 Task: Find connections with filter location Daund with filter topic #retailwith filter profile language Potuguese with filter current company Nityo Infotech with filter school St Anns High School (SSC) with filter industry Strategic Management Services with filter service category Program Management with filter keywords title Financial Analyst
Action: Mouse moved to (615, 85)
Screenshot: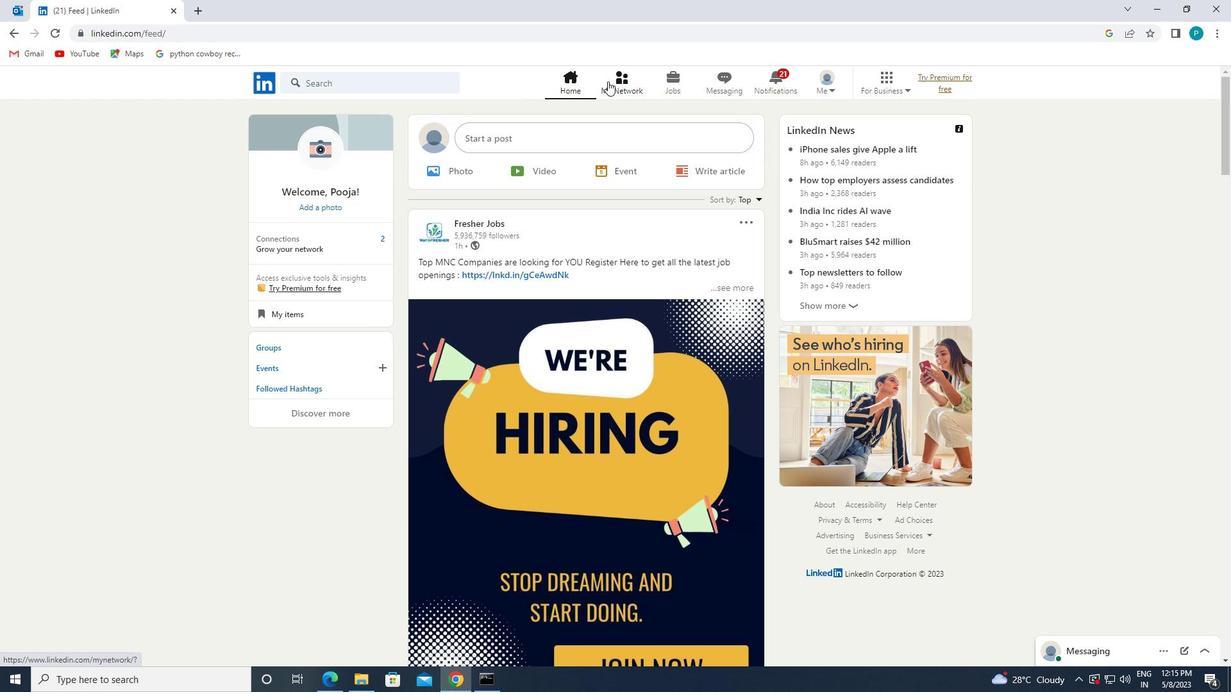 
Action: Mouse pressed left at (615, 85)
Screenshot: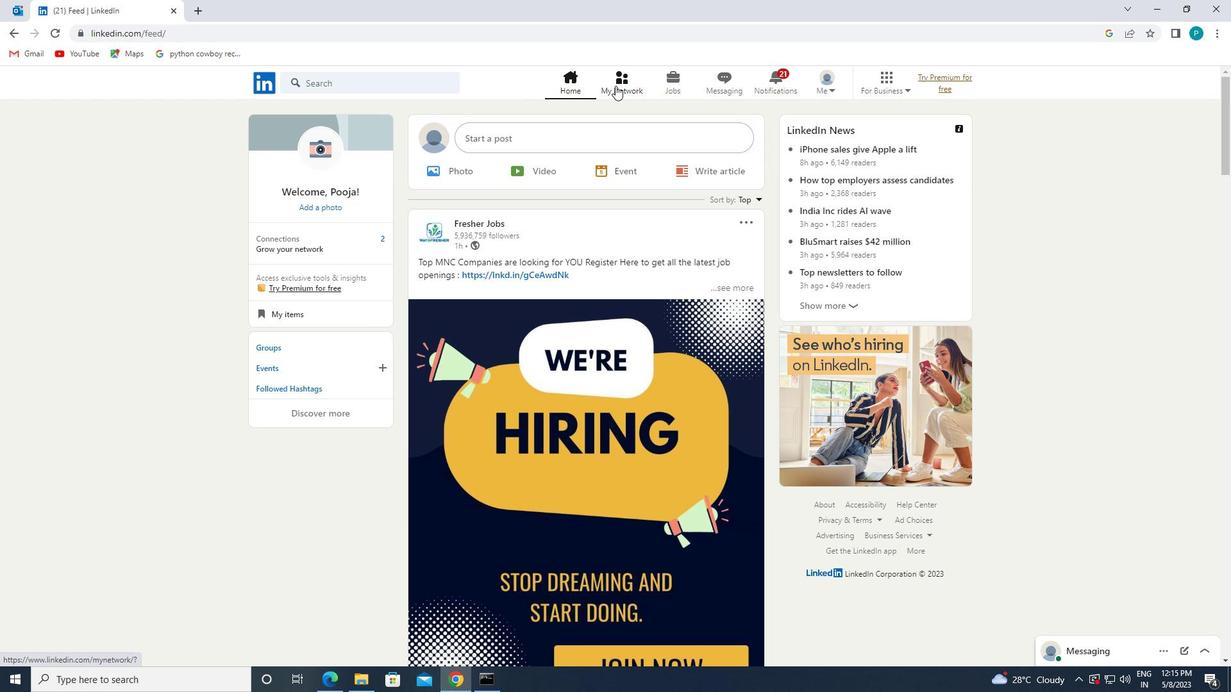 
Action: Mouse moved to (304, 150)
Screenshot: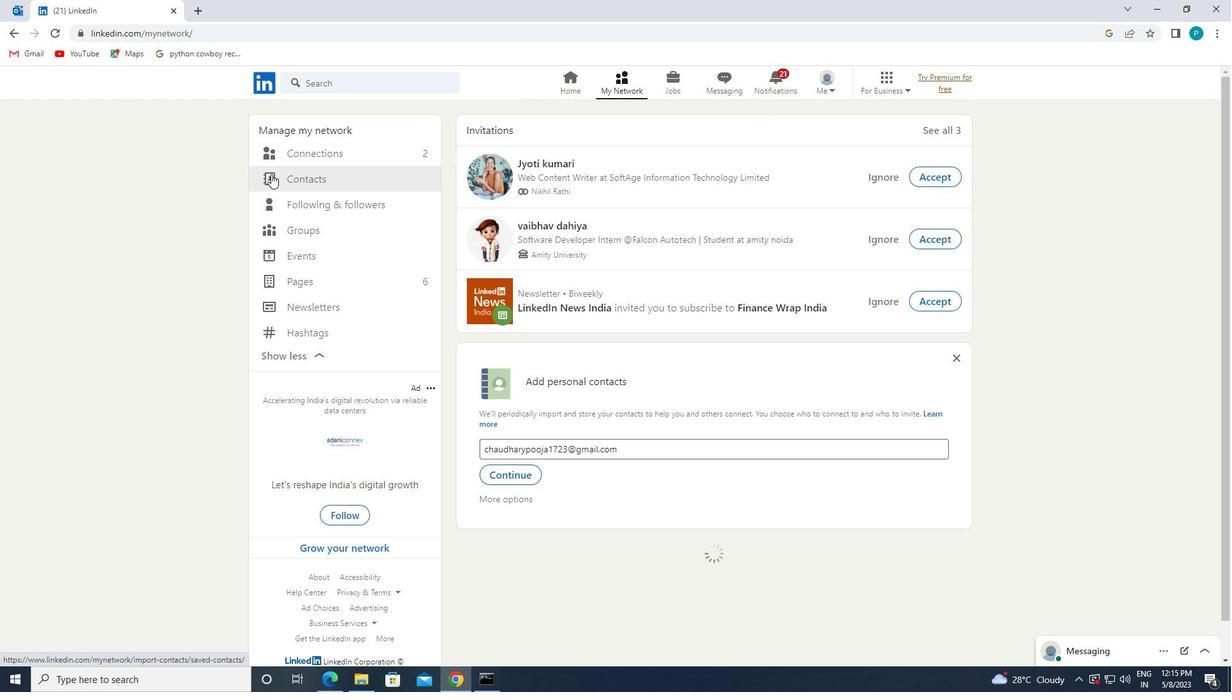 
Action: Mouse pressed left at (304, 150)
Screenshot: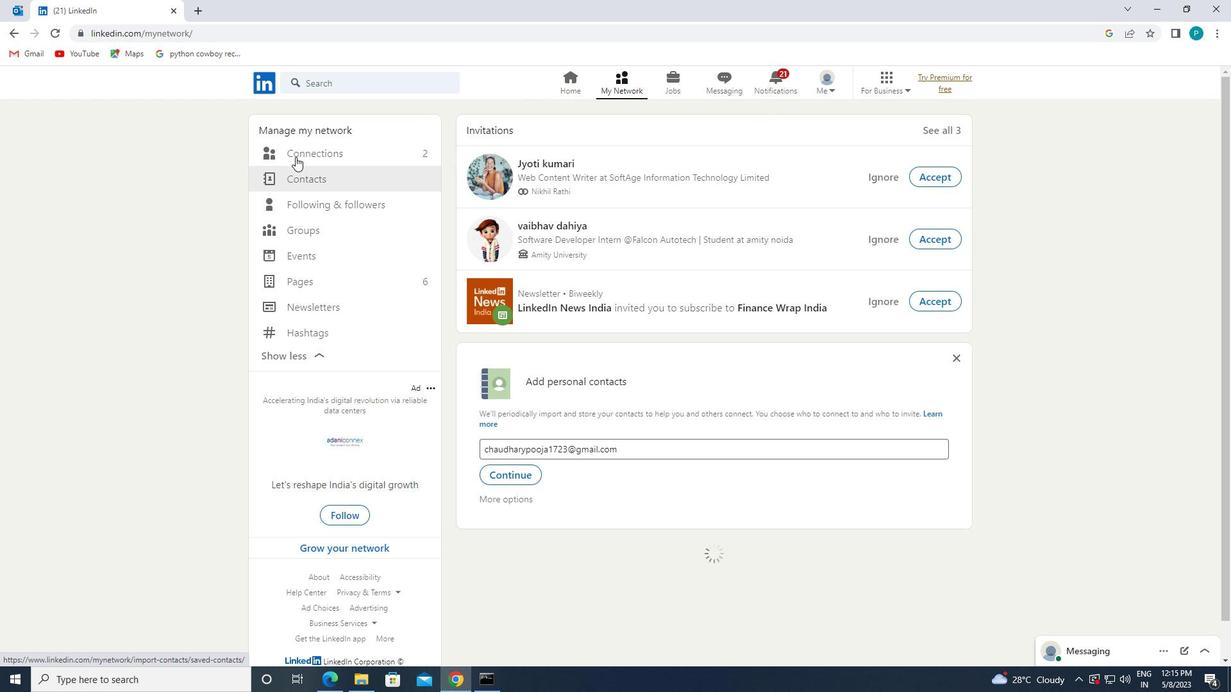 
Action: Mouse moved to (702, 158)
Screenshot: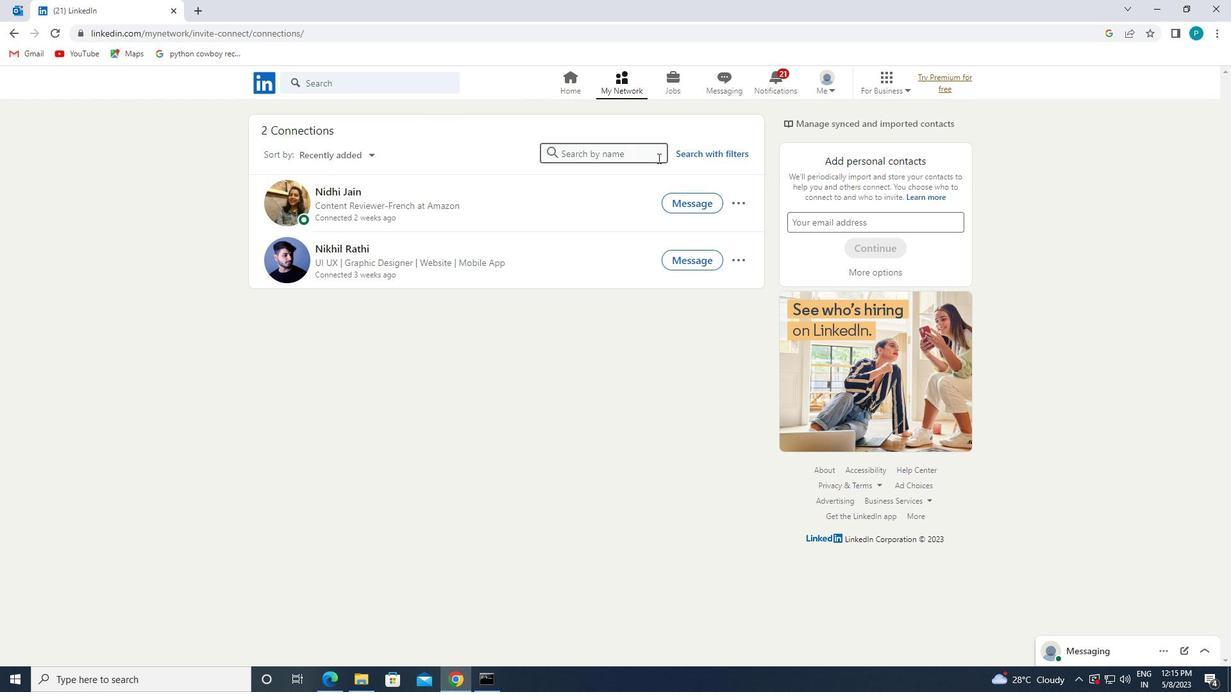 
Action: Mouse pressed left at (702, 158)
Screenshot: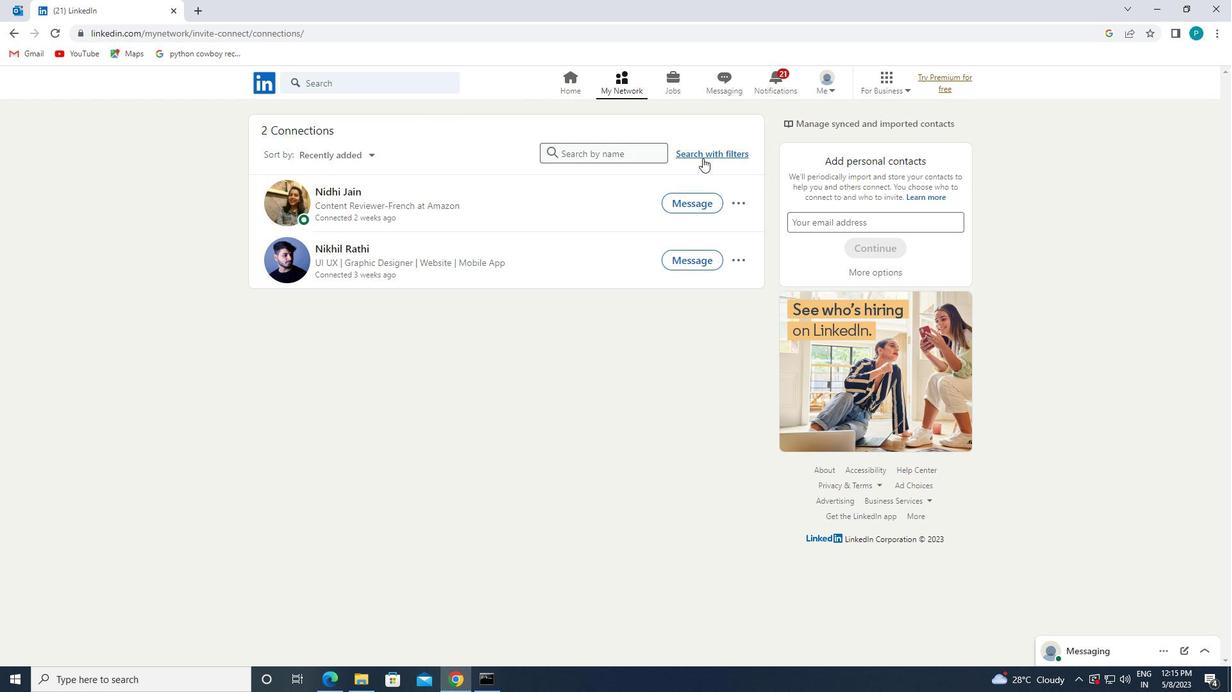 
Action: Mouse moved to (663, 114)
Screenshot: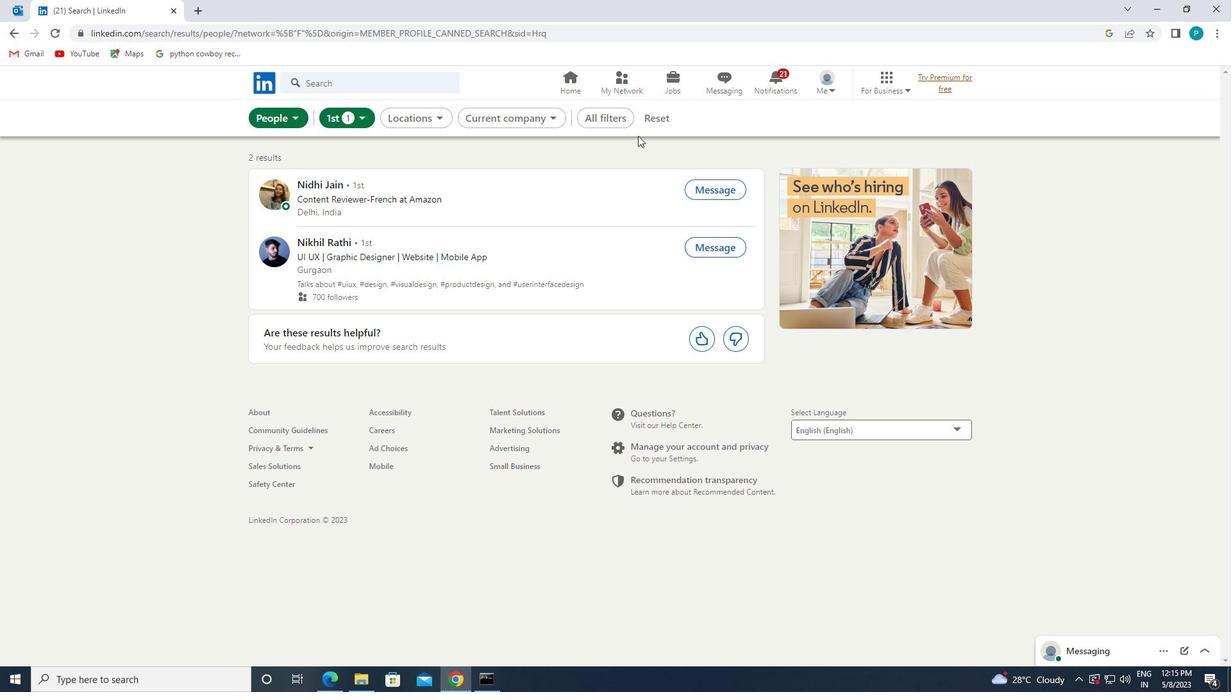 
Action: Mouse pressed left at (663, 114)
Screenshot: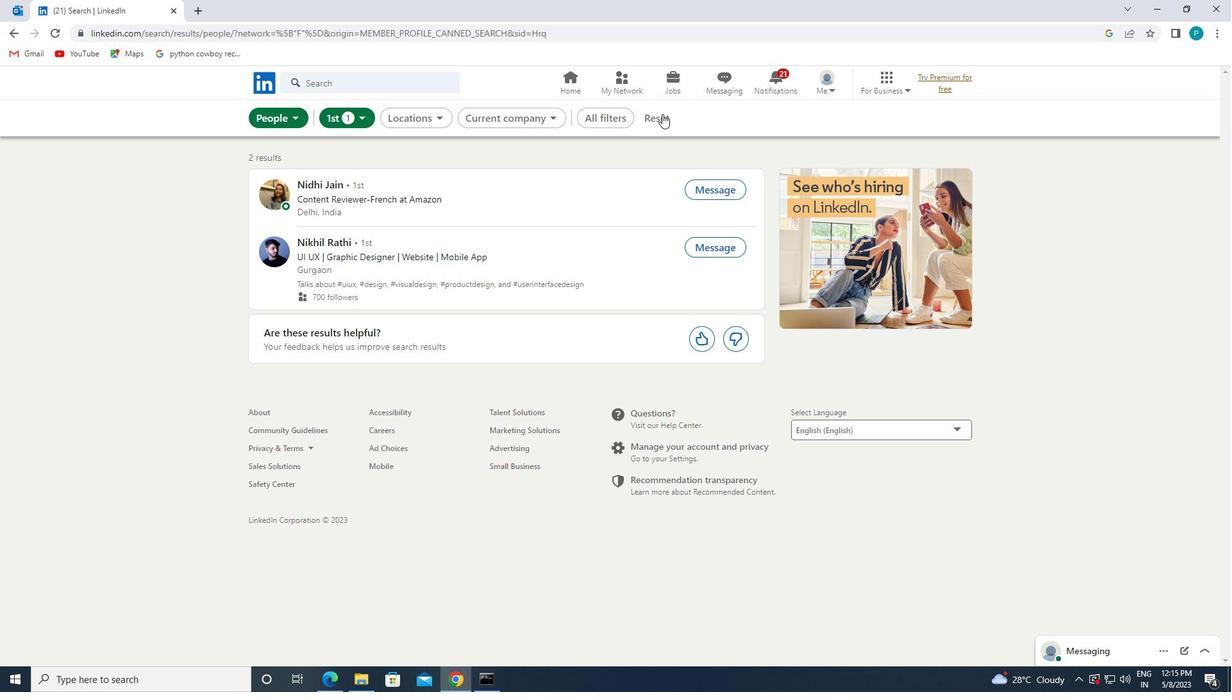 
Action: Mouse moved to (627, 115)
Screenshot: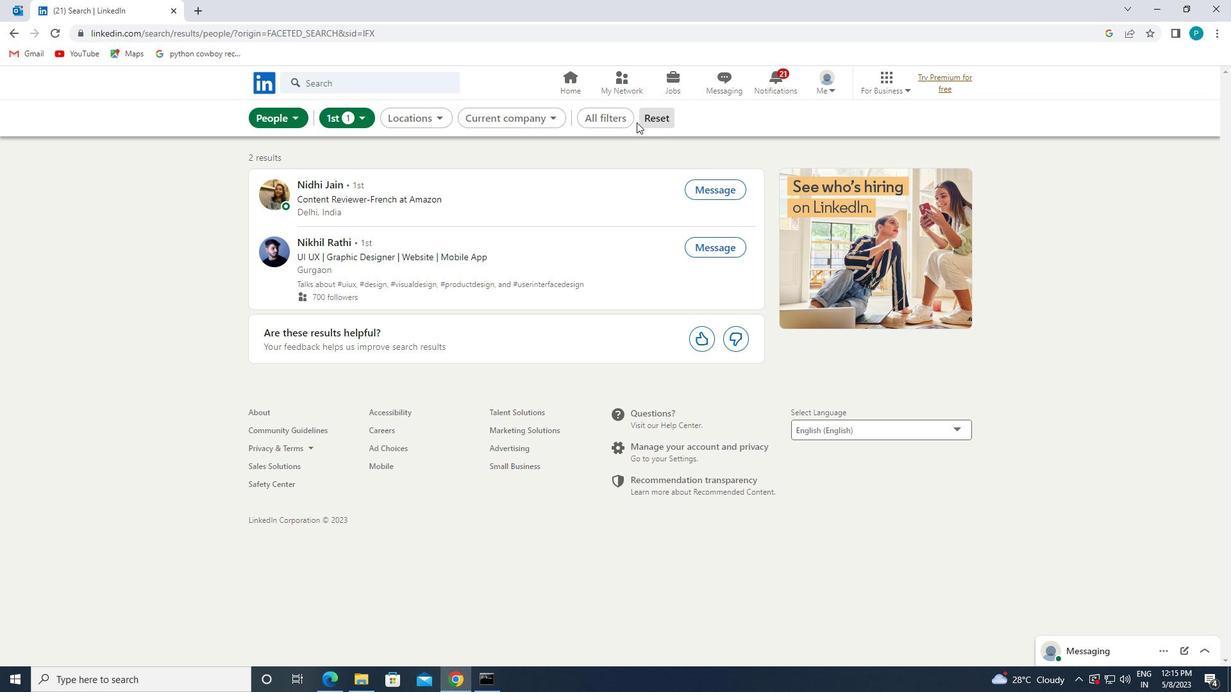 
Action: Mouse pressed left at (627, 115)
Screenshot: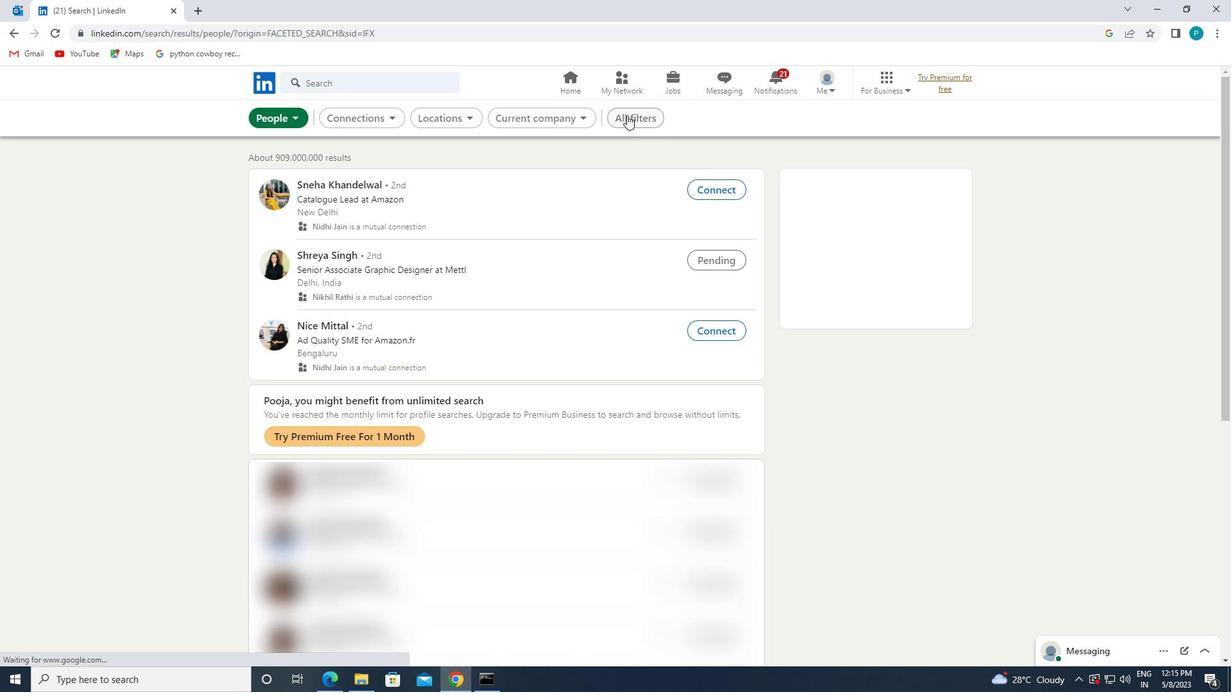 
Action: Mouse moved to (1092, 395)
Screenshot: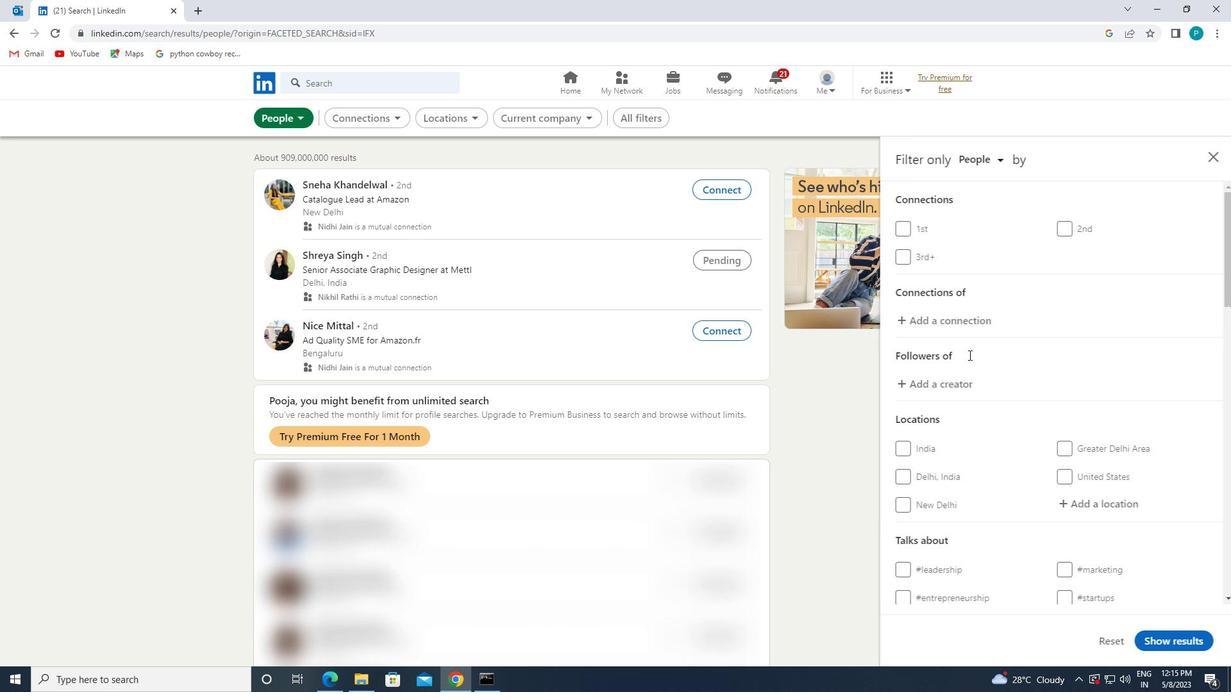 
Action: Mouse scrolled (1092, 394) with delta (0, 0)
Screenshot: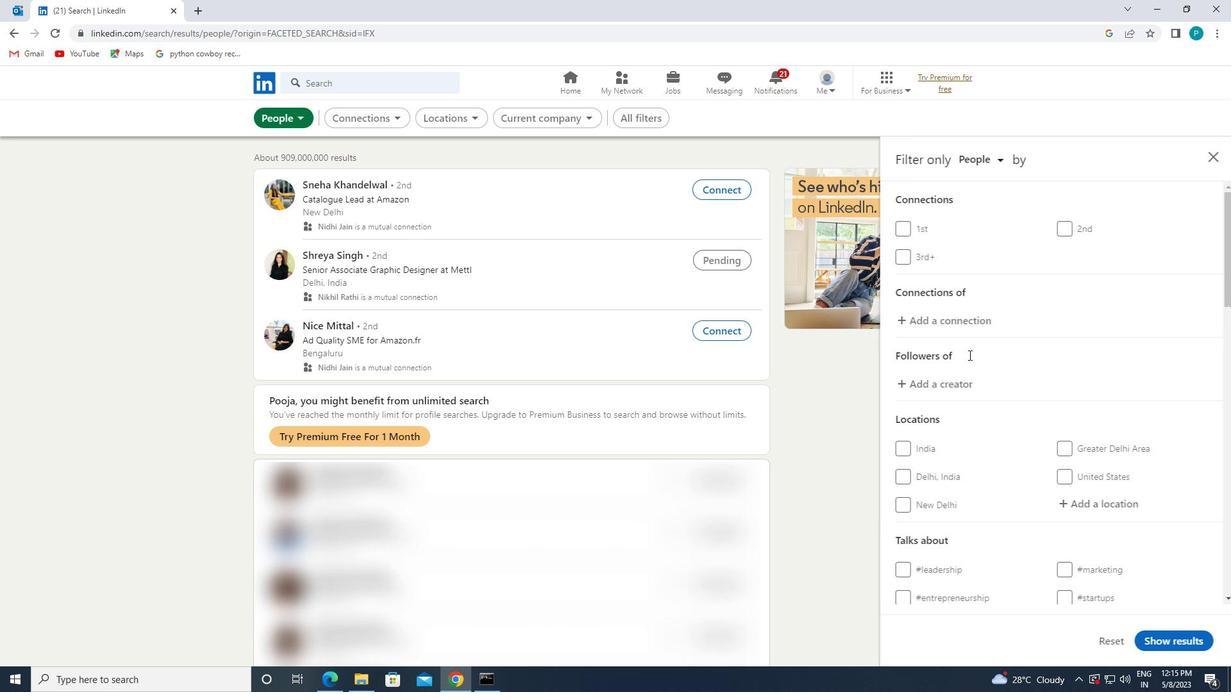 
Action: Mouse moved to (1105, 402)
Screenshot: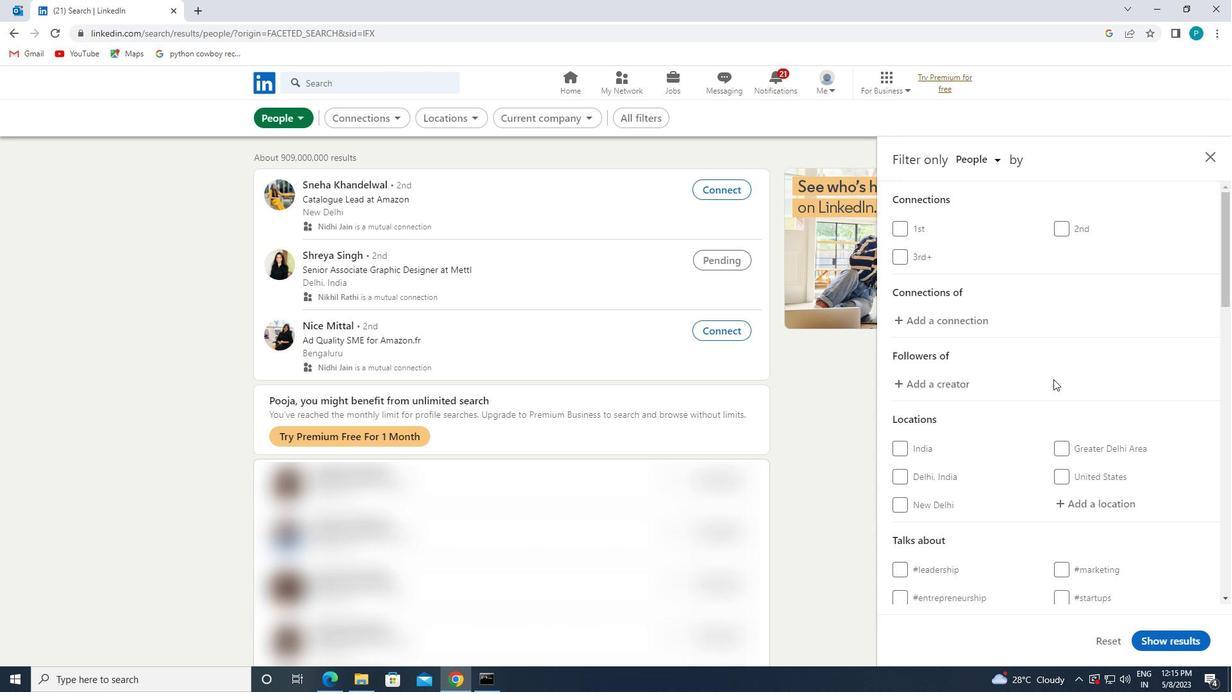 
Action: Mouse scrolled (1105, 402) with delta (0, 0)
Screenshot: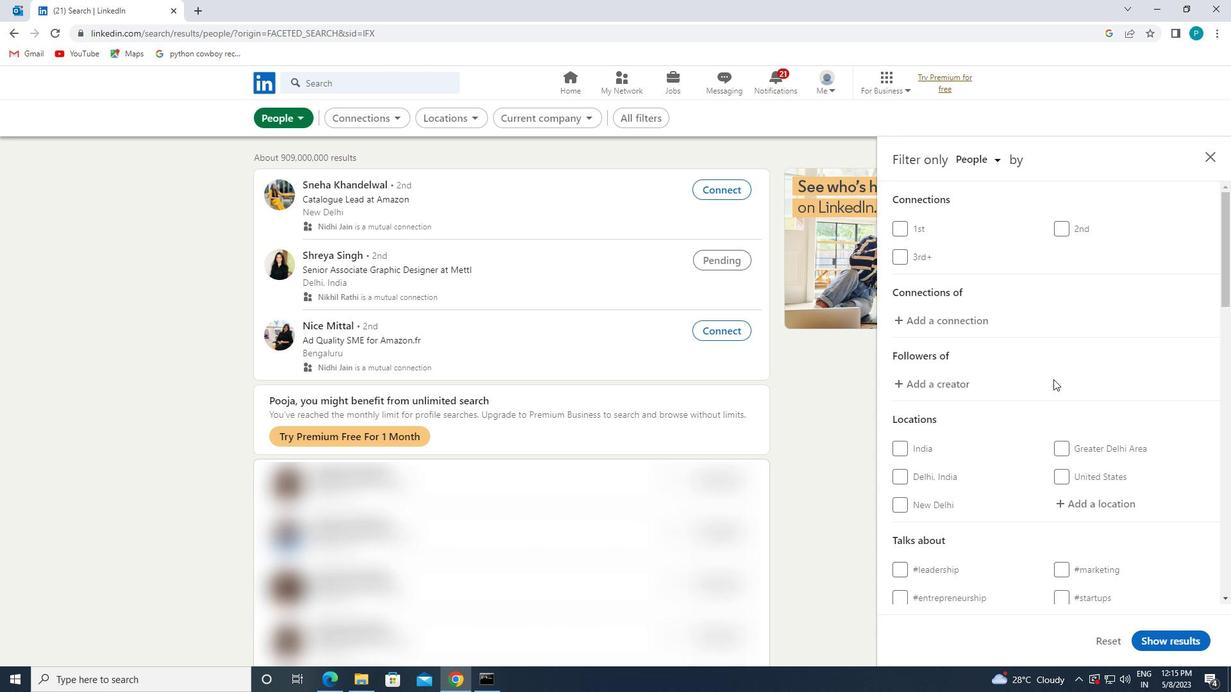 
Action: Mouse moved to (1089, 377)
Screenshot: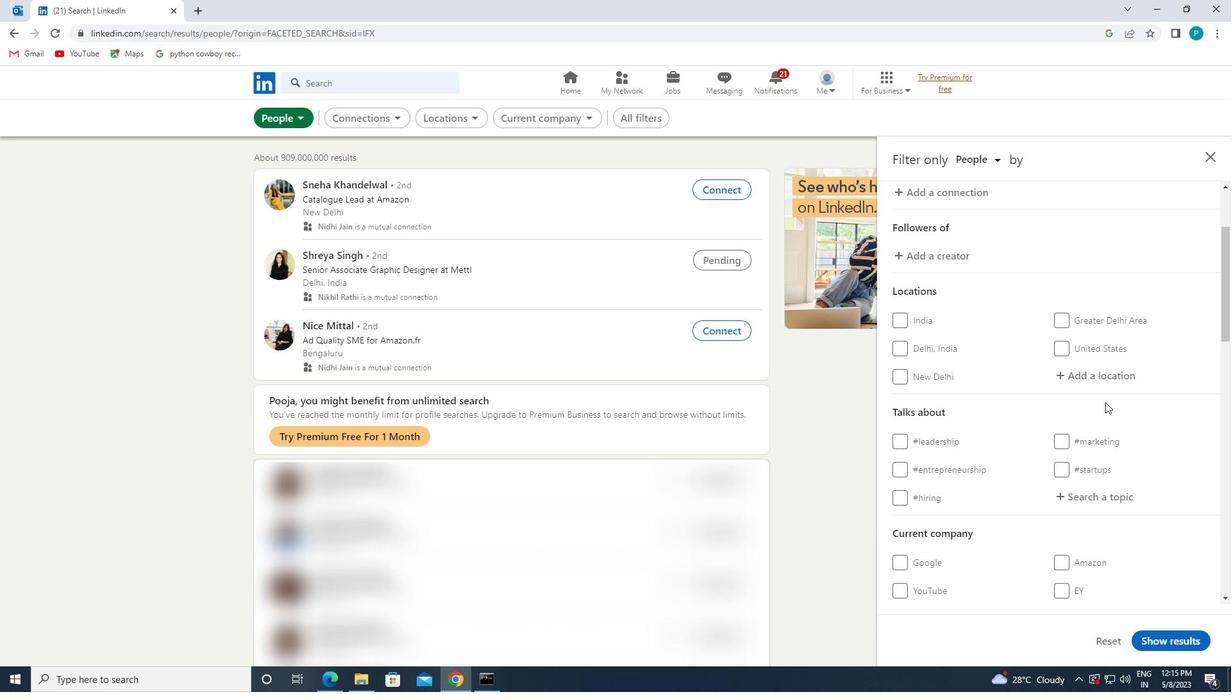 
Action: Mouse pressed left at (1089, 377)
Screenshot: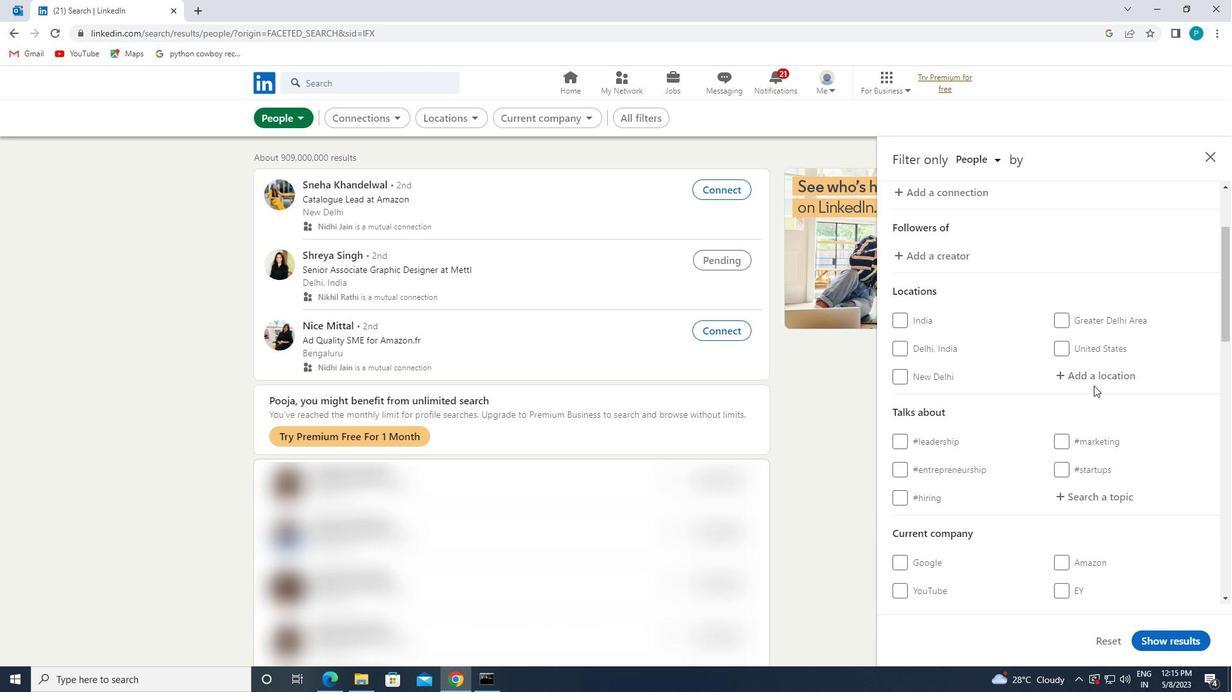 
Action: Key pressed <Key.caps_lock>d<Key.caps_lock>aund
Screenshot: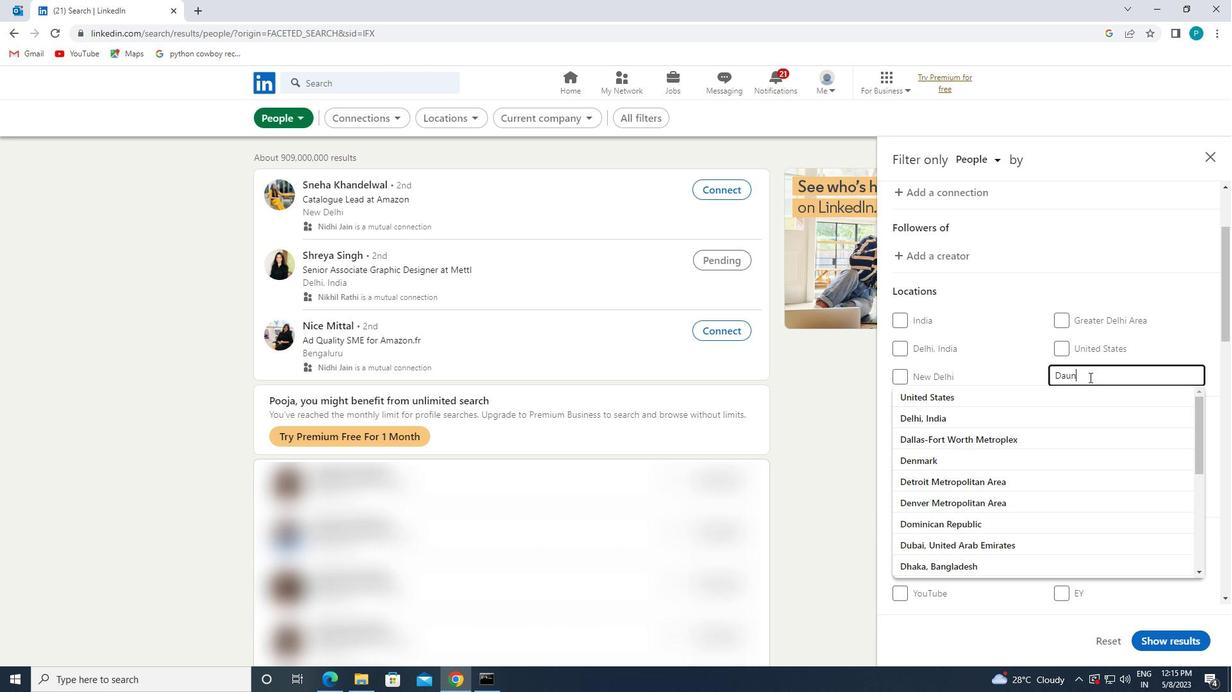 
Action: Mouse moved to (1087, 404)
Screenshot: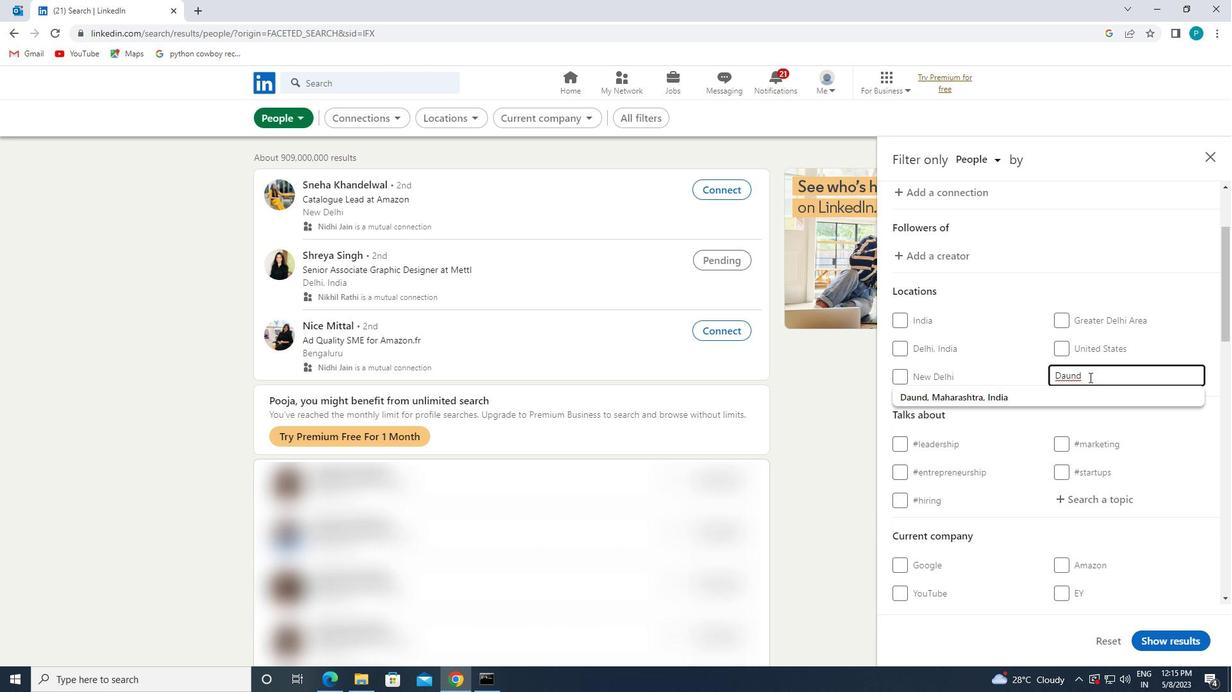 
Action: Mouse pressed left at (1087, 404)
Screenshot: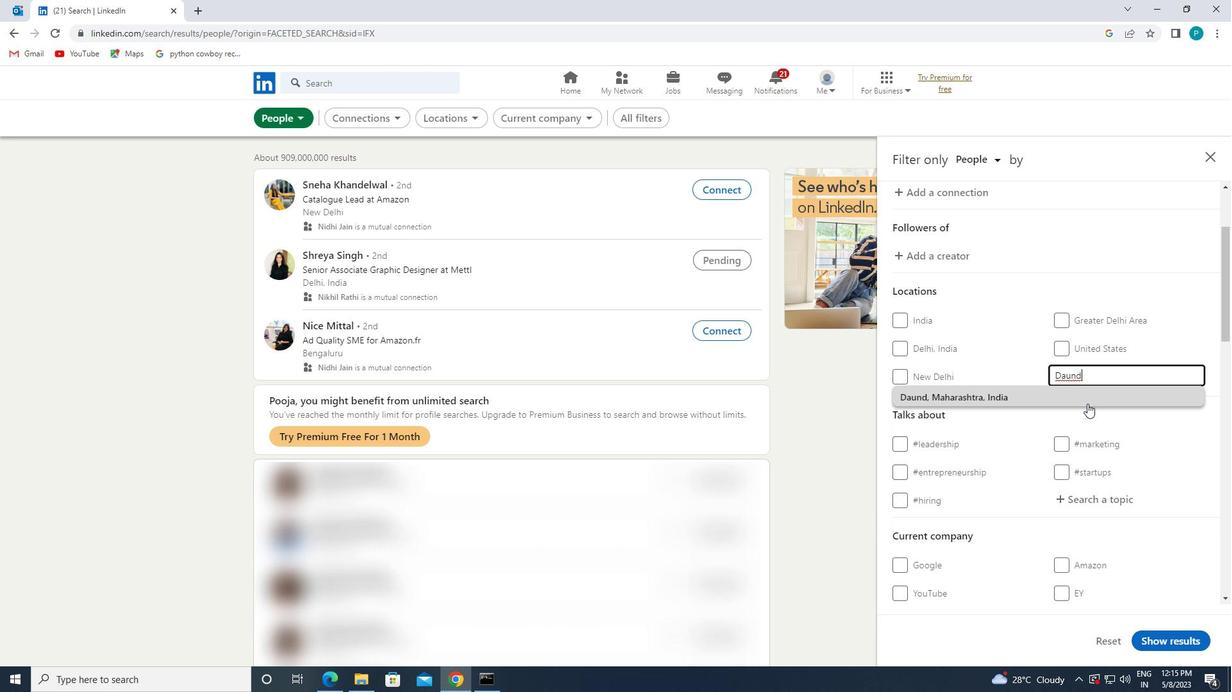 
Action: Mouse moved to (1116, 524)
Screenshot: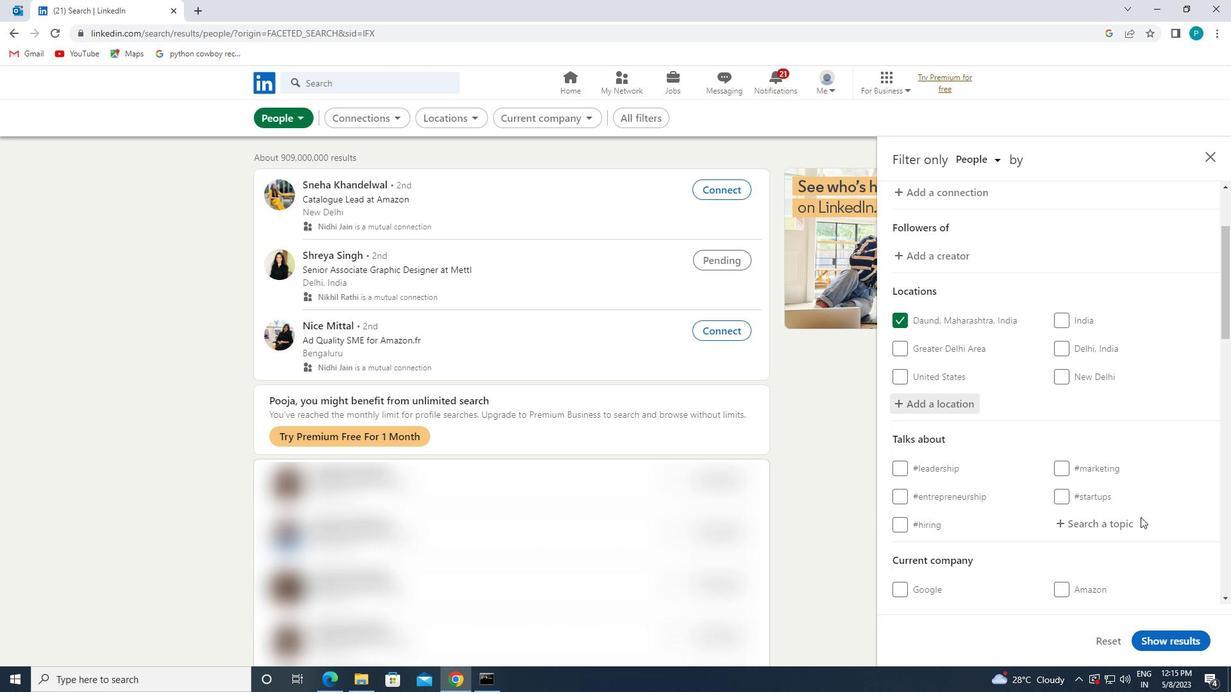
Action: Mouse pressed left at (1116, 524)
Screenshot: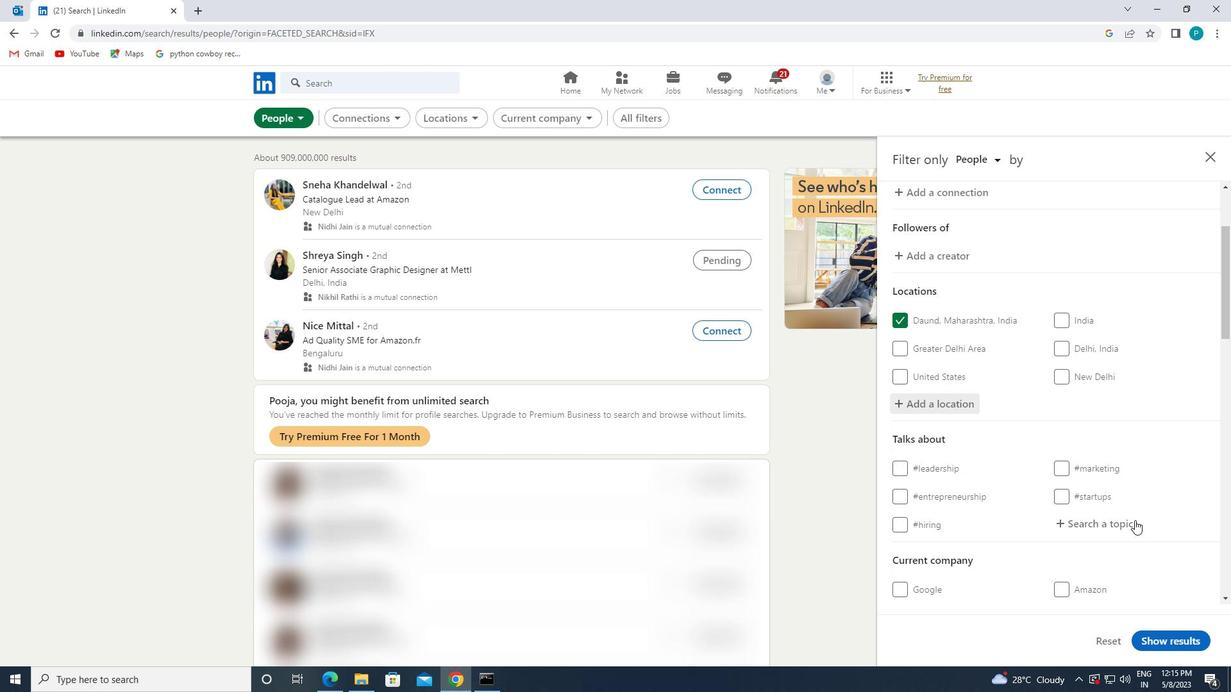 
Action: Key pressed <Key.shift>#RETAU<Key.backspace>IL
Screenshot: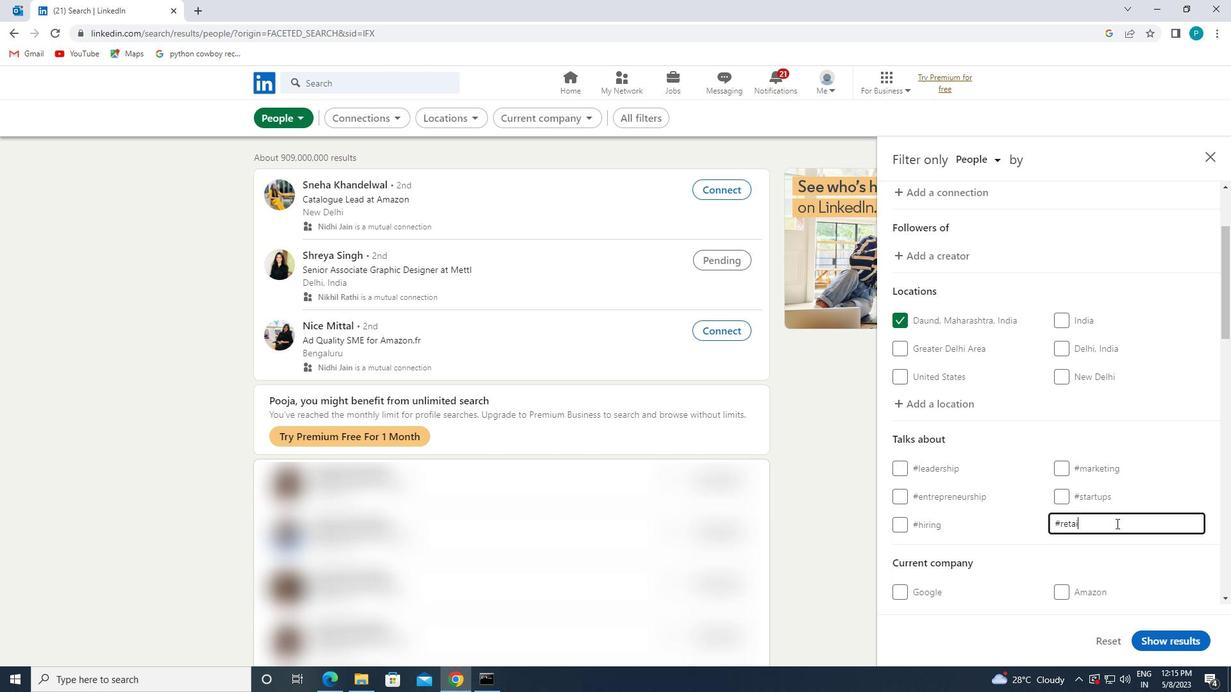 
Action: Mouse moved to (1070, 420)
Screenshot: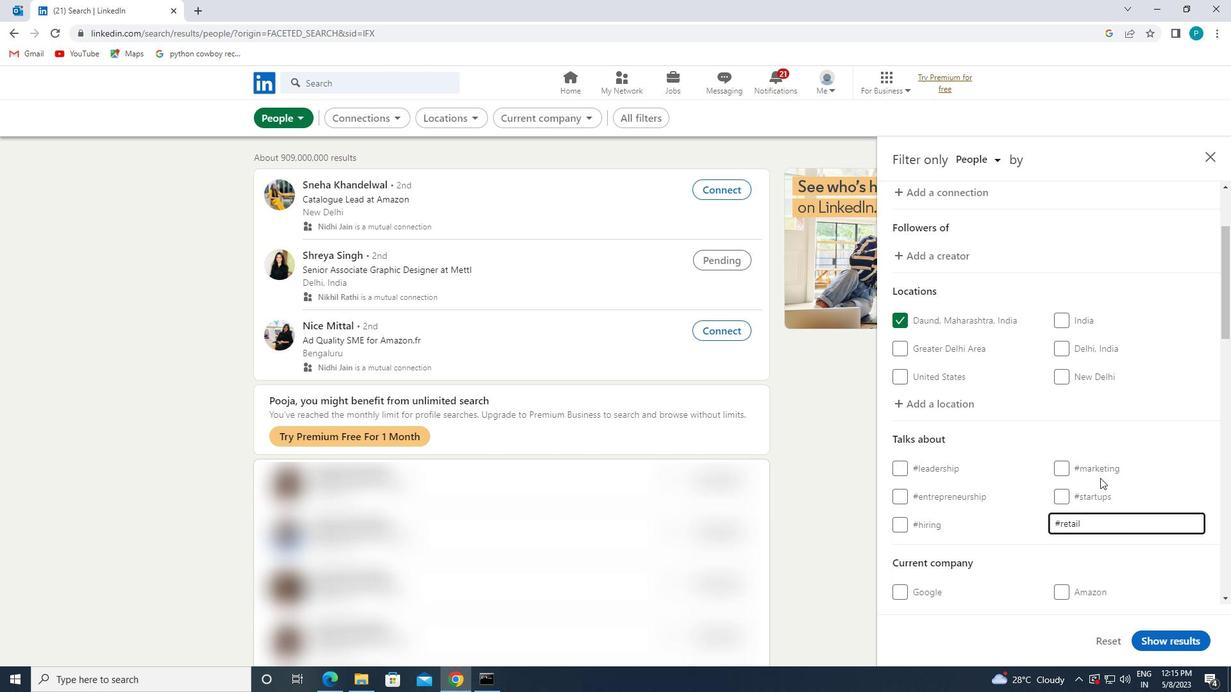 
Action: Mouse scrolled (1070, 419) with delta (0, 0)
Screenshot: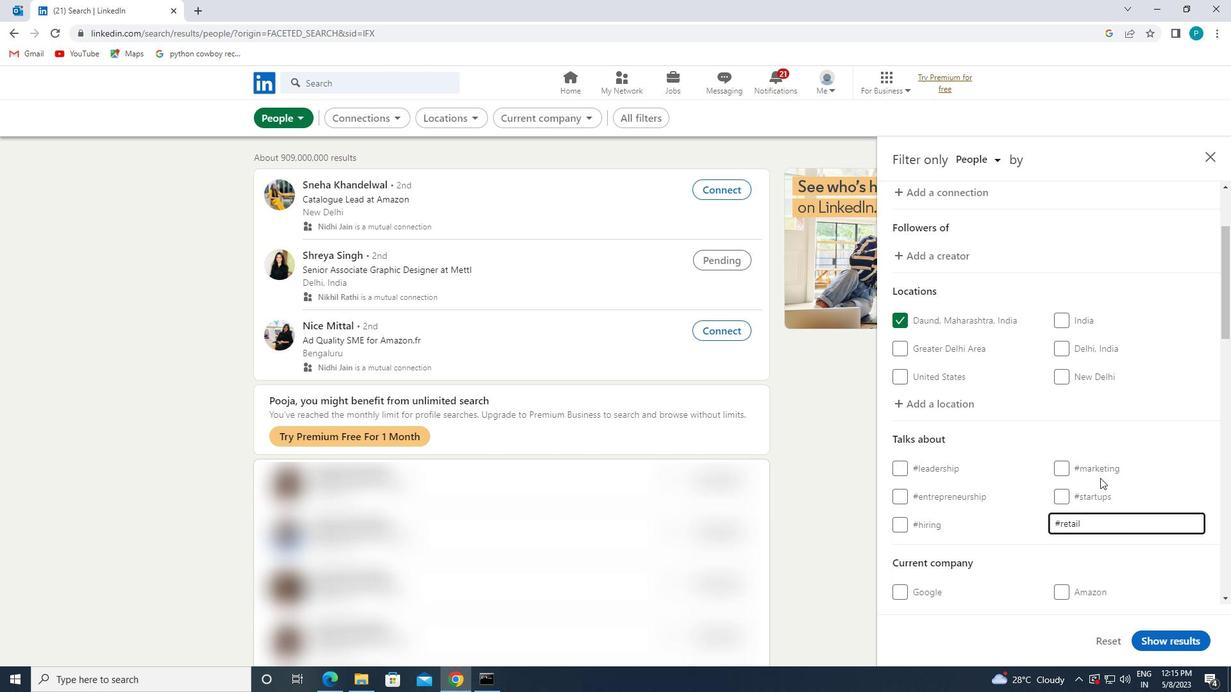 
Action: Mouse scrolled (1070, 419) with delta (0, 0)
Screenshot: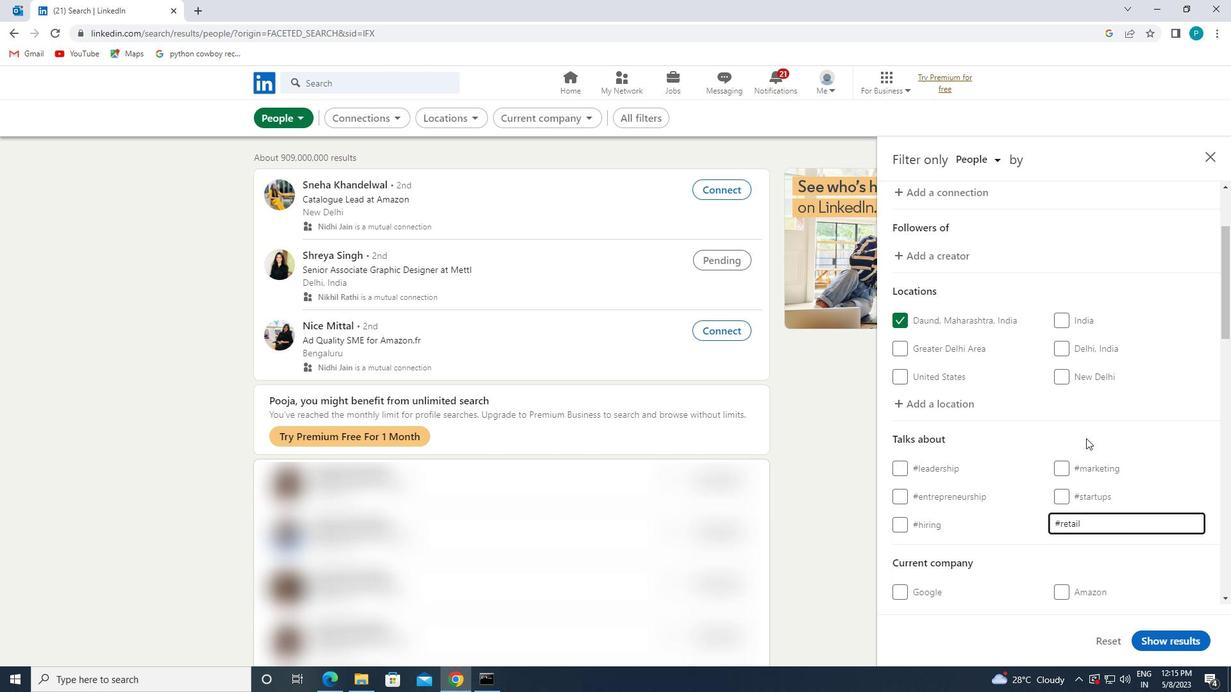 
Action: Mouse scrolled (1070, 419) with delta (0, 0)
Screenshot: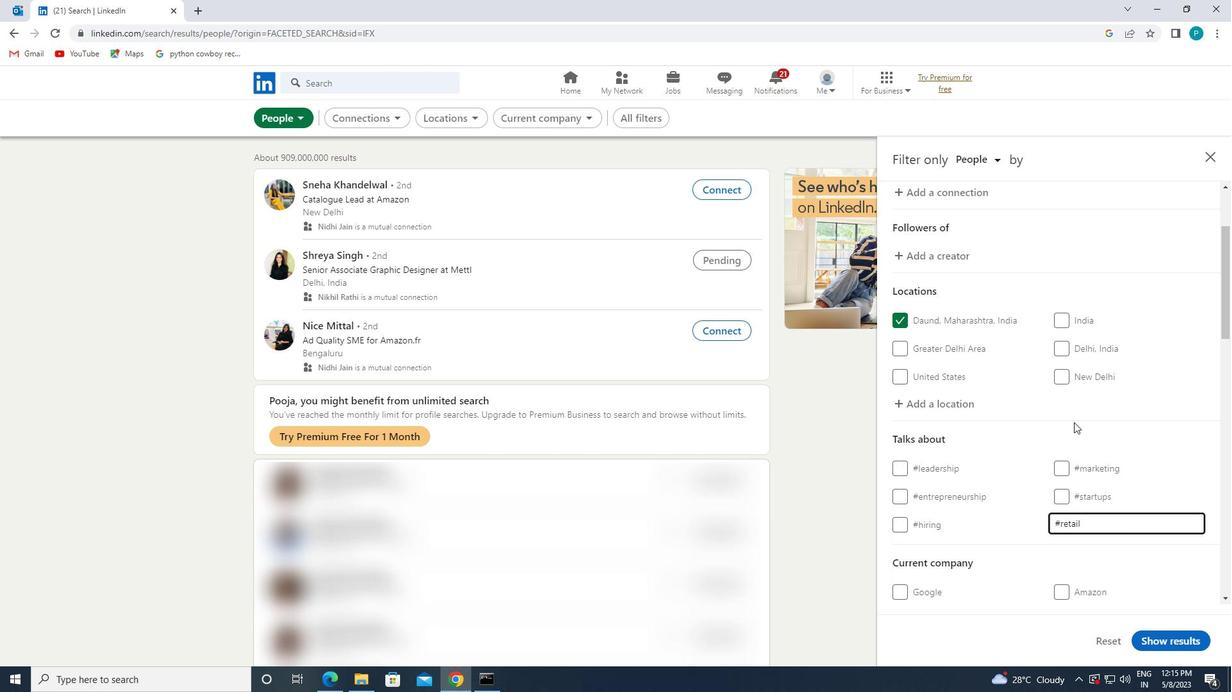
Action: Mouse moved to (1038, 475)
Screenshot: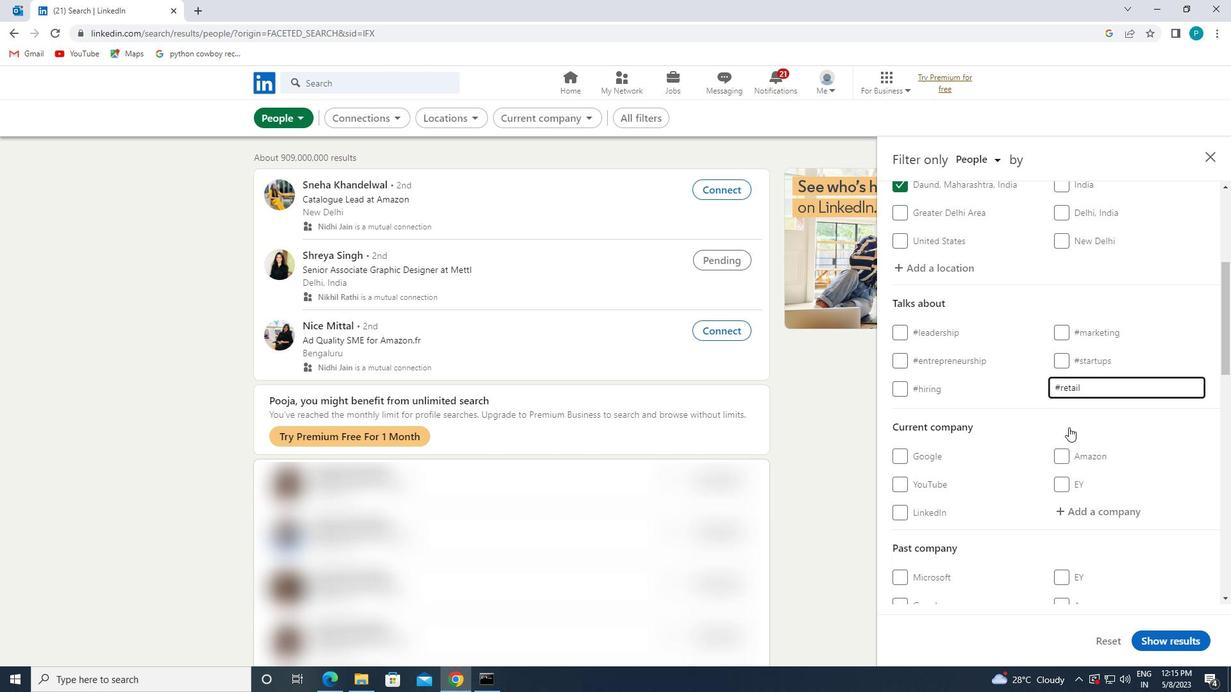 
Action: Mouse scrolled (1038, 475) with delta (0, 0)
Screenshot: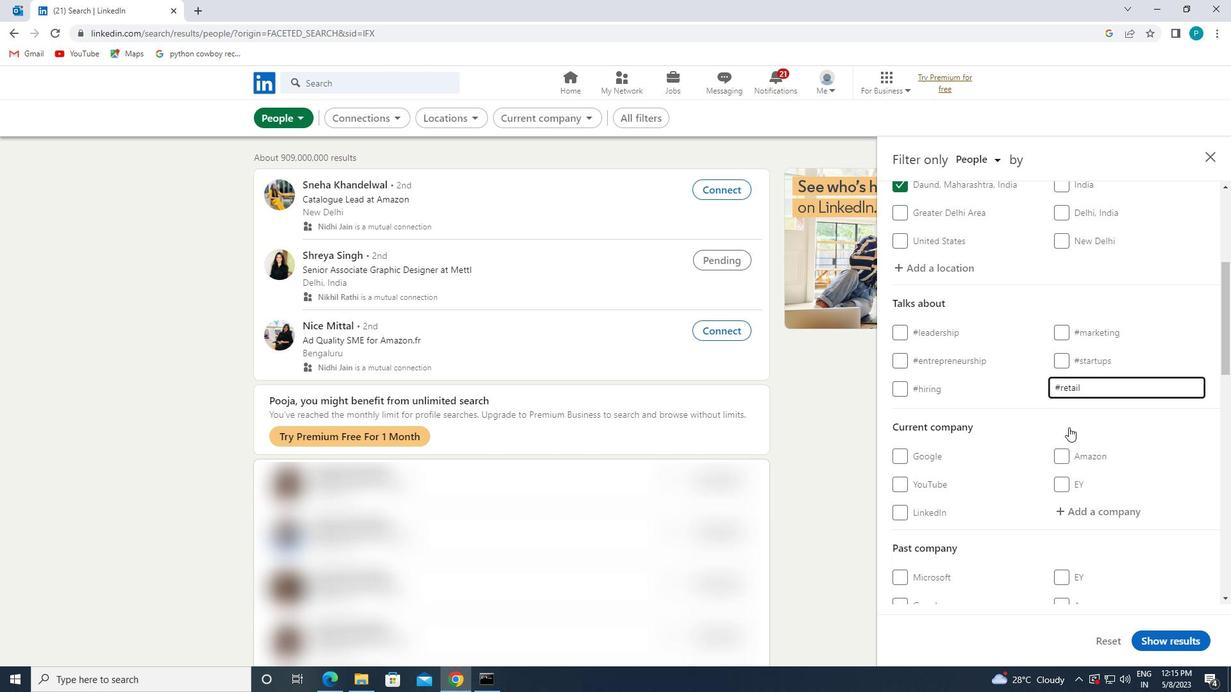 
Action: Mouse scrolled (1038, 475) with delta (0, 0)
Screenshot: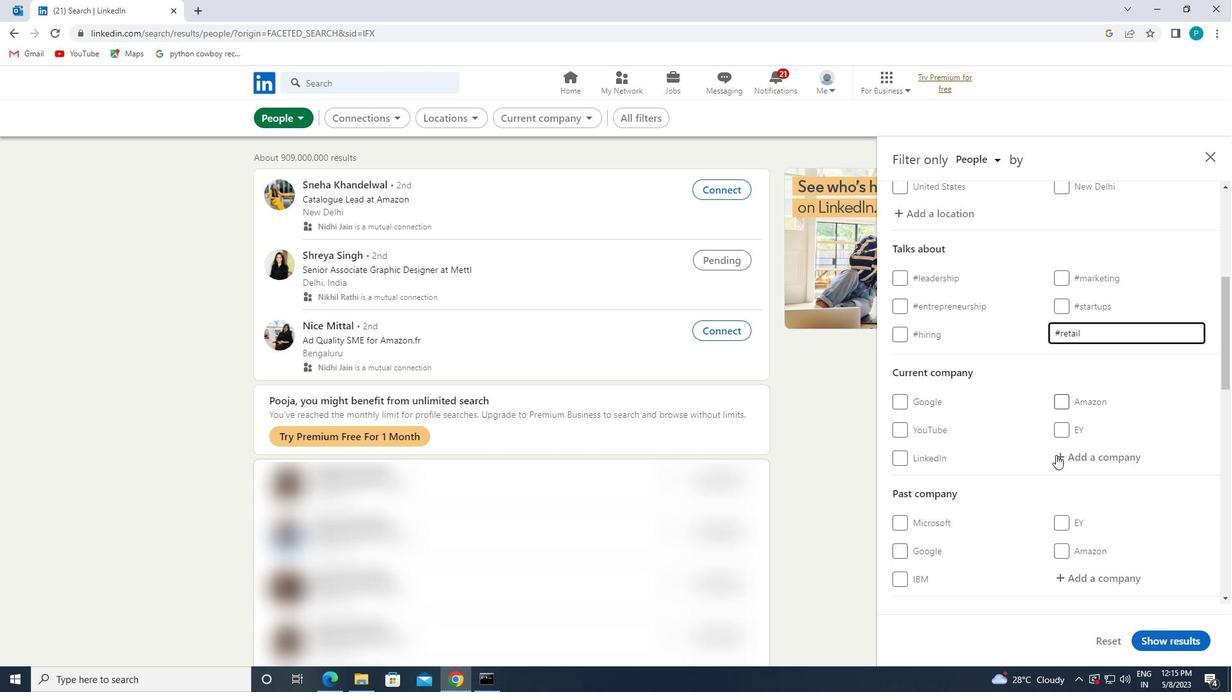 
Action: Mouse scrolled (1038, 475) with delta (0, 0)
Screenshot: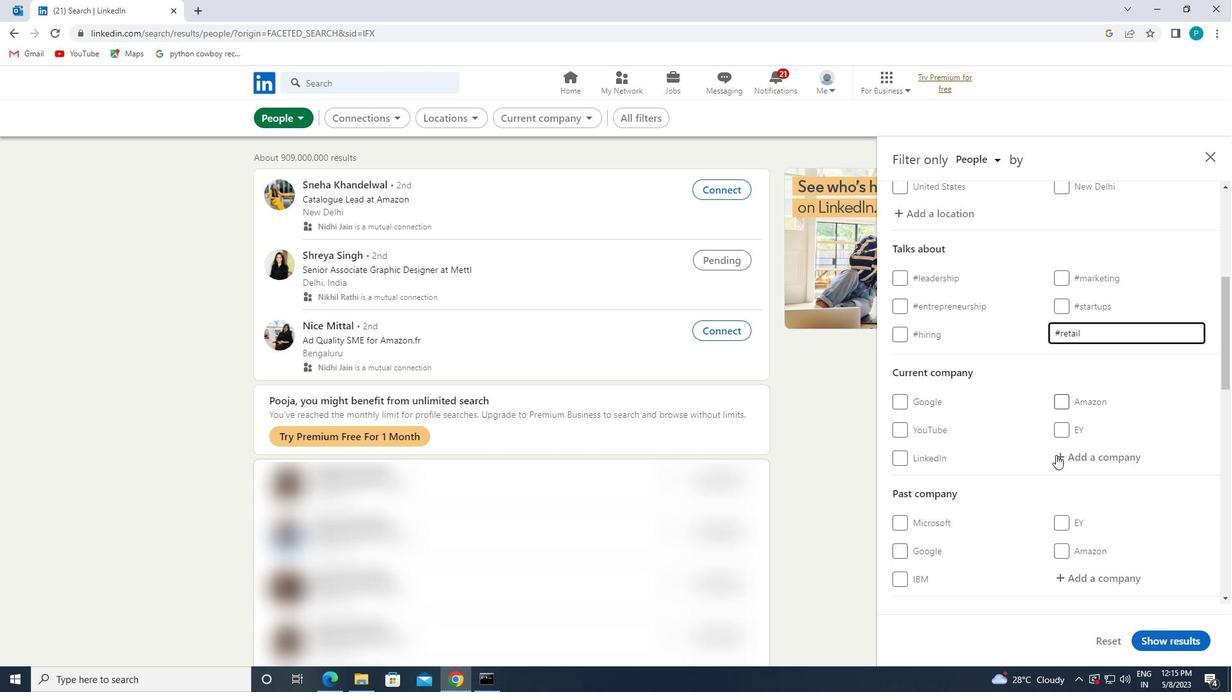 
Action: Mouse scrolled (1038, 475) with delta (0, 0)
Screenshot: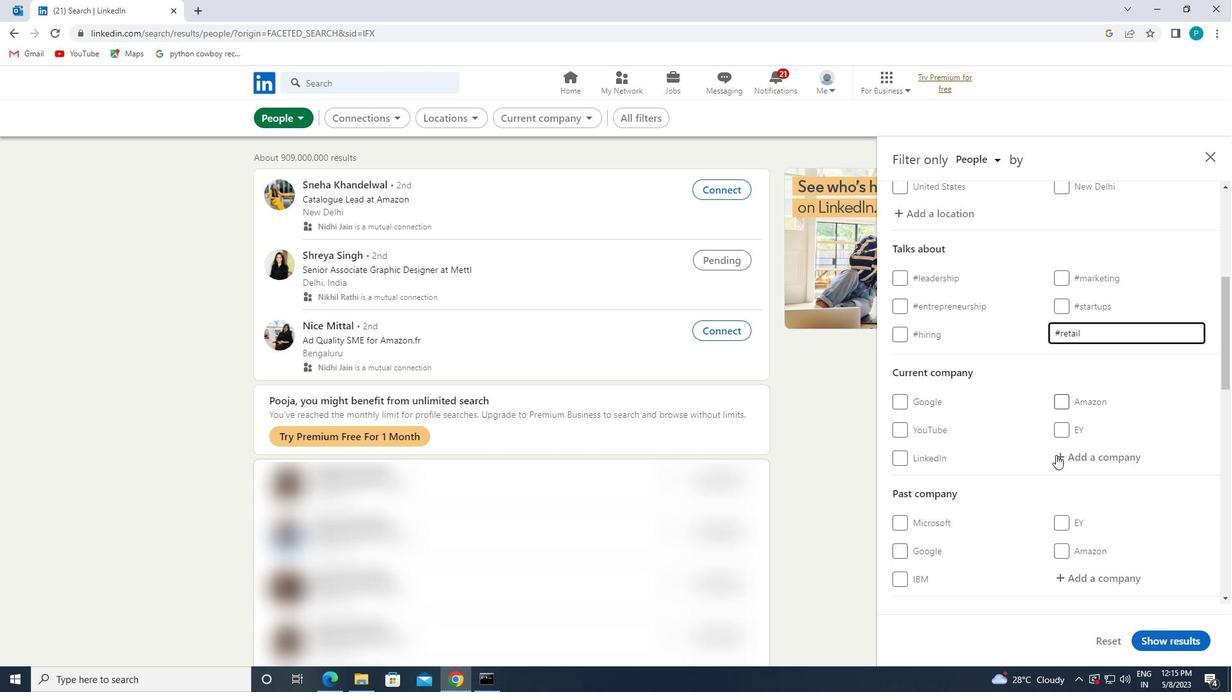 
Action: Mouse scrolled (1038, 475) with delta (0, 0)
Screenshot: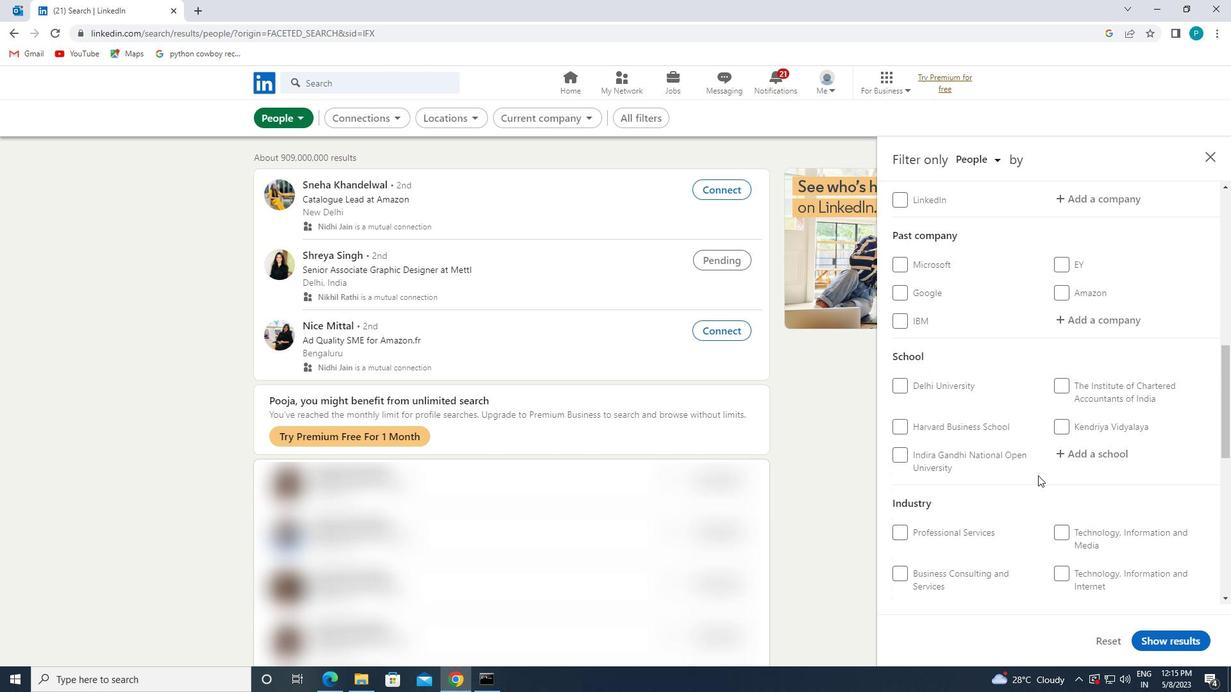 
Action: Mouse moved to (1038, 475)
Screenshot: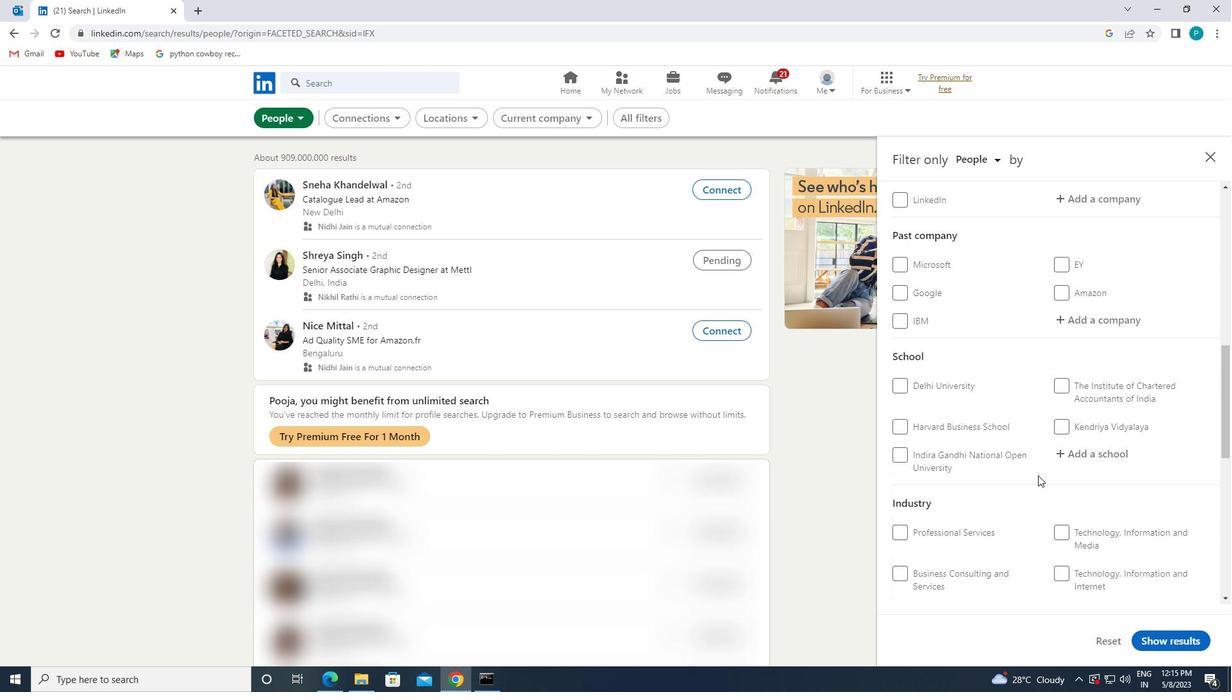 
Action: Mouse scrolled (1038, 475) with delta (0, 0)
Screenshot: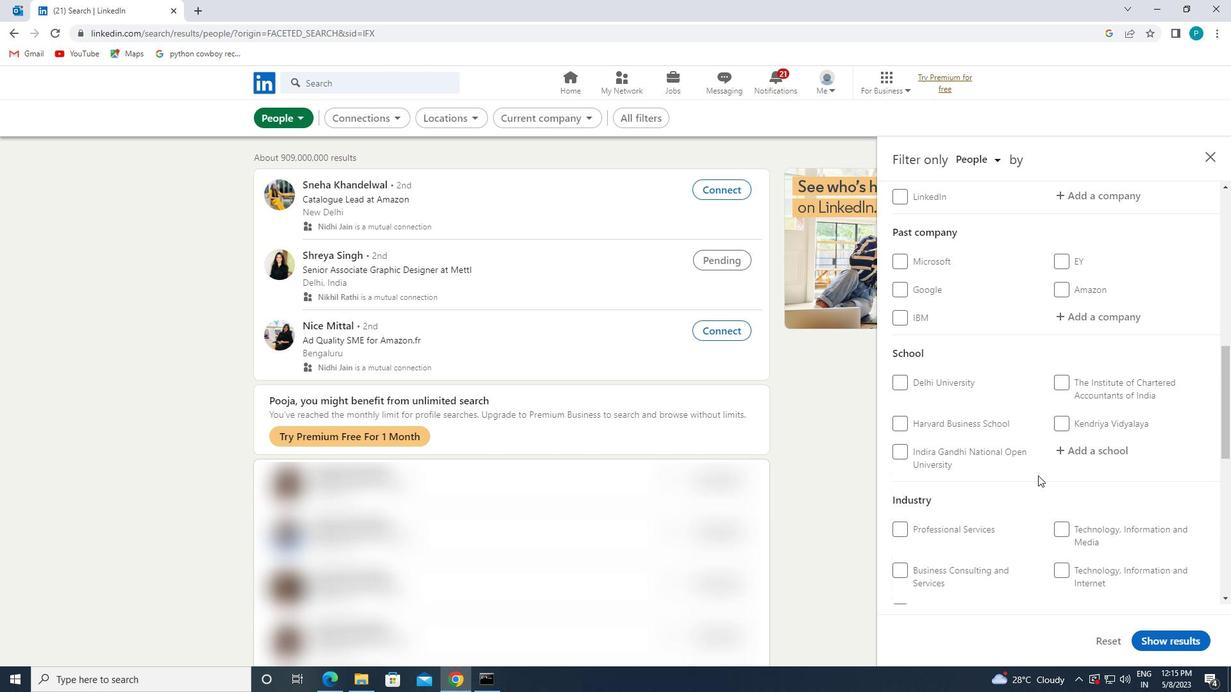 
Action: Mouse moved to (1055, 493)
Screenshot: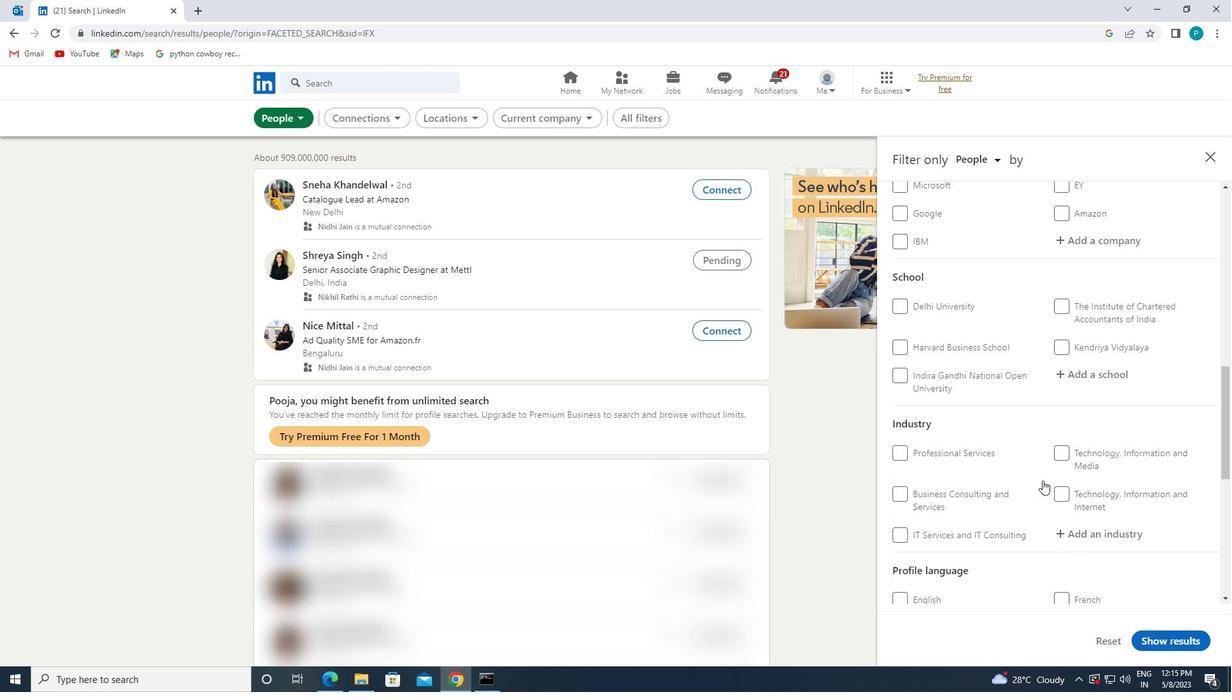 
Action: Mouse scrolled (1055, 492) with delta (0, 0)
Screenshot: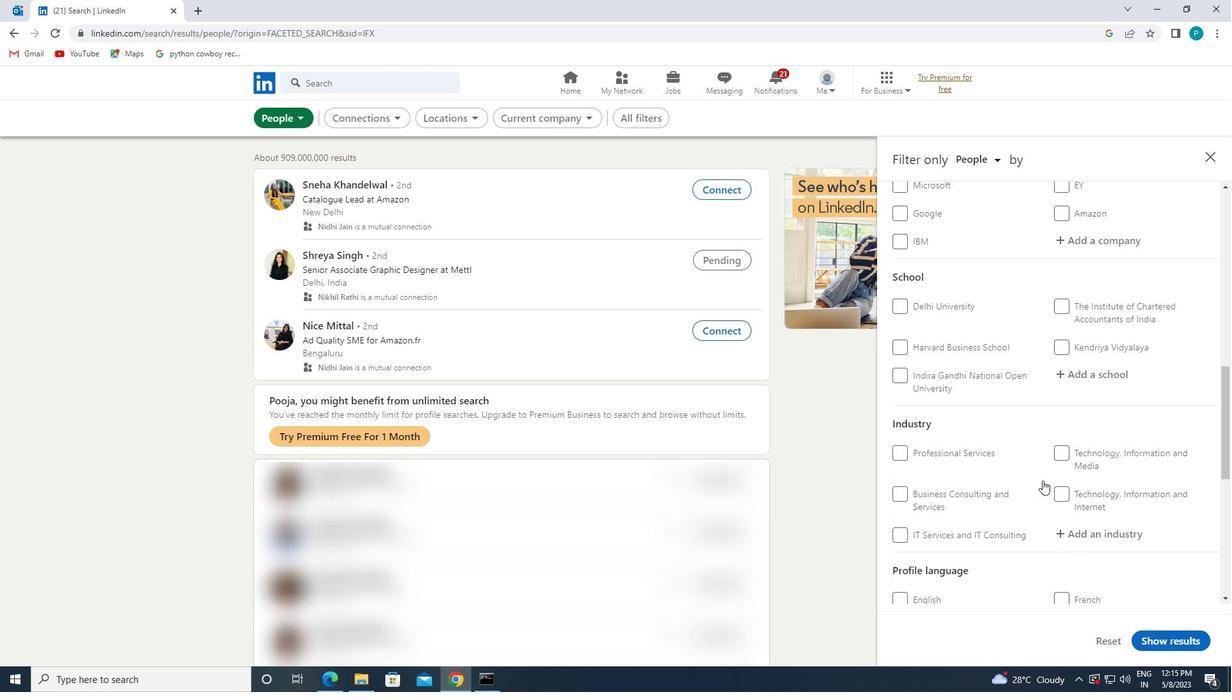 
Action: Mouse moved to (1074, 514)
Screenshot: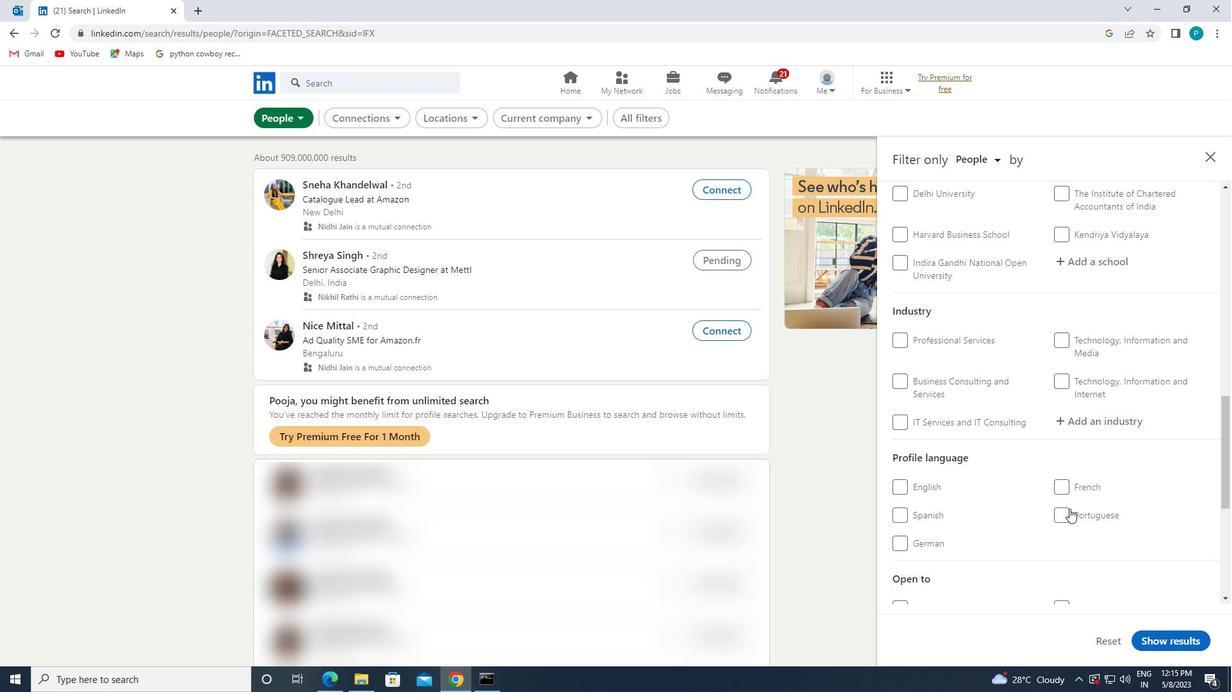 
Action: Mouse pressed left at (1074, 514)
Screenshot: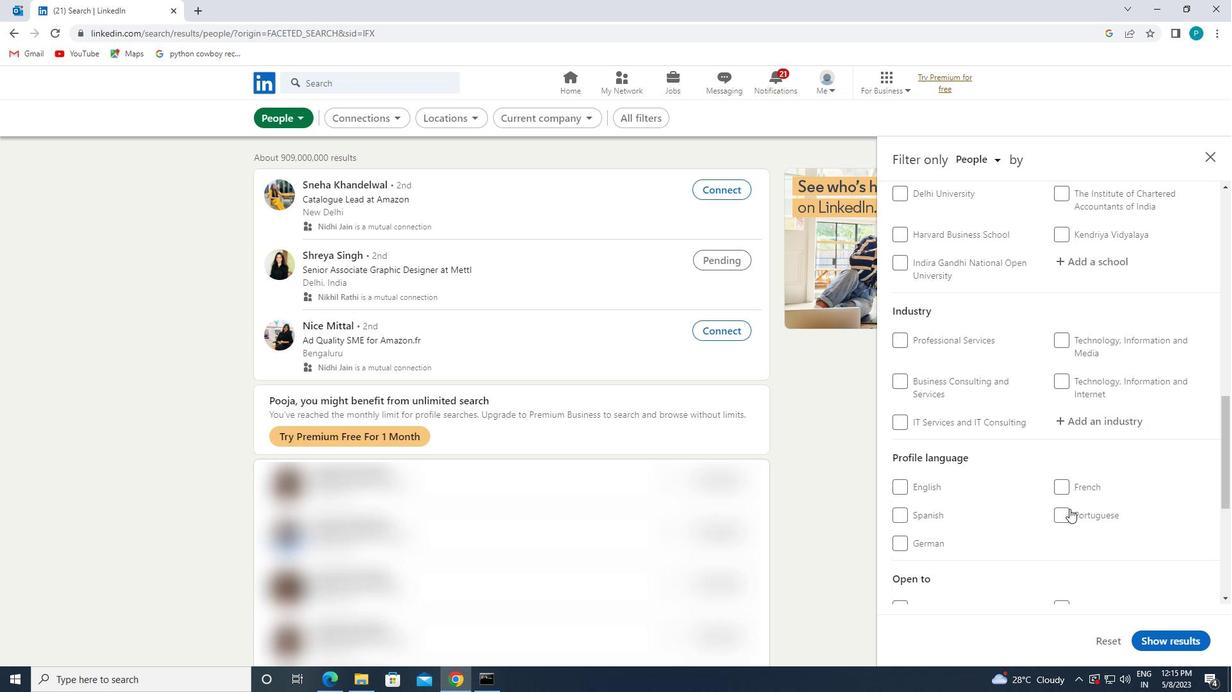 
Action: Mouse moved to (1114, 463)
Screenshot: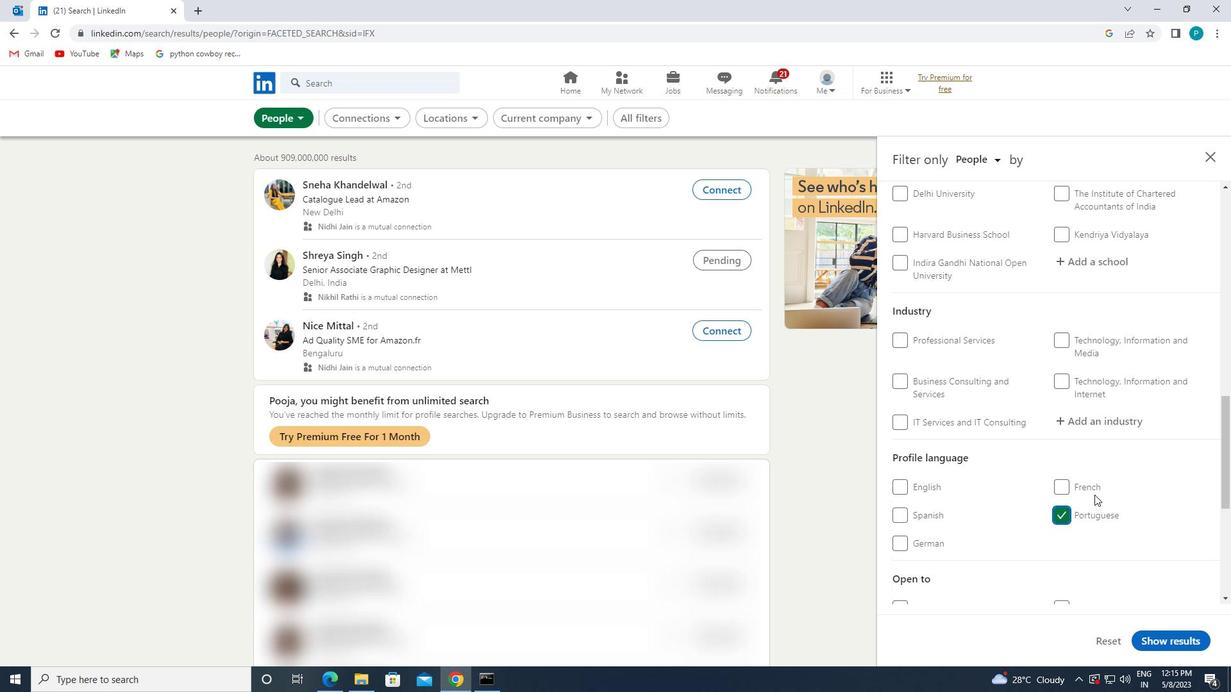 
Action: Mouse scrolled (1114, 463) with delta (0, 0)
Screenshot: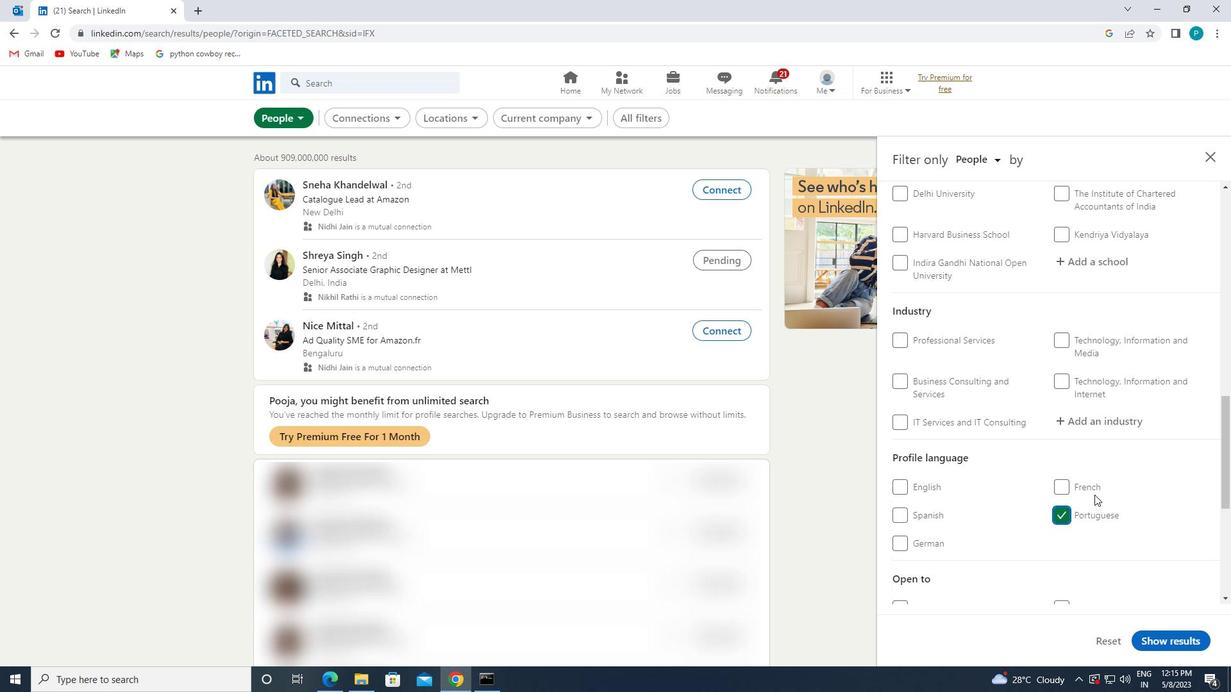 
Action: Mouse moved to (1114, 461)
Screenshot: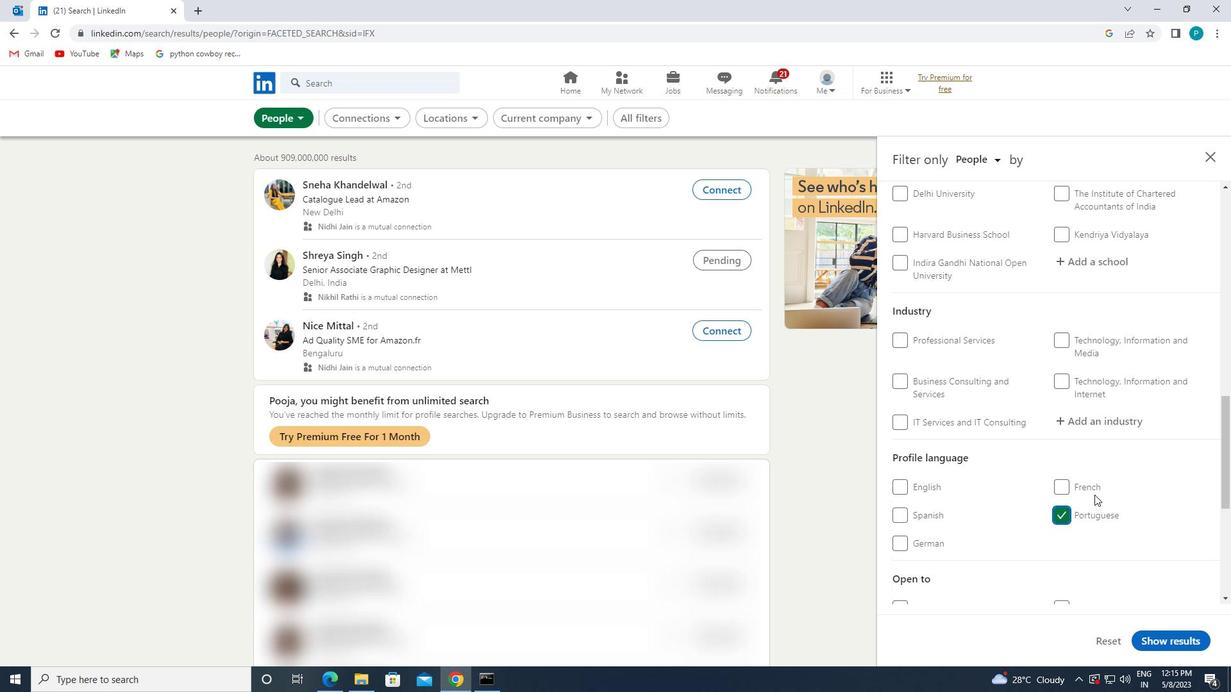 
Action: Mouse scrolled (1114, 461) with delta (0, 0)
Screenshot: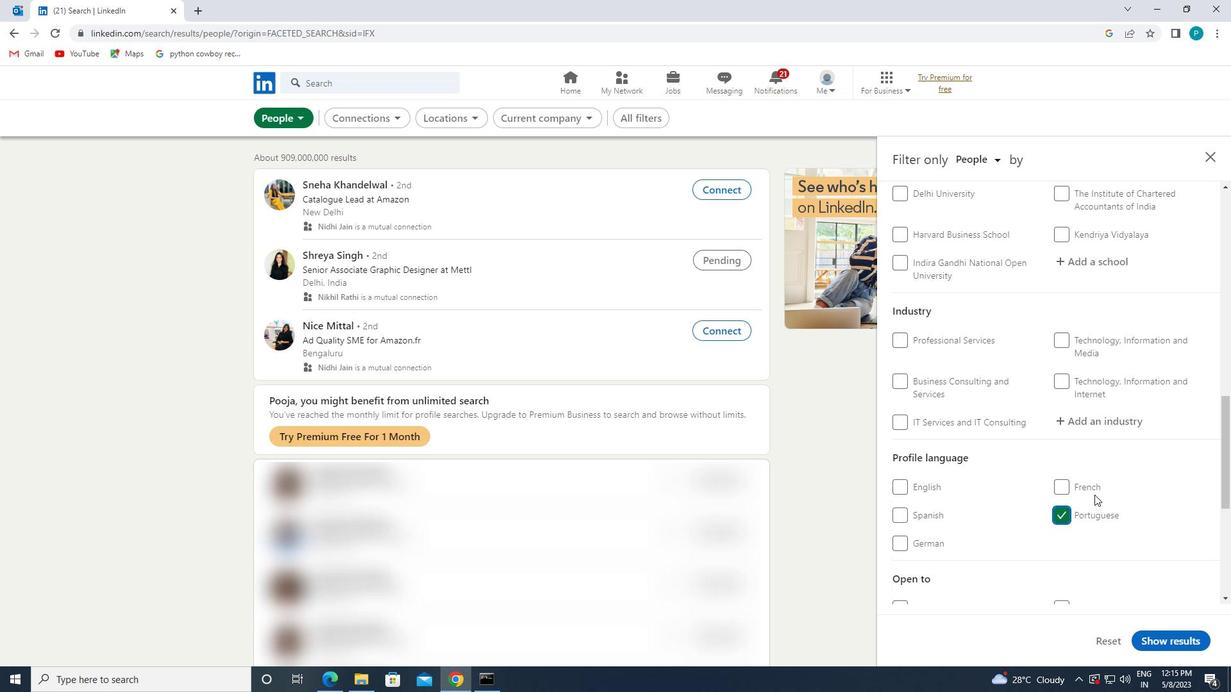 
Action: Mouse moved to (1114, 460)
Screenshot: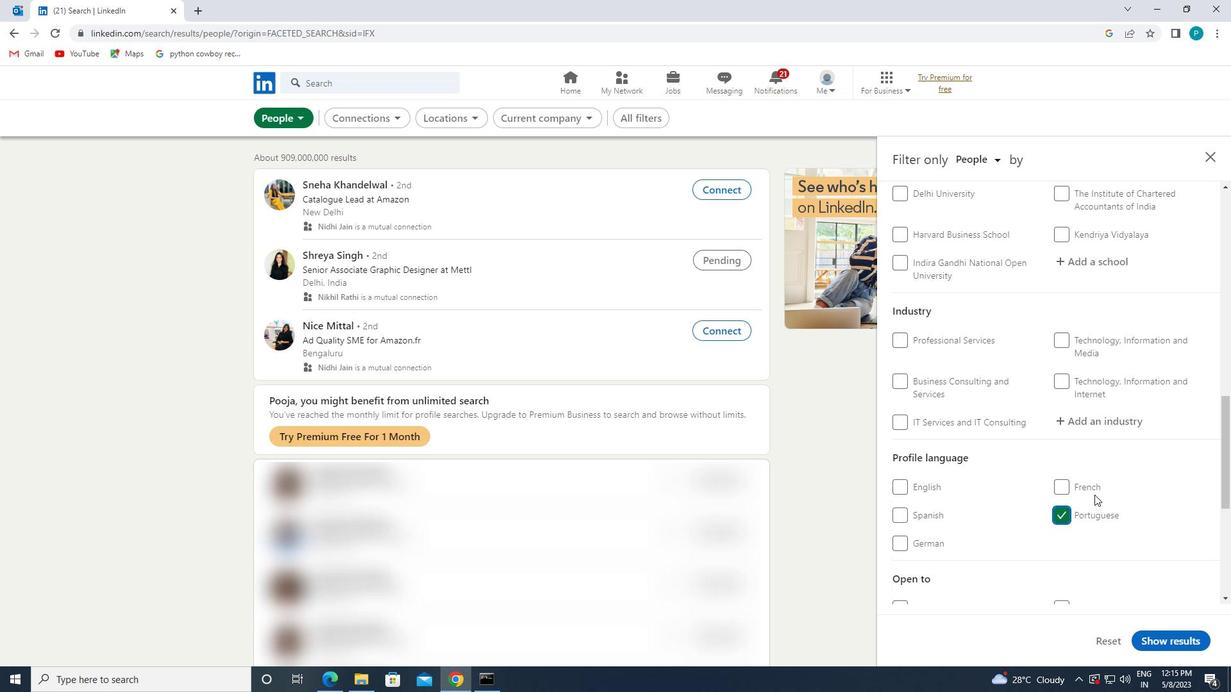 
Action: Mouse scrolled (1114, 461) with delta (0, 0)
Screenshot: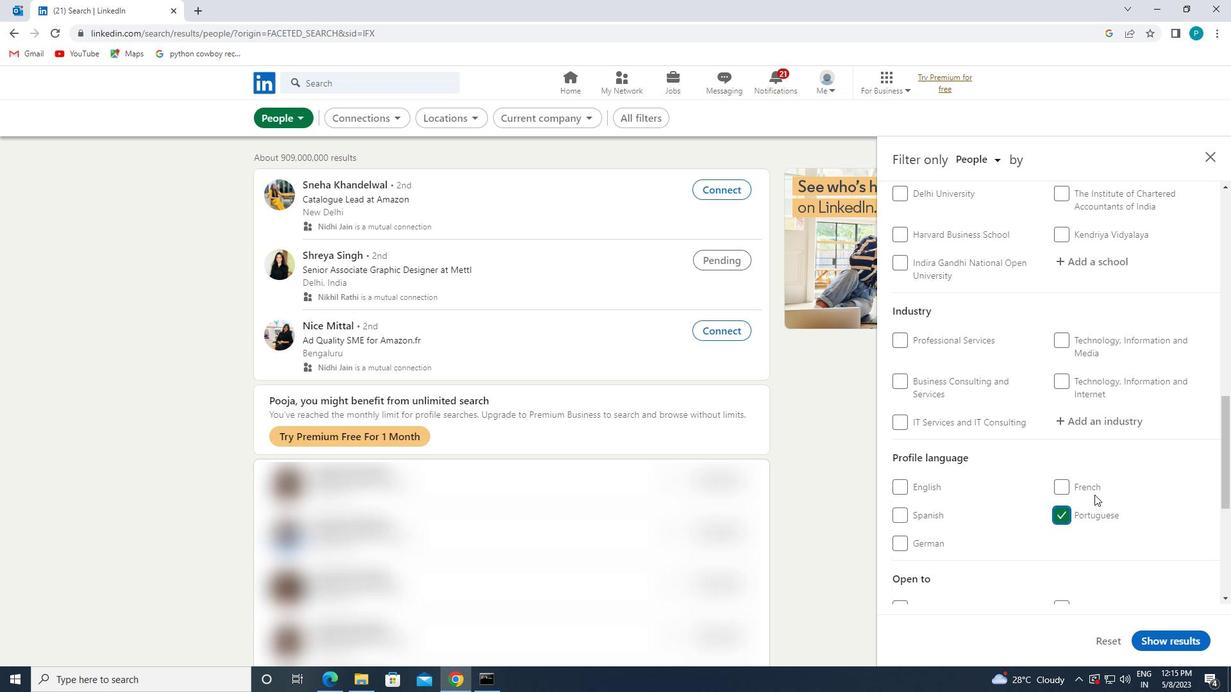 
Action: Mouse moved to (1114, 459)
Screenshot: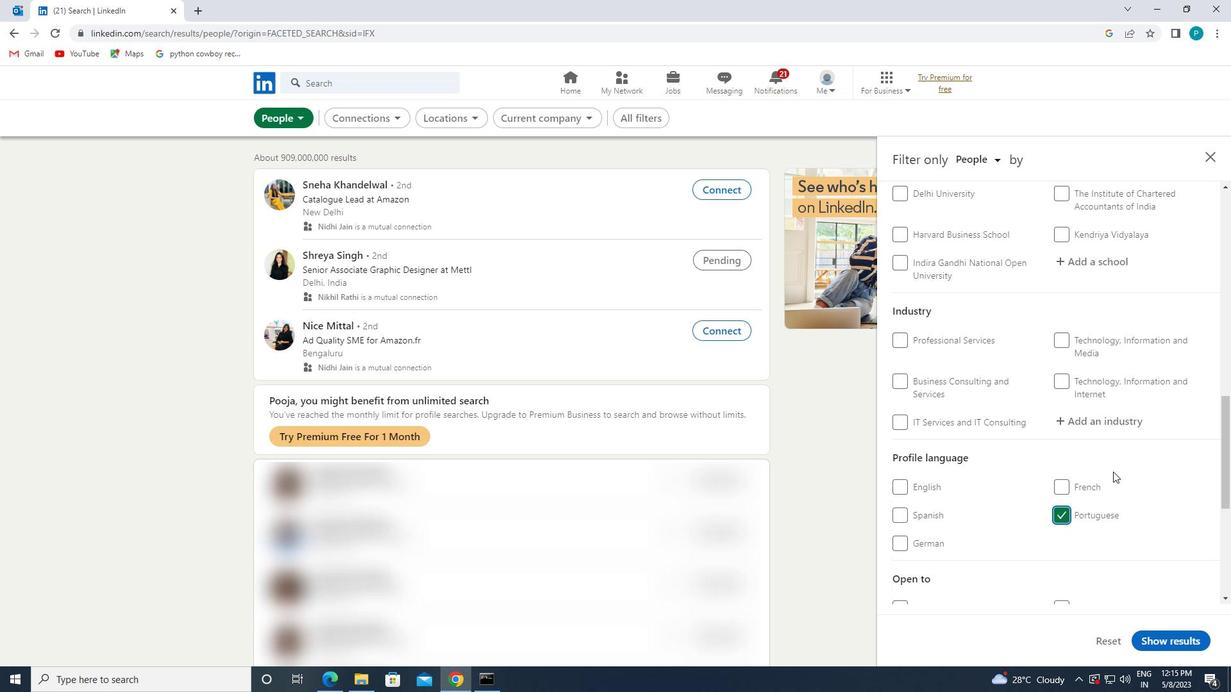 
Action: Mouse scrolled (1114, 460) with delta (0, 0)
Screenshot: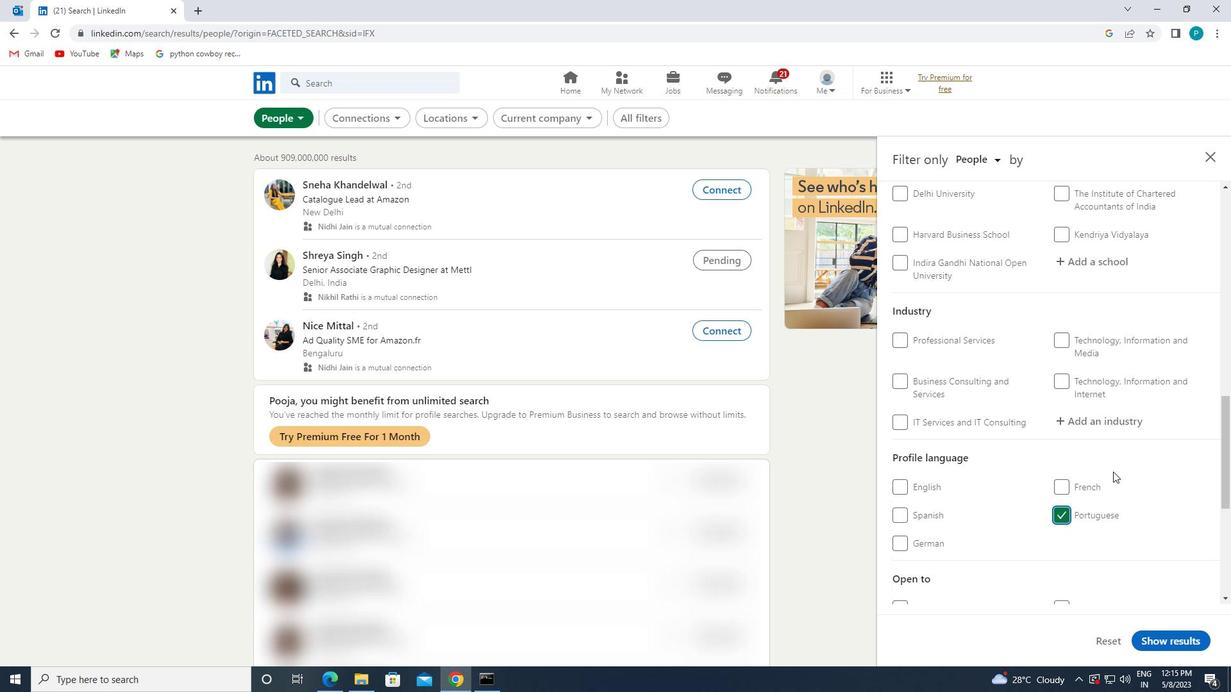 
Action: Mouse moved to (1116, 454)
Screenshot: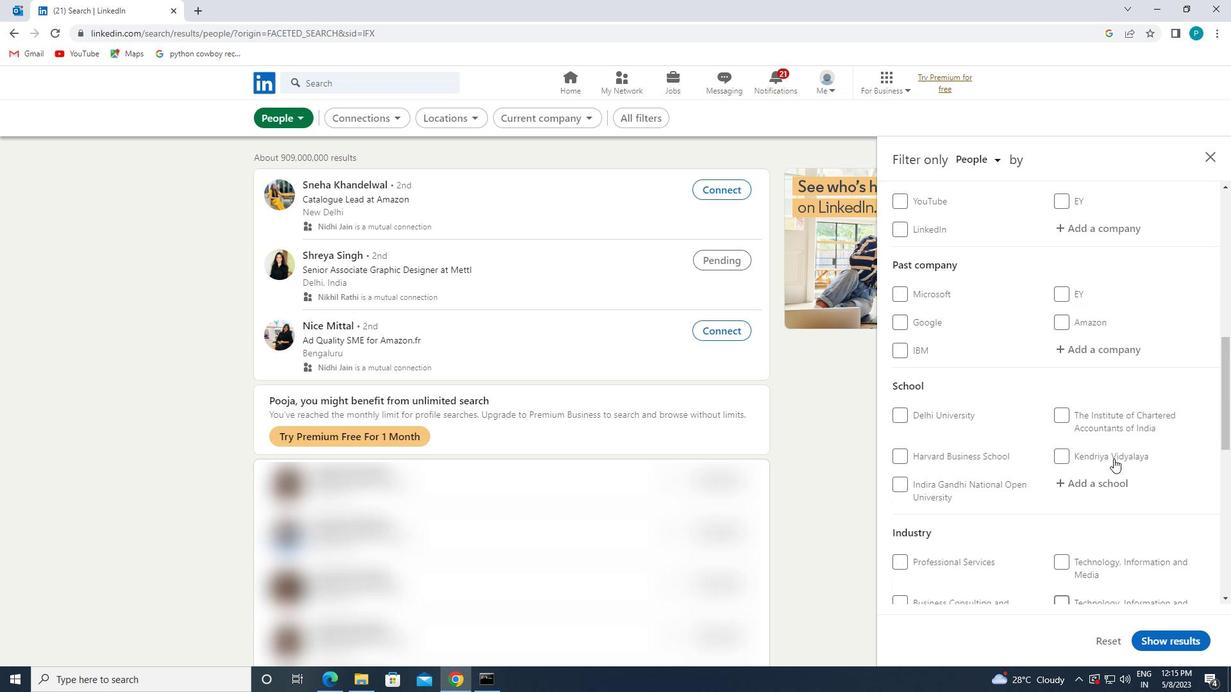 
Action: Mouse scrolled (1116, 454) with delta (0, 0)
Screenshot: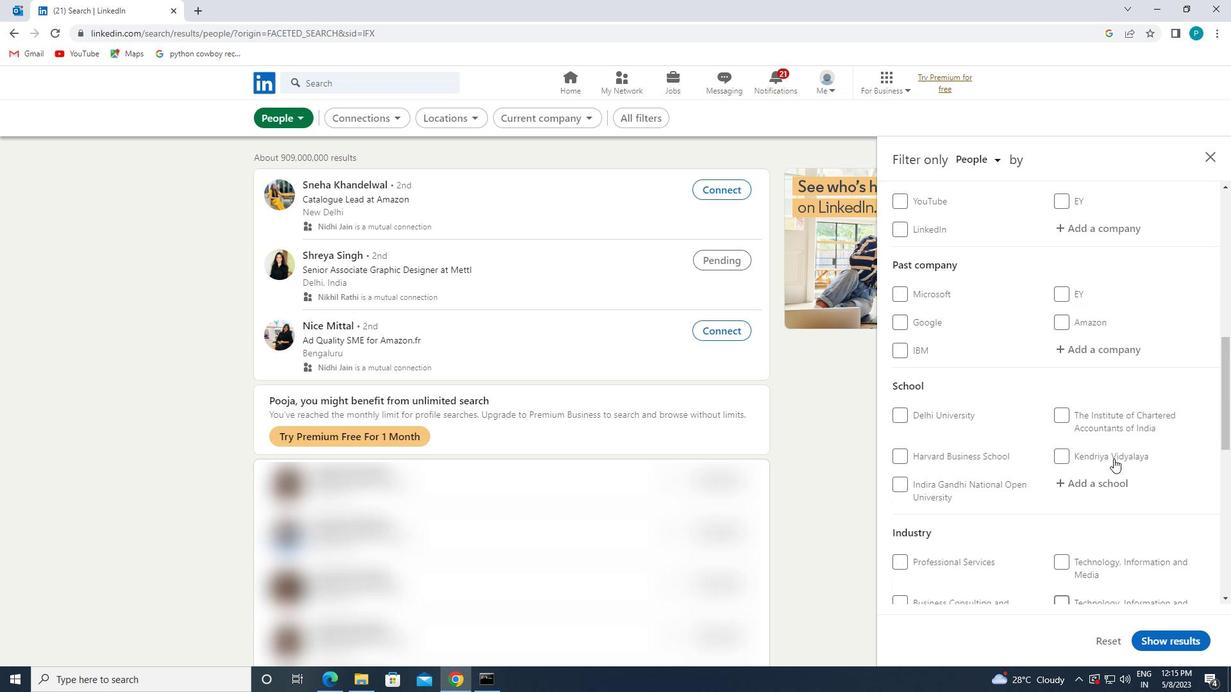 
Action: Mouse scrolled (1116, 454) with delta (0, 0)
Screenshot: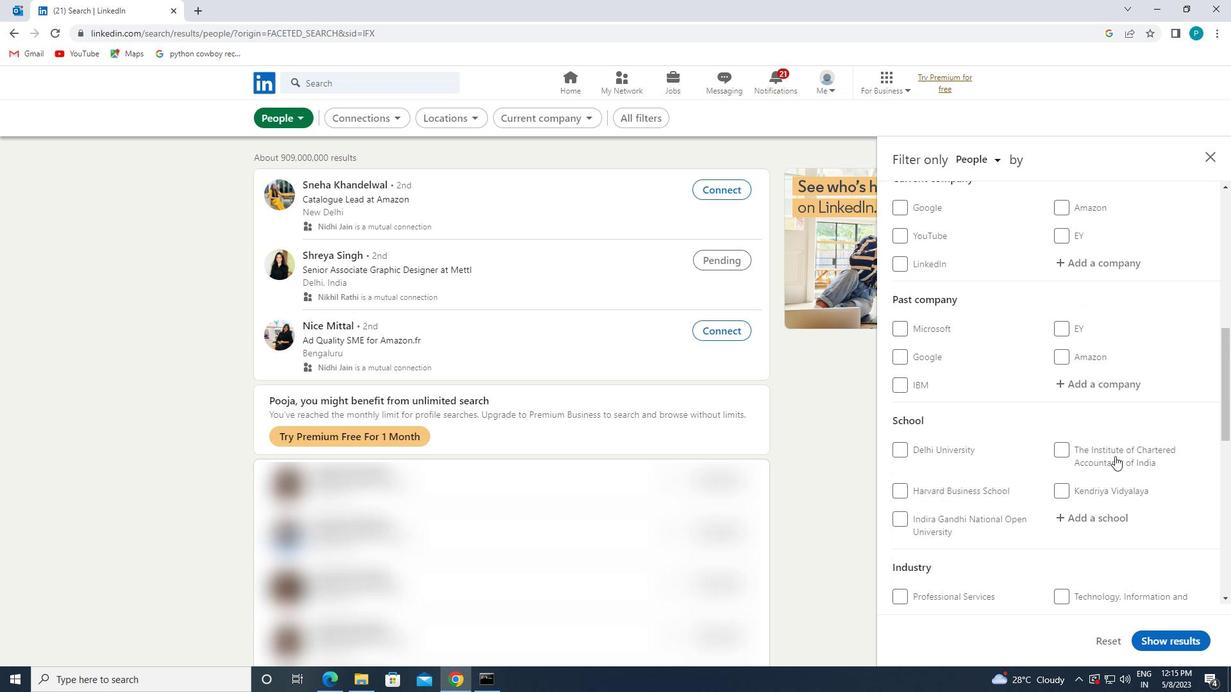 
Action: Mouse scrolled (1116, 454) with delta (0, 0)
Screenshot: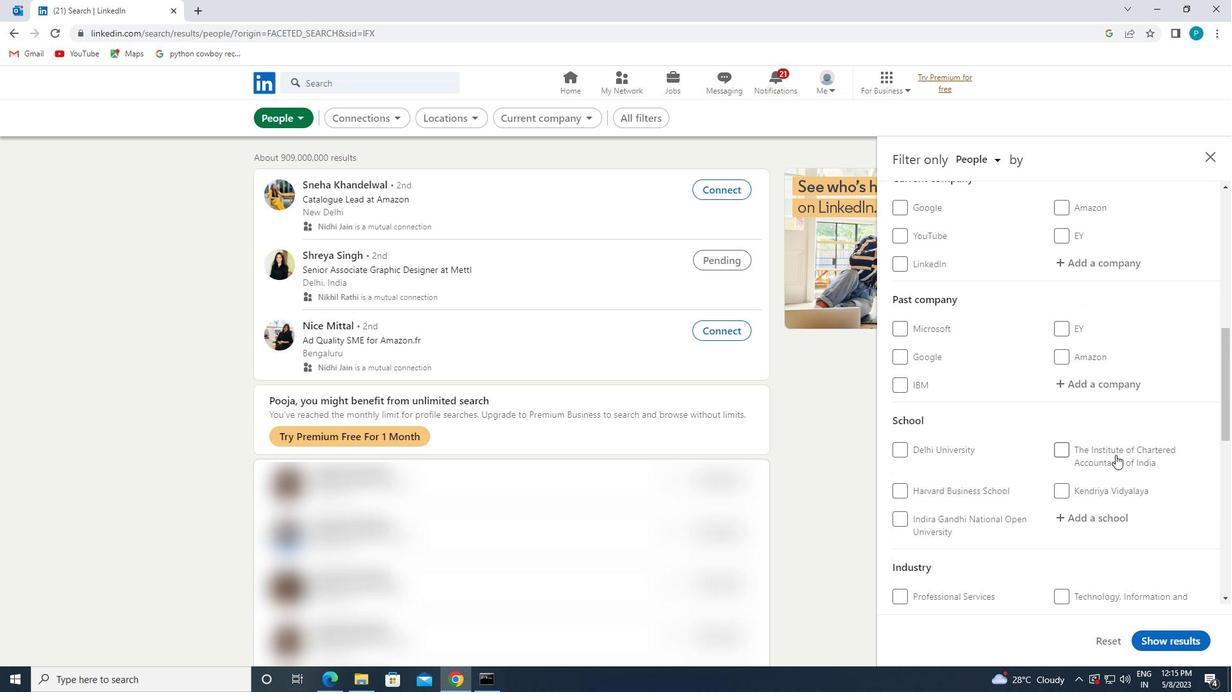 
Action: Mouse scrolled (1116, 454) with delta (0, 0)
Screenshot: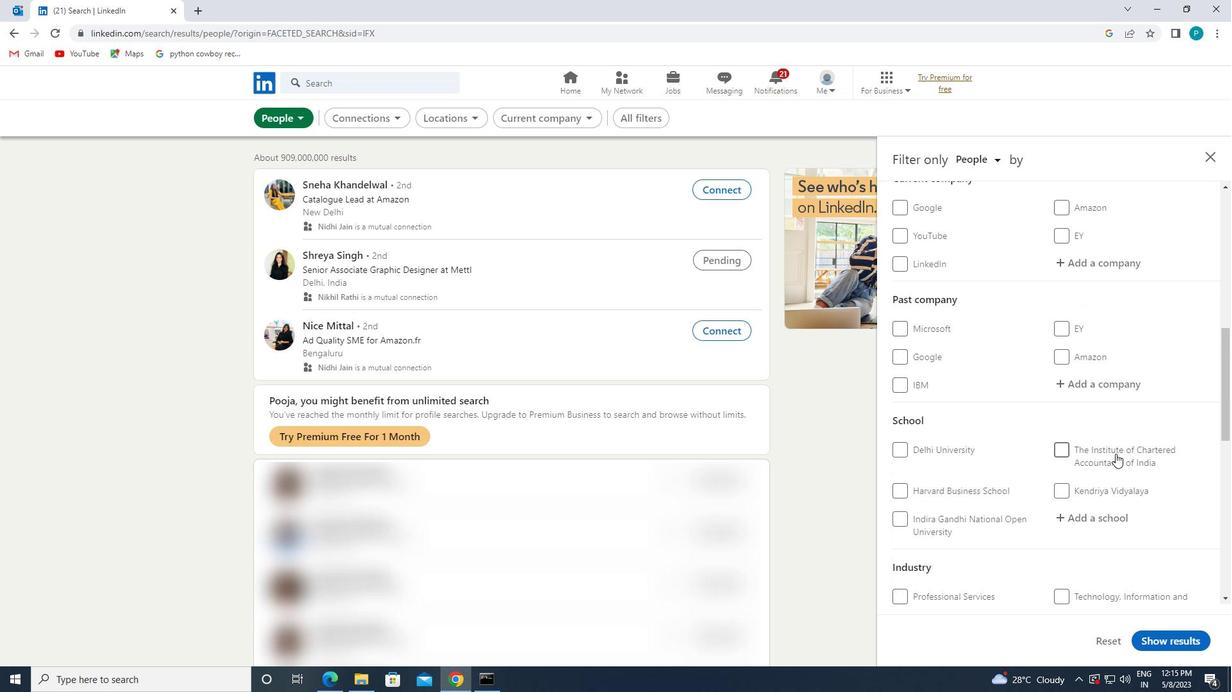 
Action: Mouse moved to (1131, 522)
Screenshot: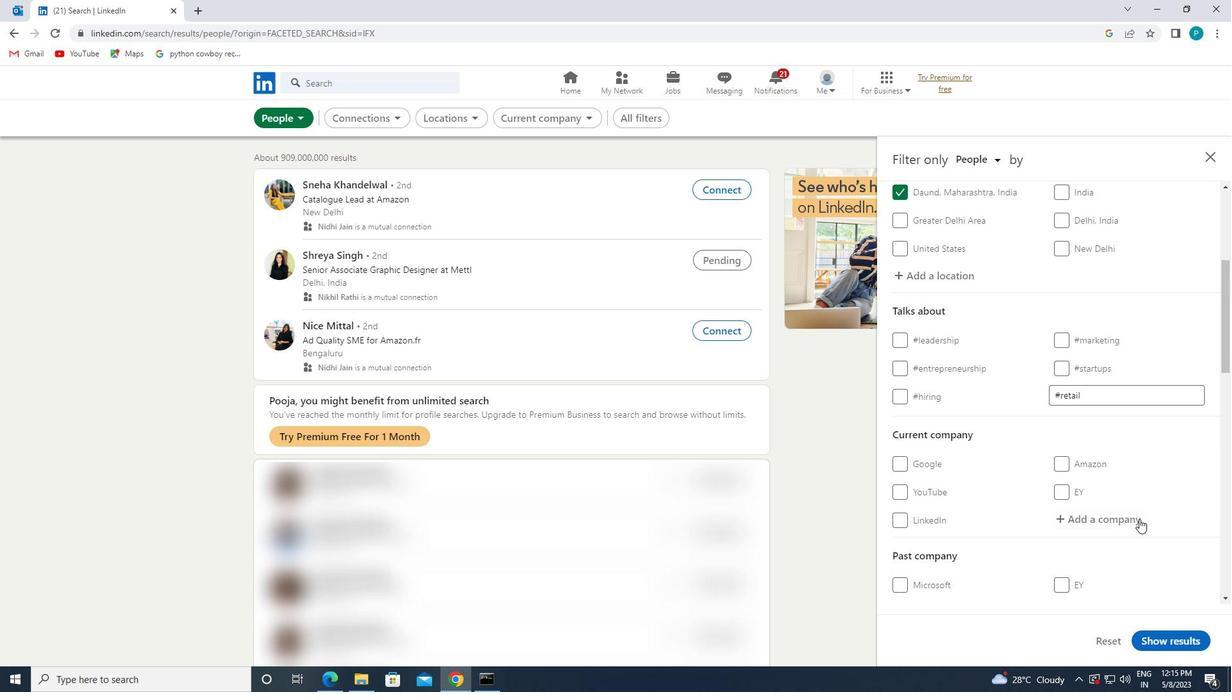 
Action: Mouse pressed left at (1131, 522)
Screenshot: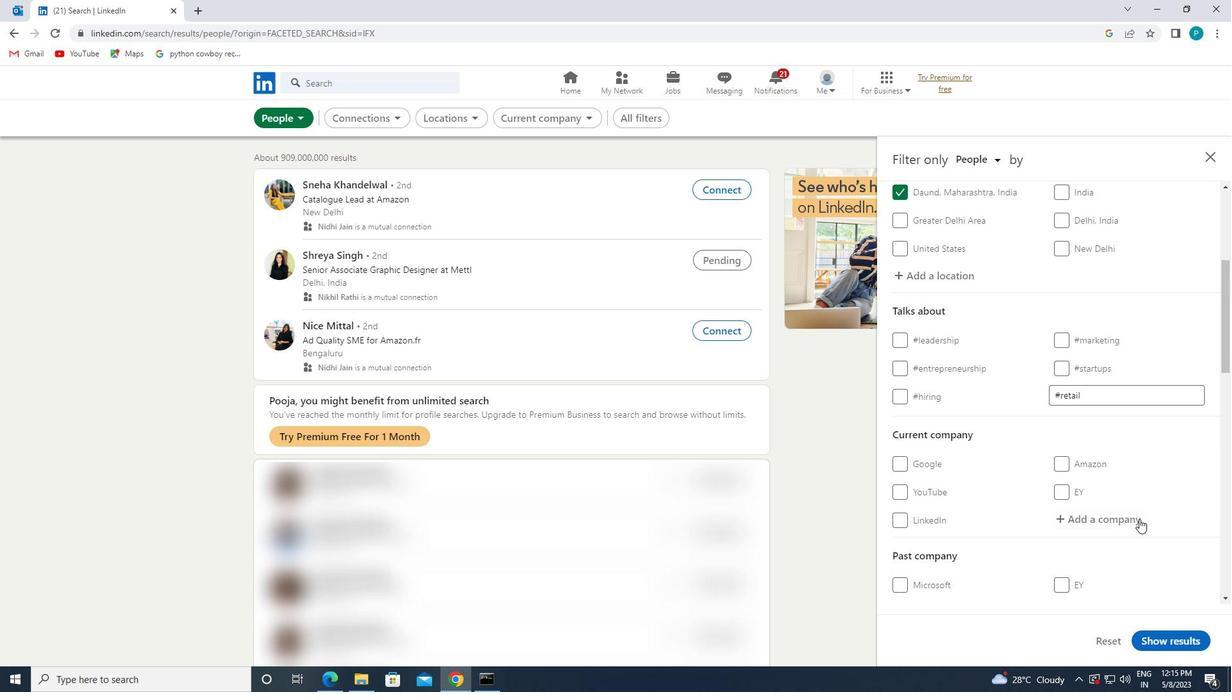 
Action: Mouse moved to (1130, 522)
Screenshot: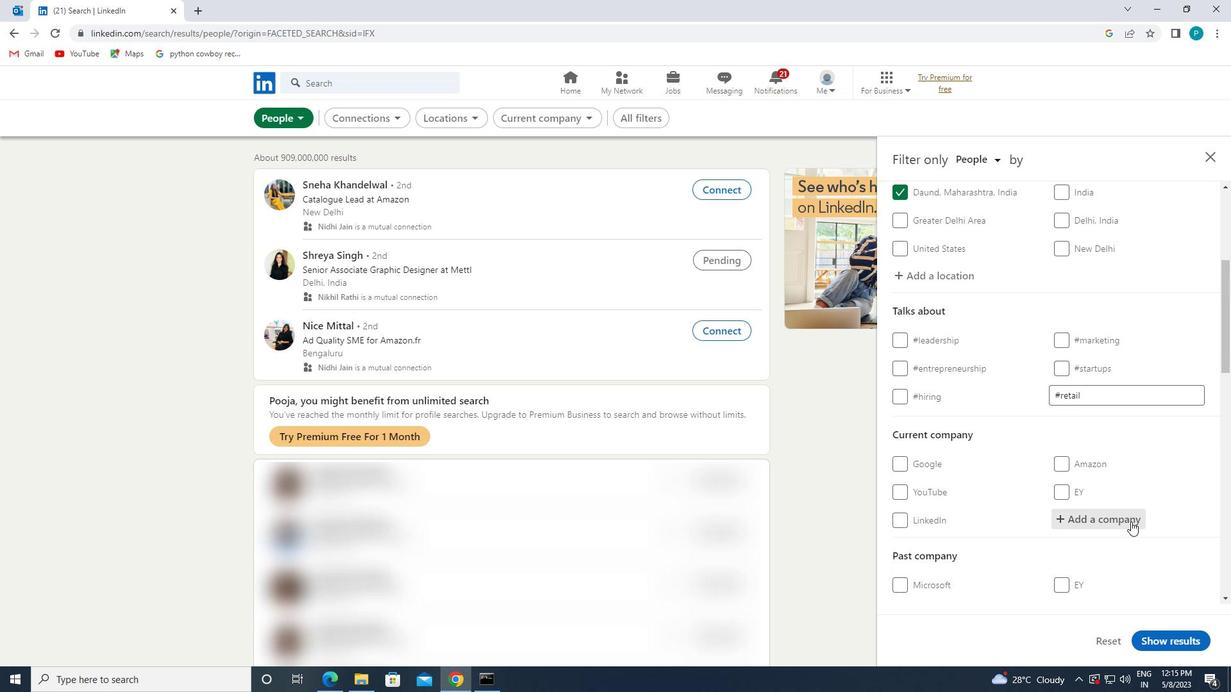 
Action: Key pressed <Key.caps_lock>N<Key.caps_lock>ITYO
Screenshot: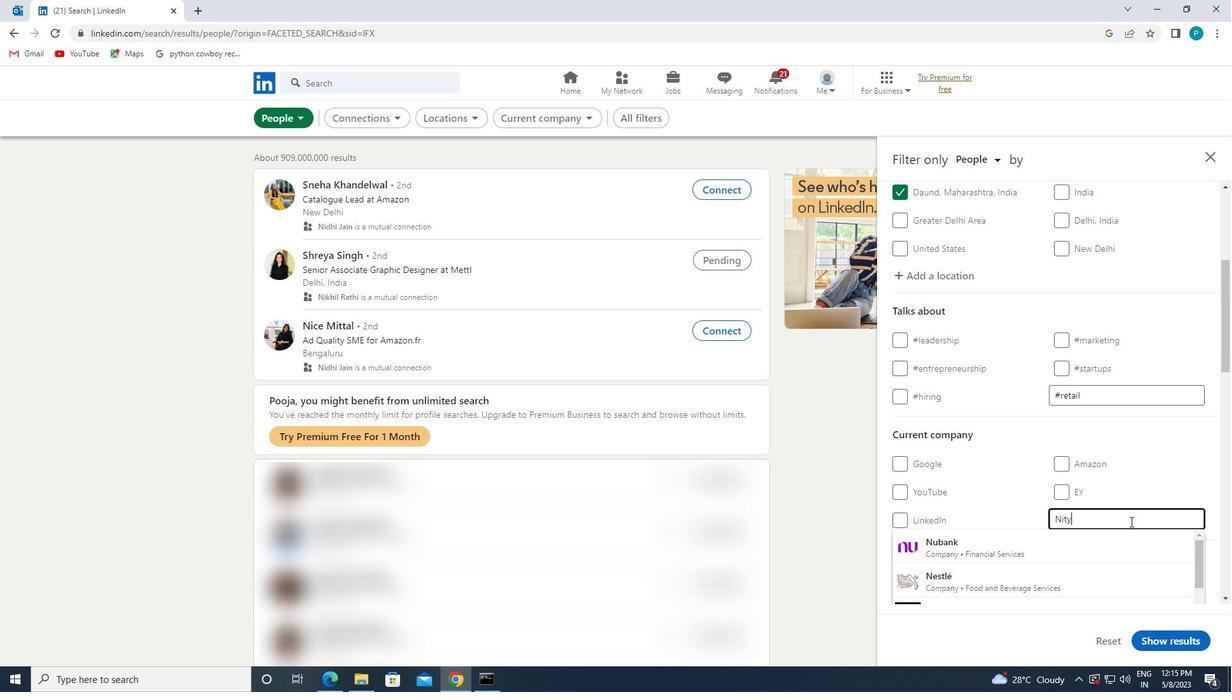 
Action: Mouse moved to (1127, 516)
Screenshot: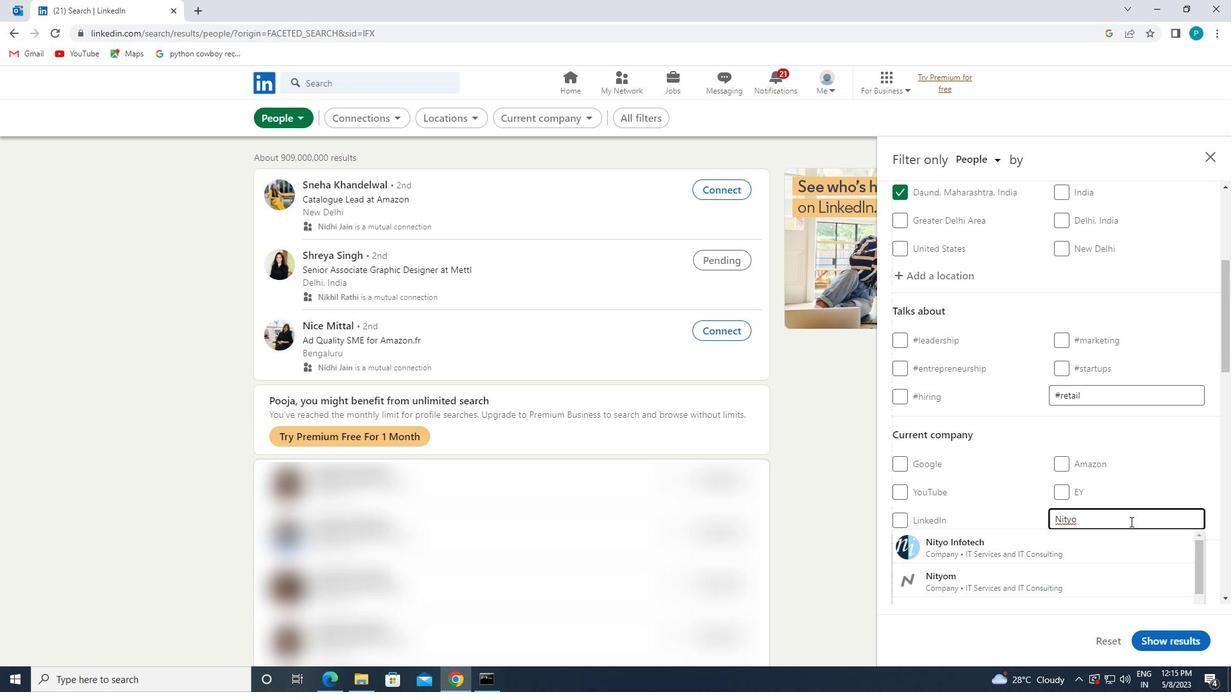 
Action: Mouse scrolled (1127, 516) with delta (0, 0)
Screenshot: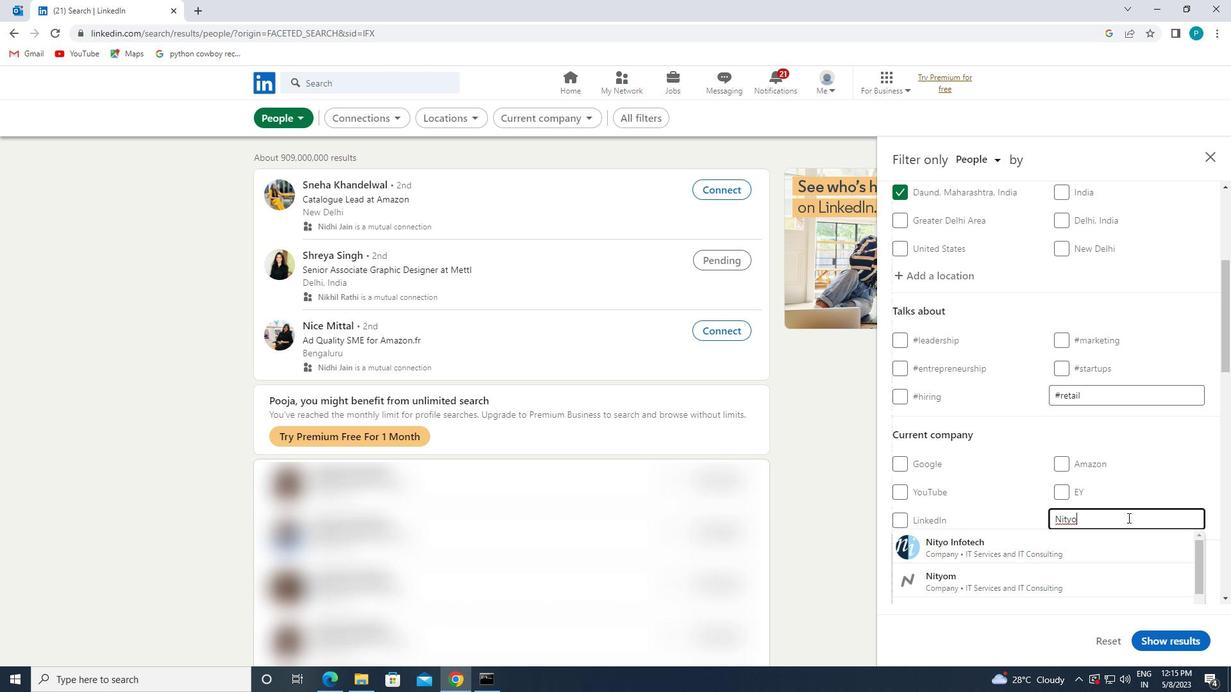 
Action: Mouse moved to (1075, 487)
Screenshot: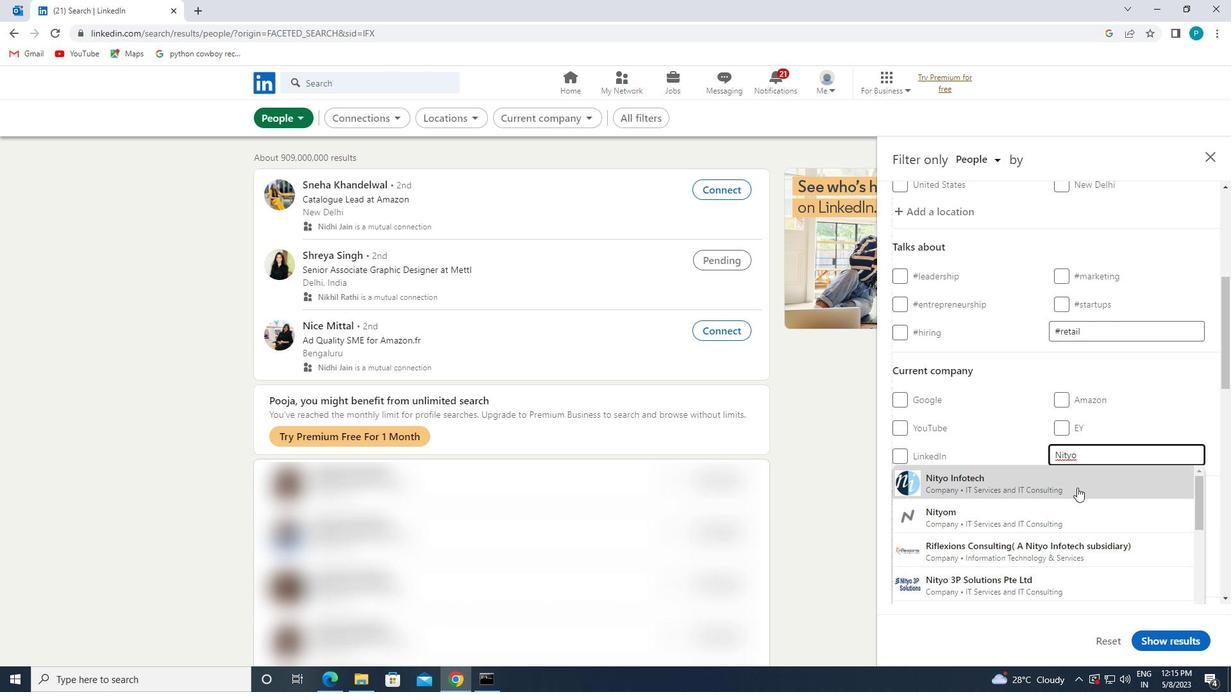 
Action: Mouse pressed left at (1075, 487)
Screenshot: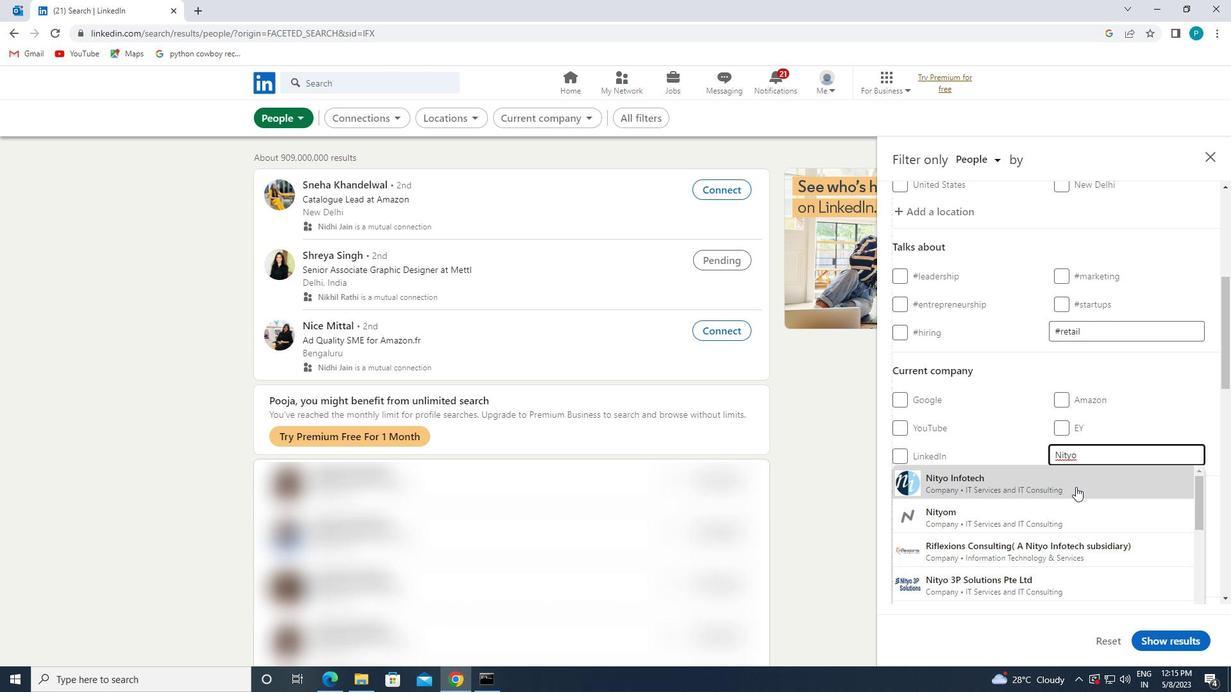 
Action: Mouse scrolled (1075, 486) with delta (0, 0)
Screenshot: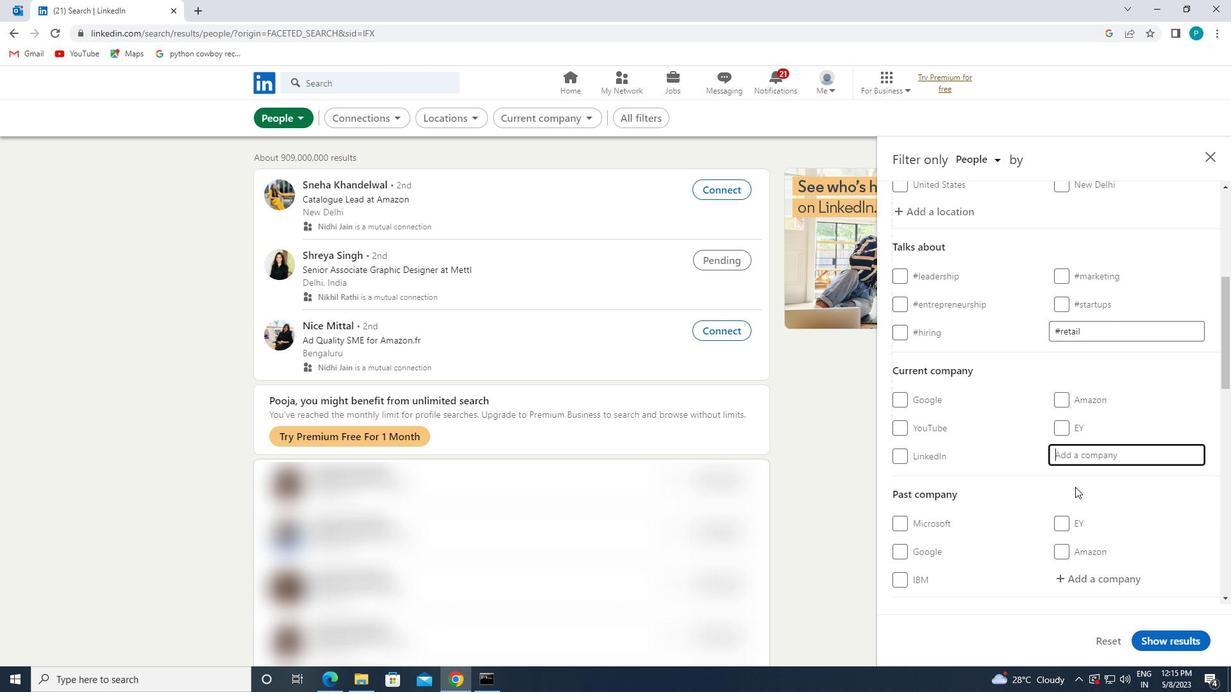 
Action: Mouse scrolled (1075, 486) with delta (0, 0)
Screenshot: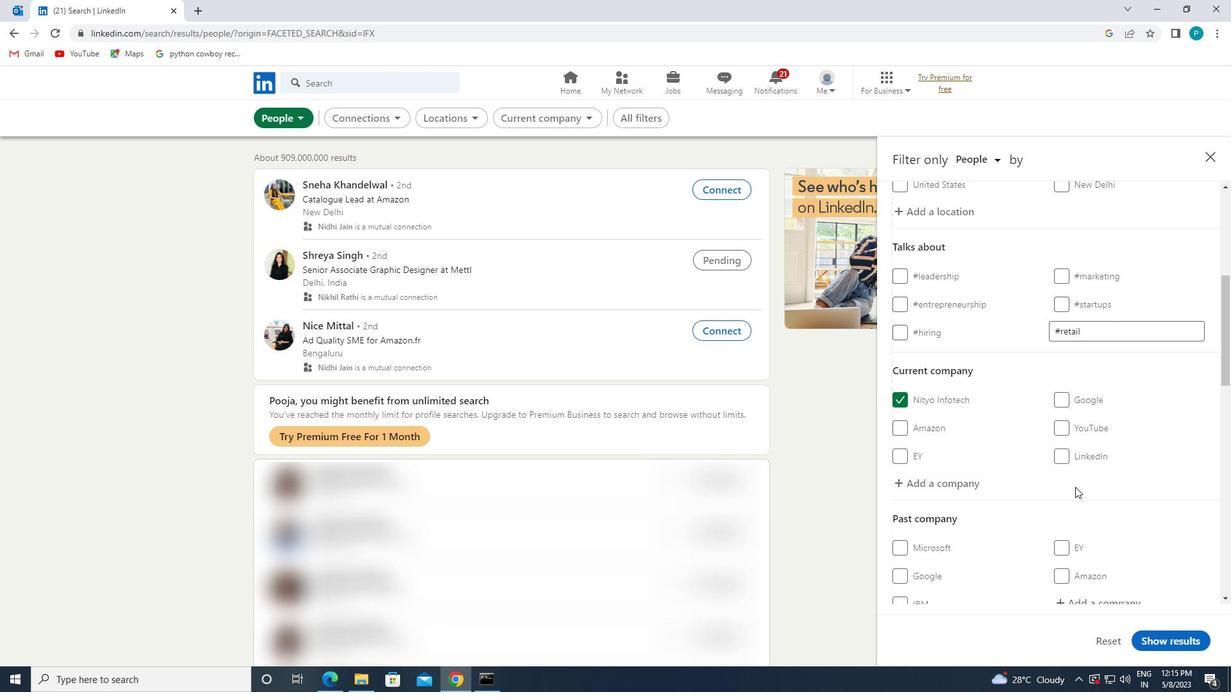 
Action: Mouse scrolled (1075, 486) with delta (0, 0)
Screenshot: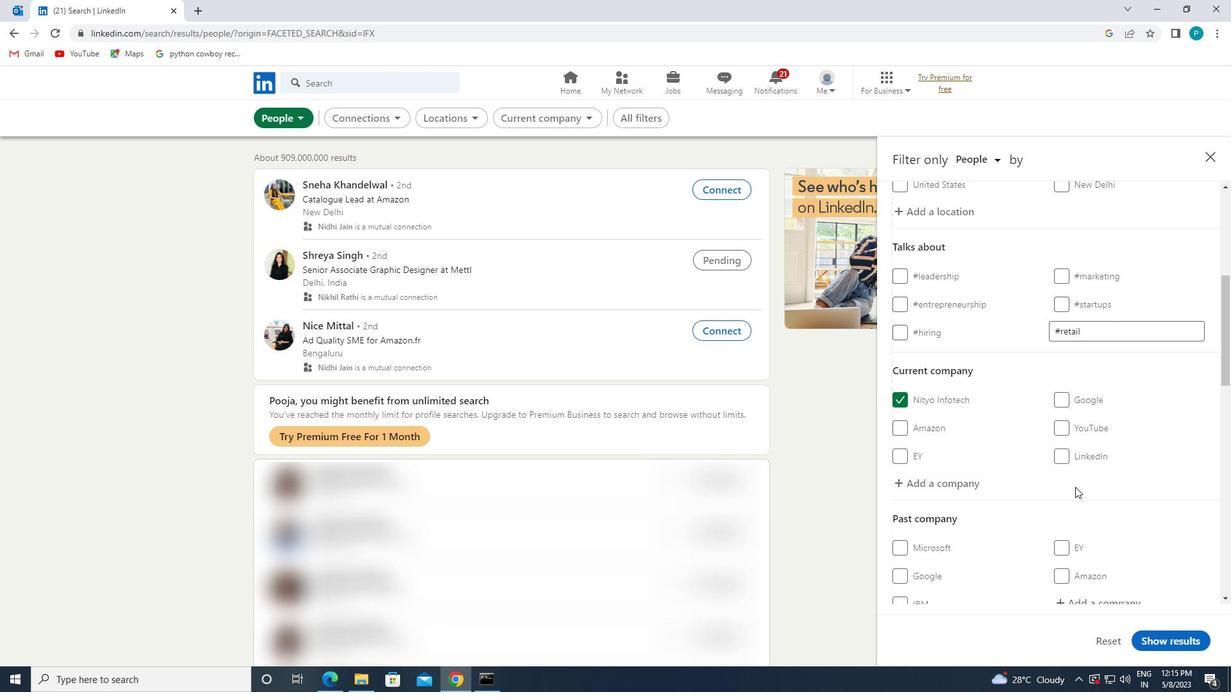
Action: Mouse moved to (1137, 543)
Screenshot: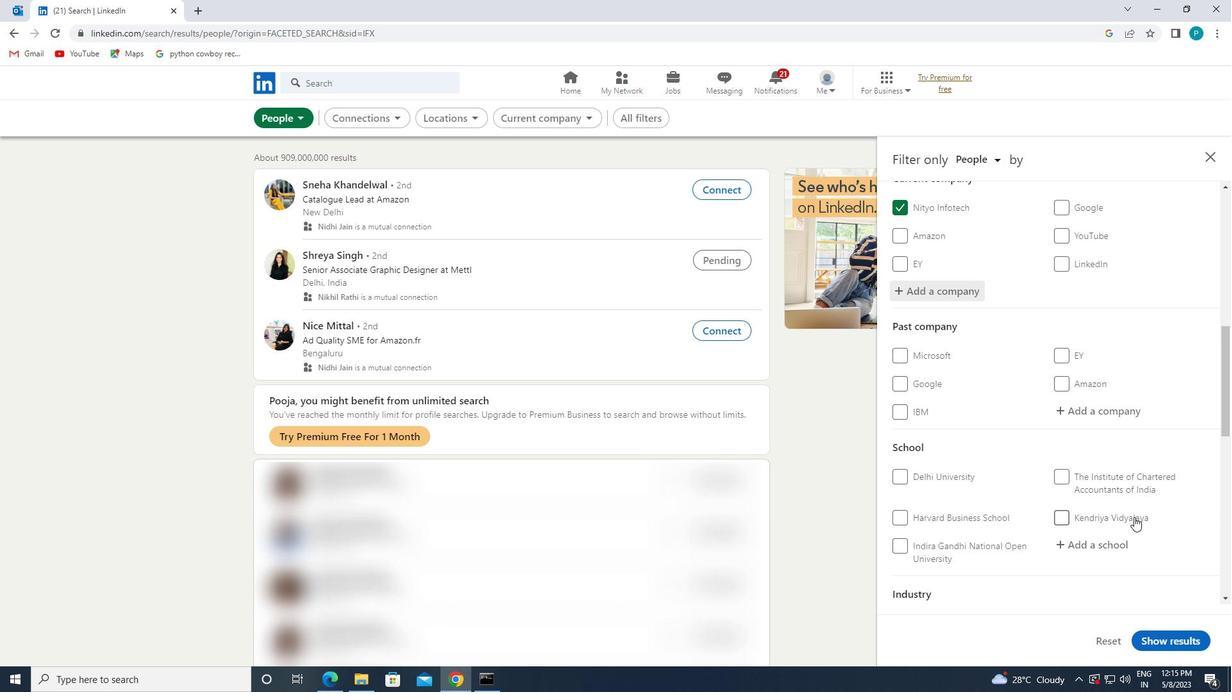 
Action: Mouse pressed left at (1137, 543)
Screenshot: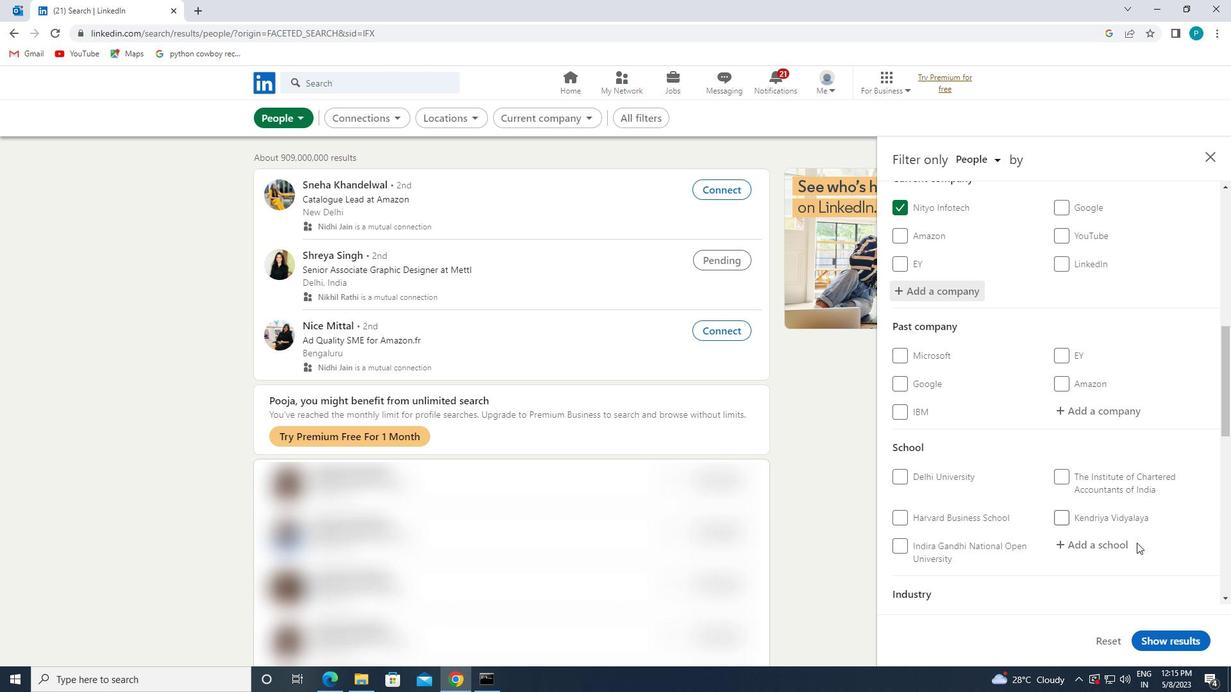 
Action: Mouse moved to (1132, 541)
Screenshot: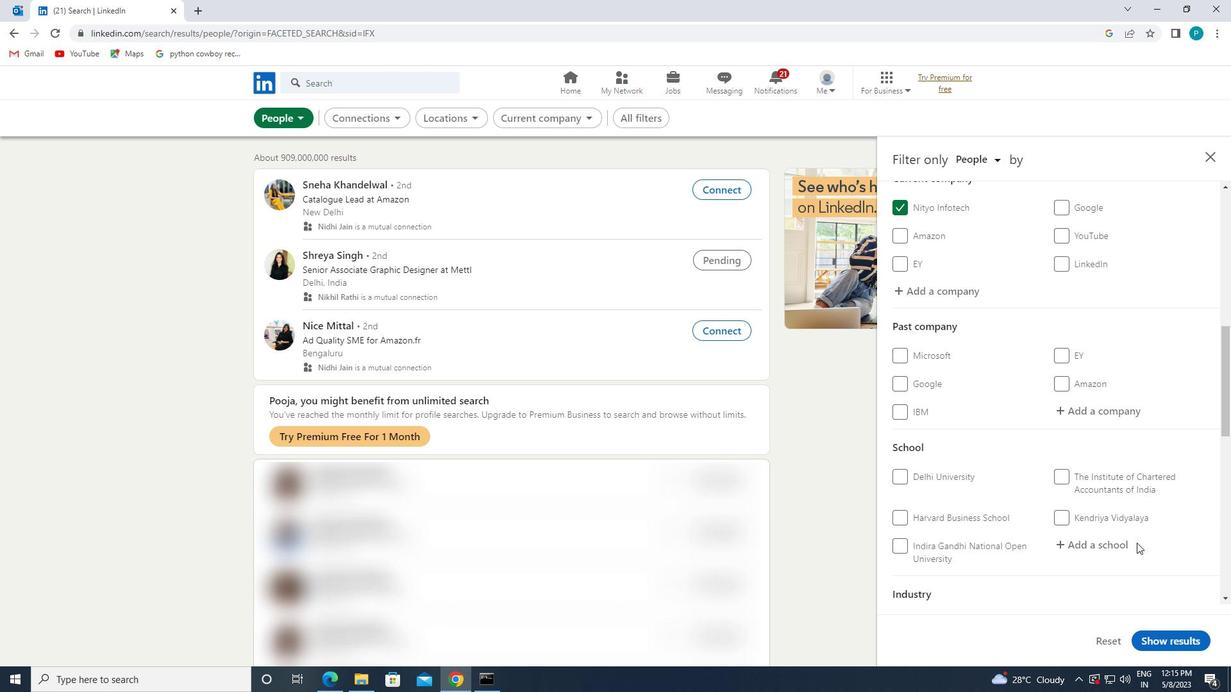 
Action: Mouse pressed left at (1132, 541)
Screenshot: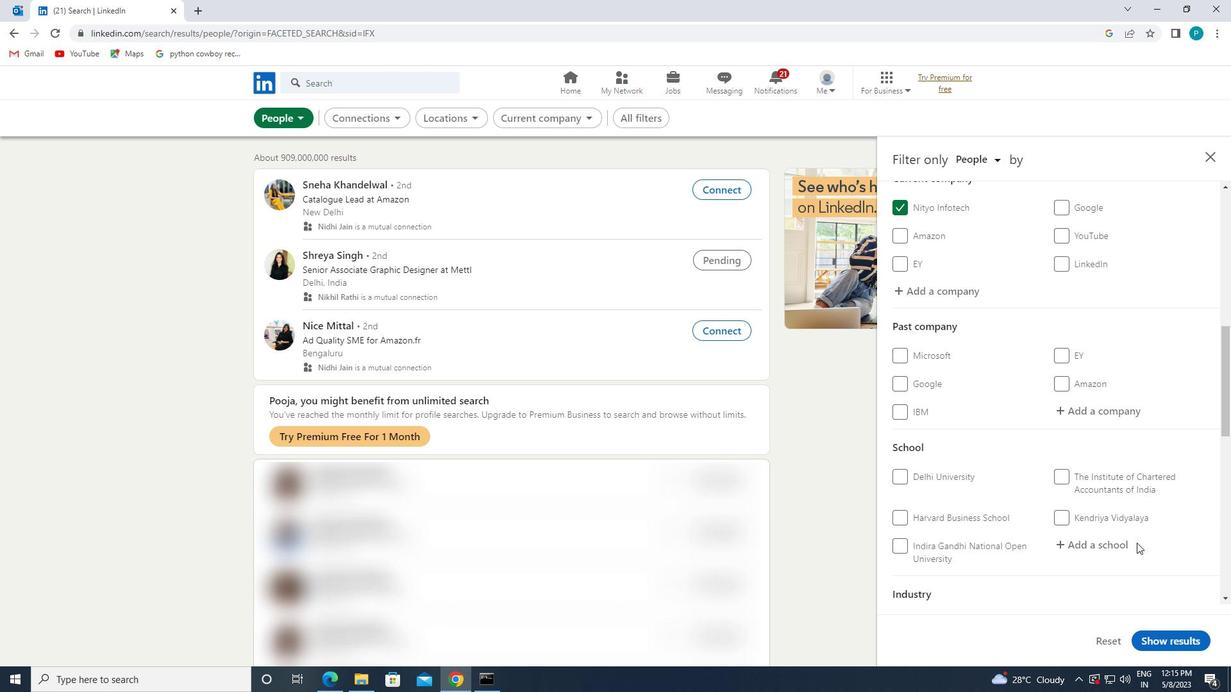 
Action: Mouse moved to (1126, 531)
Screenshot: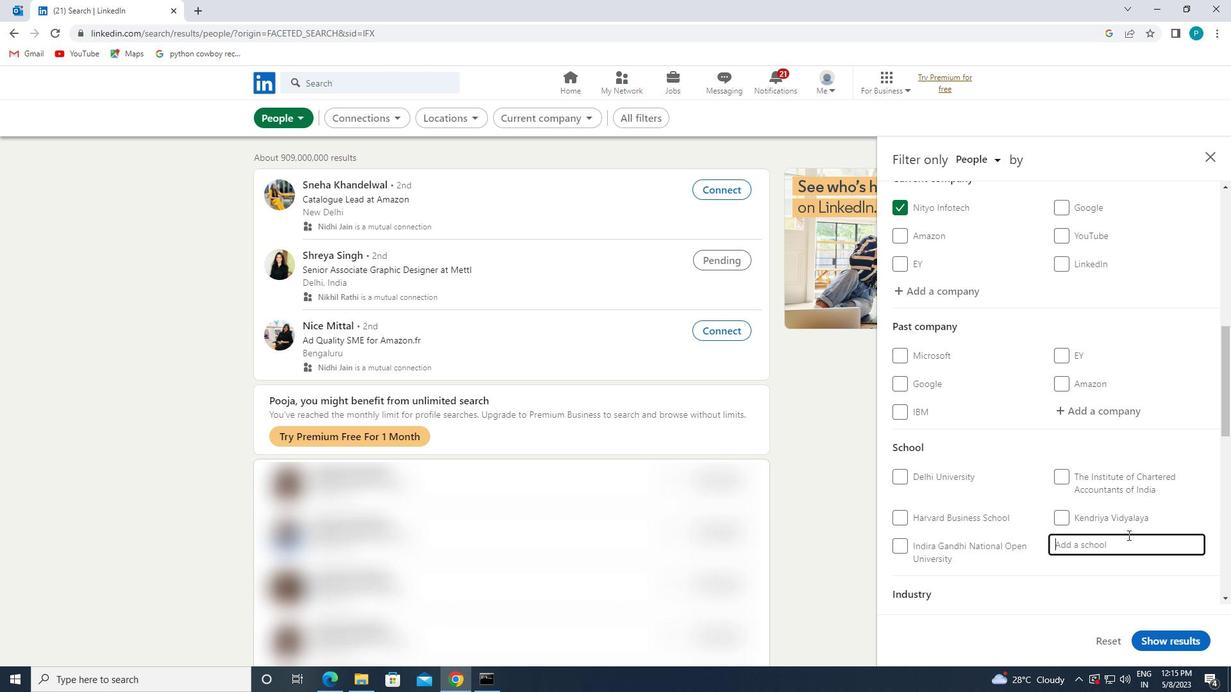 
Action: Mouse scrolled (1126, 531) with delta (0, 0)
Screenshot: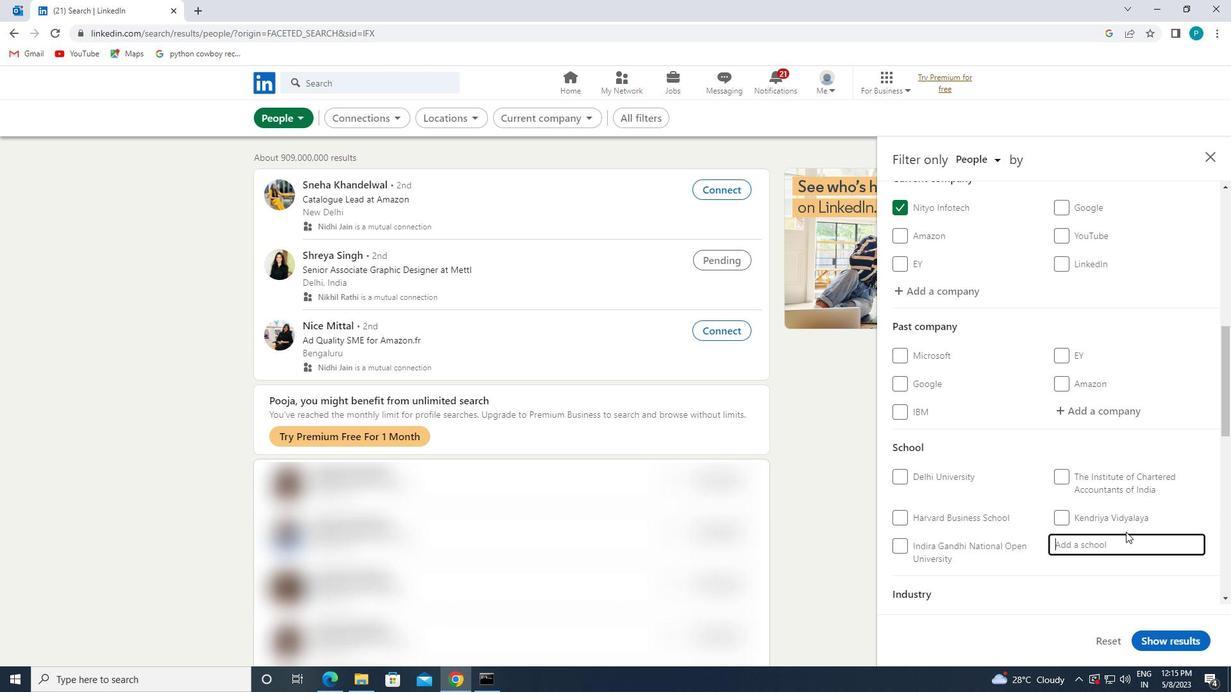 
Action: Key pressed <Key.caps_lock>S<Key.caps_lock>T<Key.space><Key.caps_lock>A<Key.caps_lock>NNS
Screenshot: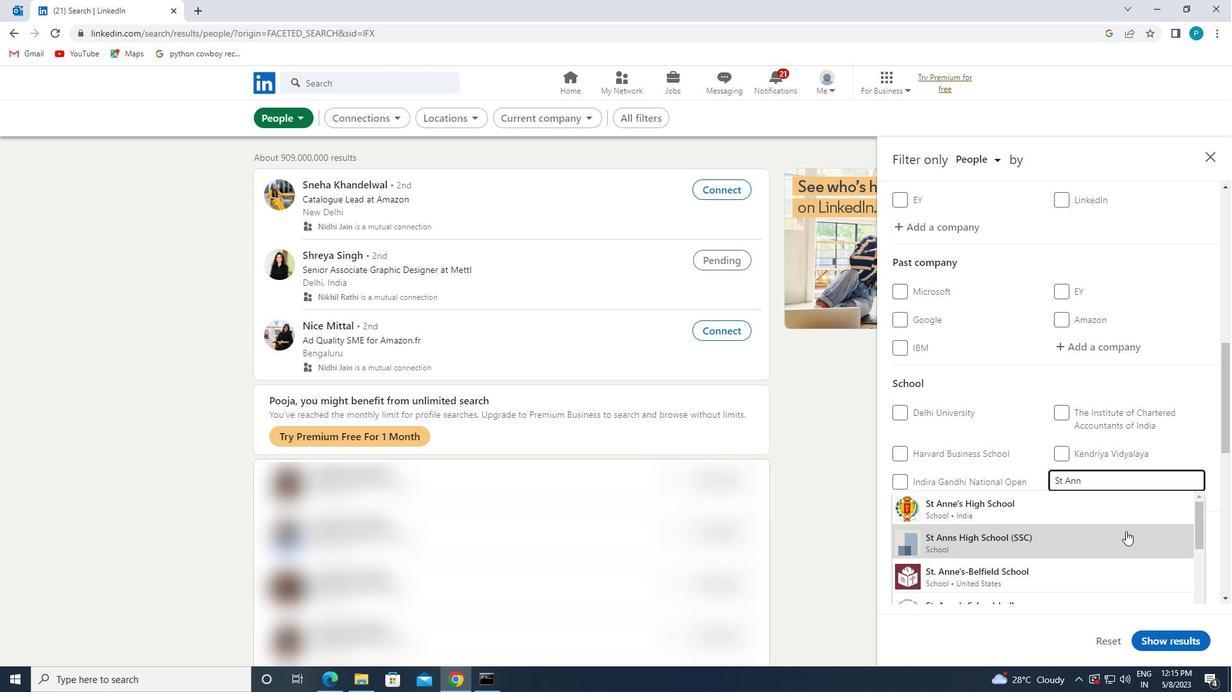 
Action: Mouse moved to (1078, 514)
Screenshot: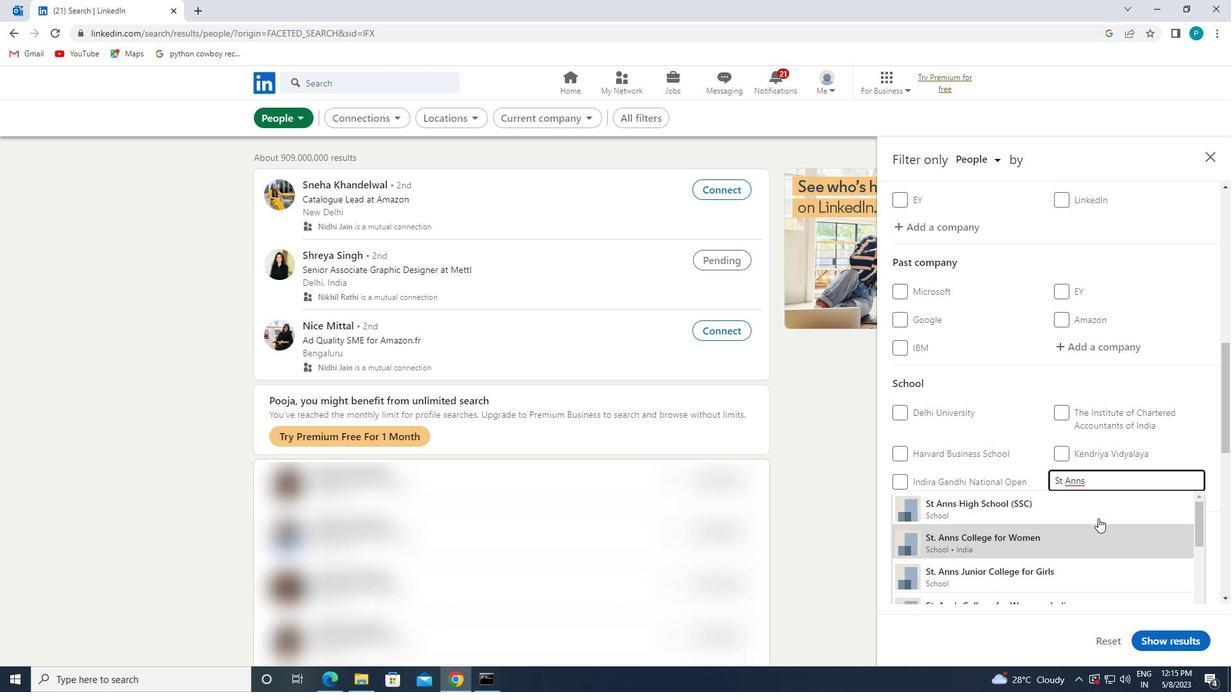 
Action: Mouse pressed left at (1078, 514)
Screenshot: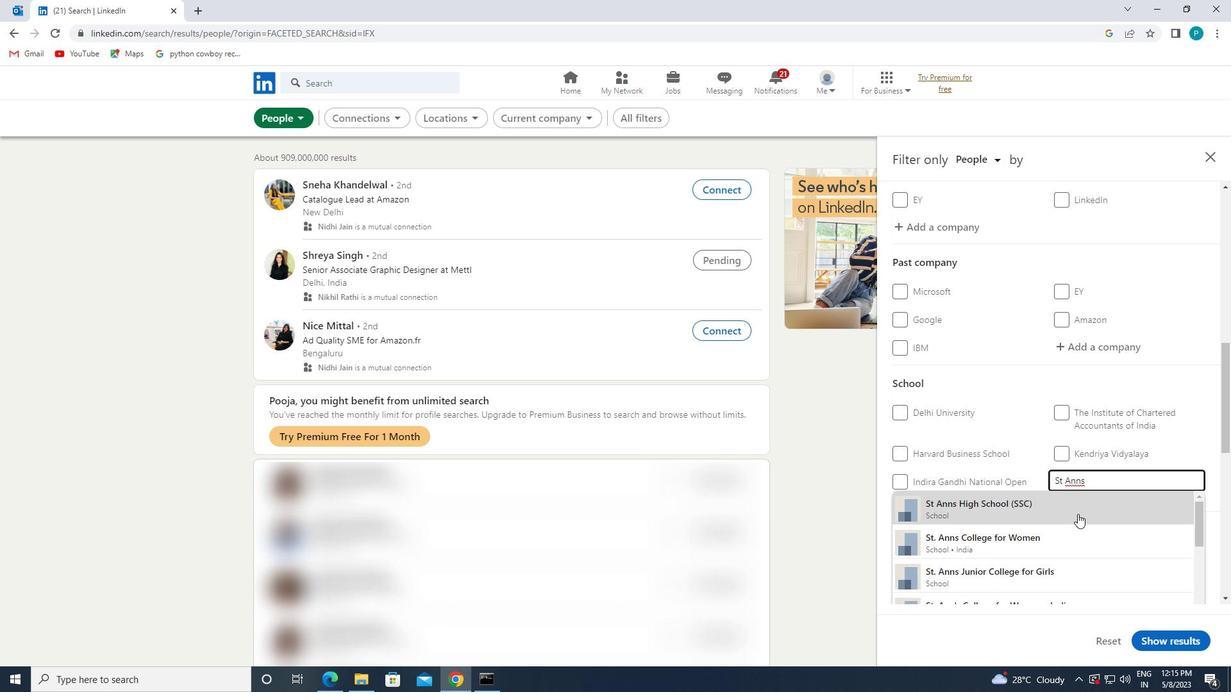 
Action: Mouse moved to (1200, 482)
Screenshot: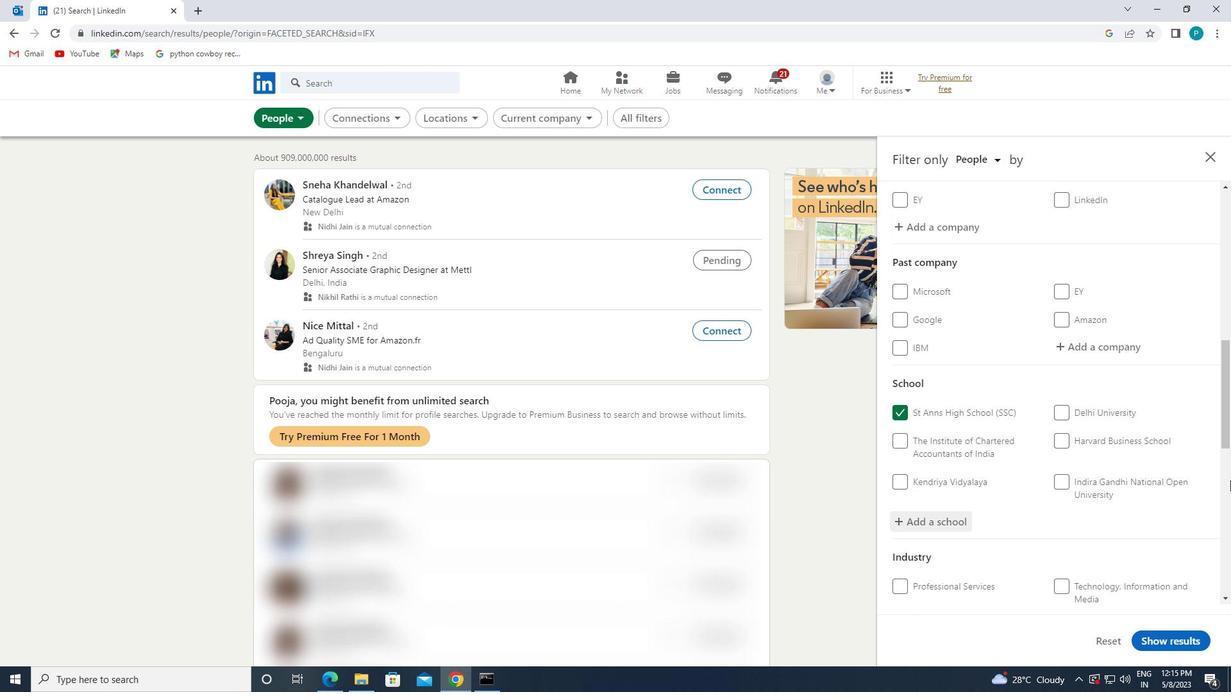 
Action: Mouse scrolled (1200, 481) with delta (0, 0)
Screenshot: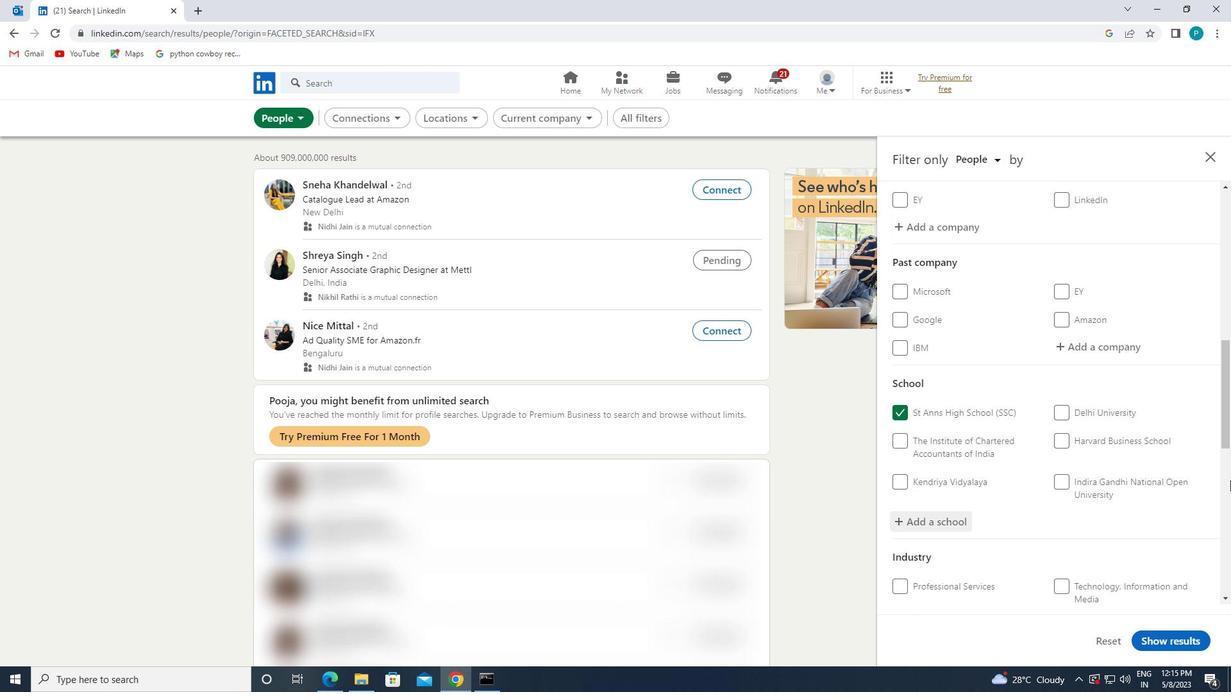 
Action: Mouse moved to (1176, 480)
Screenshot: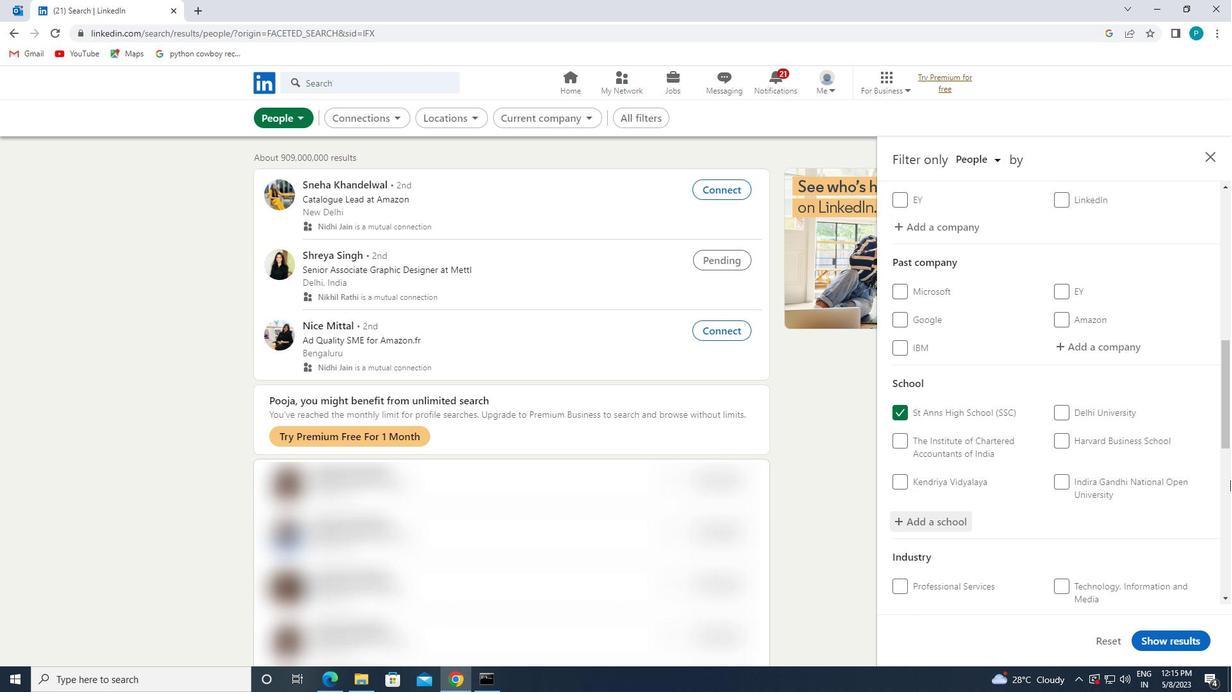 
Action: Mouse scrolled (1176, 479) with delta (0, 0)
Screenshot: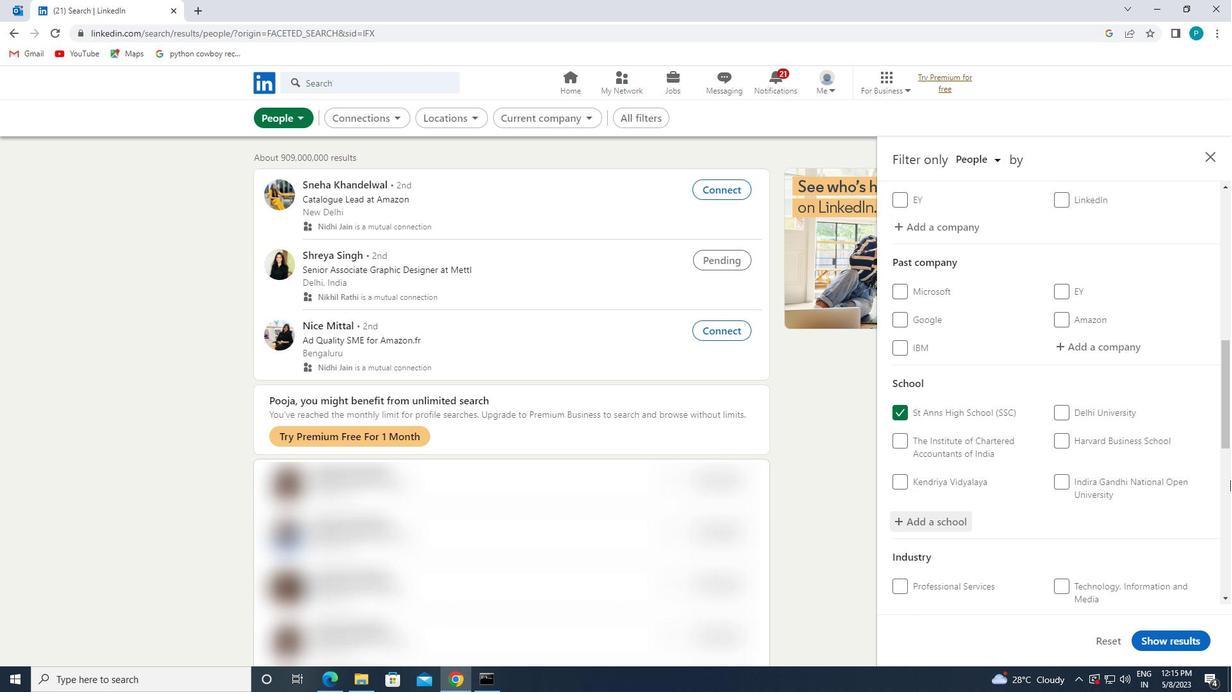 
Action: Mouse moved to (1160, 477)
Screenshot: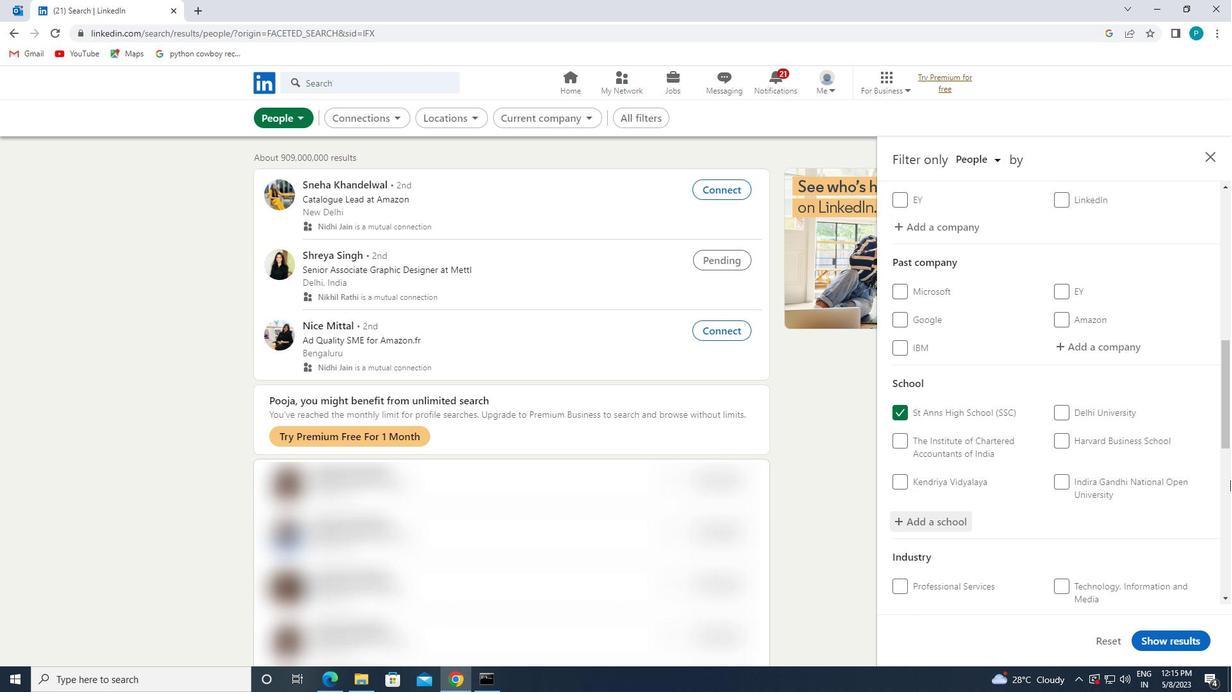 
Action: Mouse scrolled (1160, 477) with delta (0, 0)
Screenshot: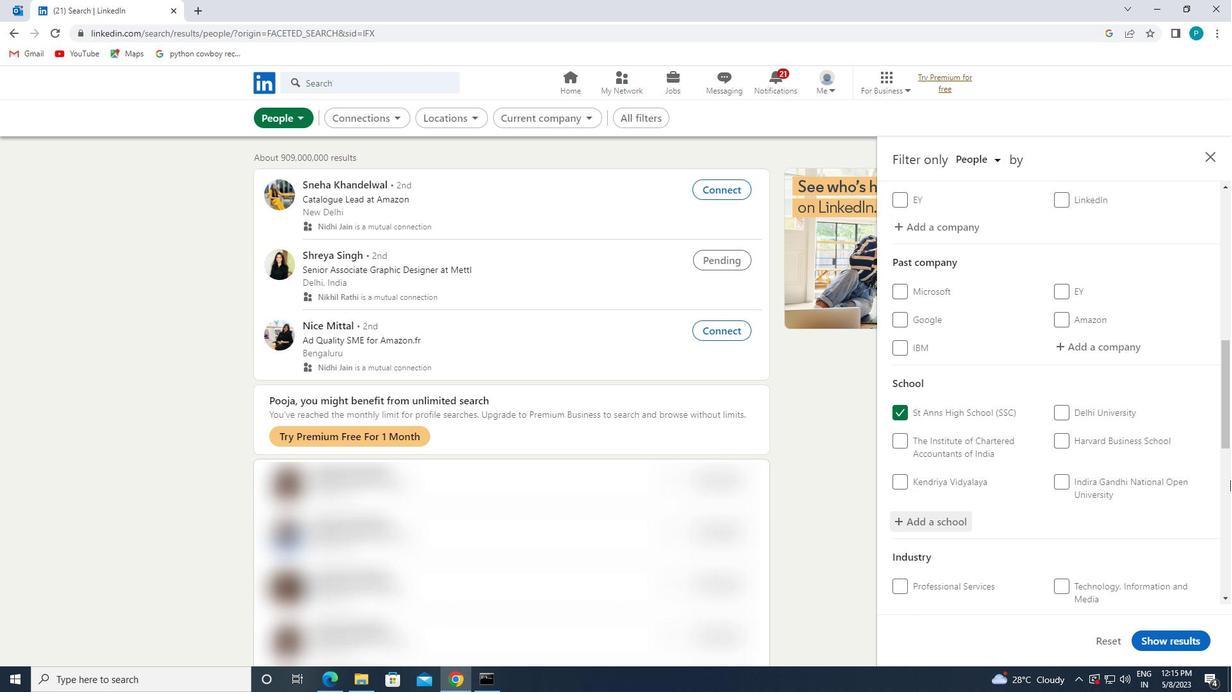 
Action: Mouse moved to (1160, 477)
Screenshot: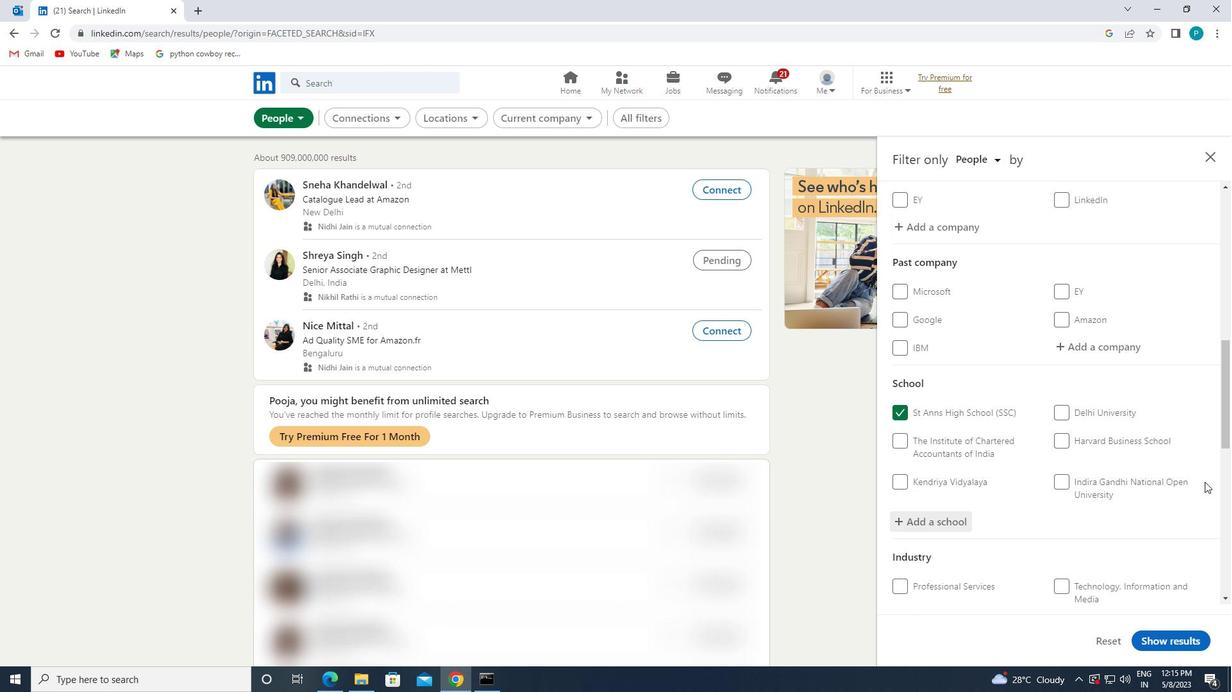 
Action: Mouse scrolled (1160, 476) with delta (0, 0)
Screenshot: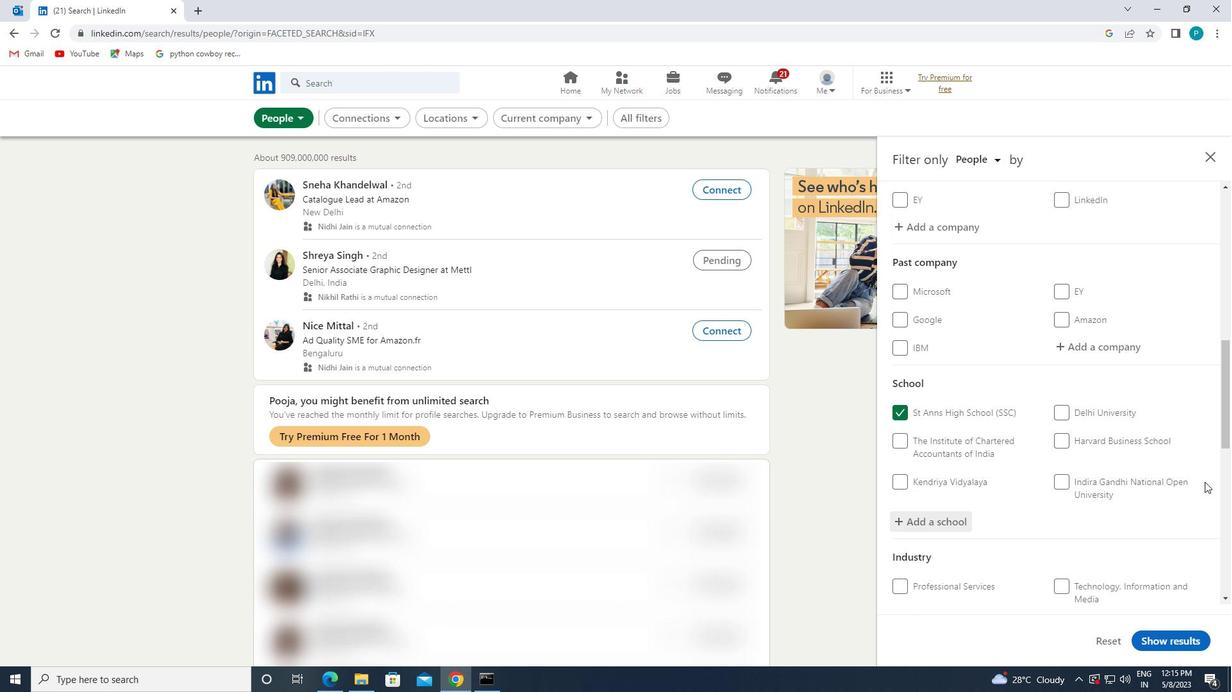 
Action: Mouse moved to (1159, 477)
Screenshot: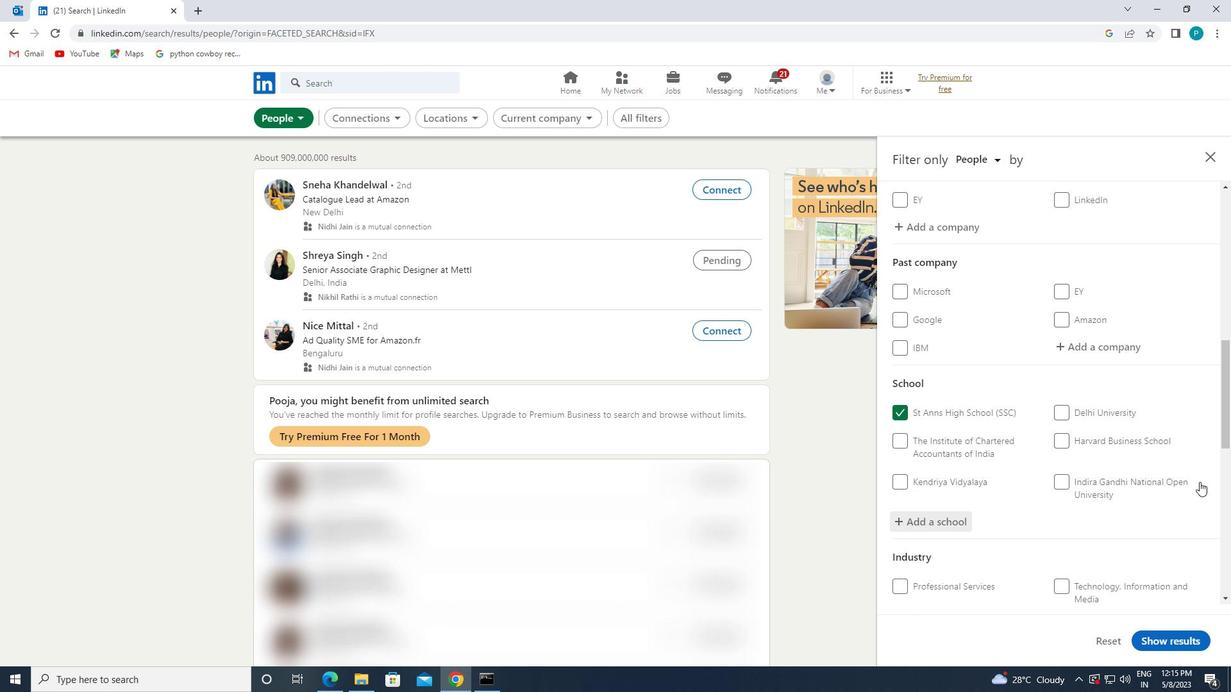 
Action: Mouse scrolled (1159, 476) with delta (0, 0)
Screenshot: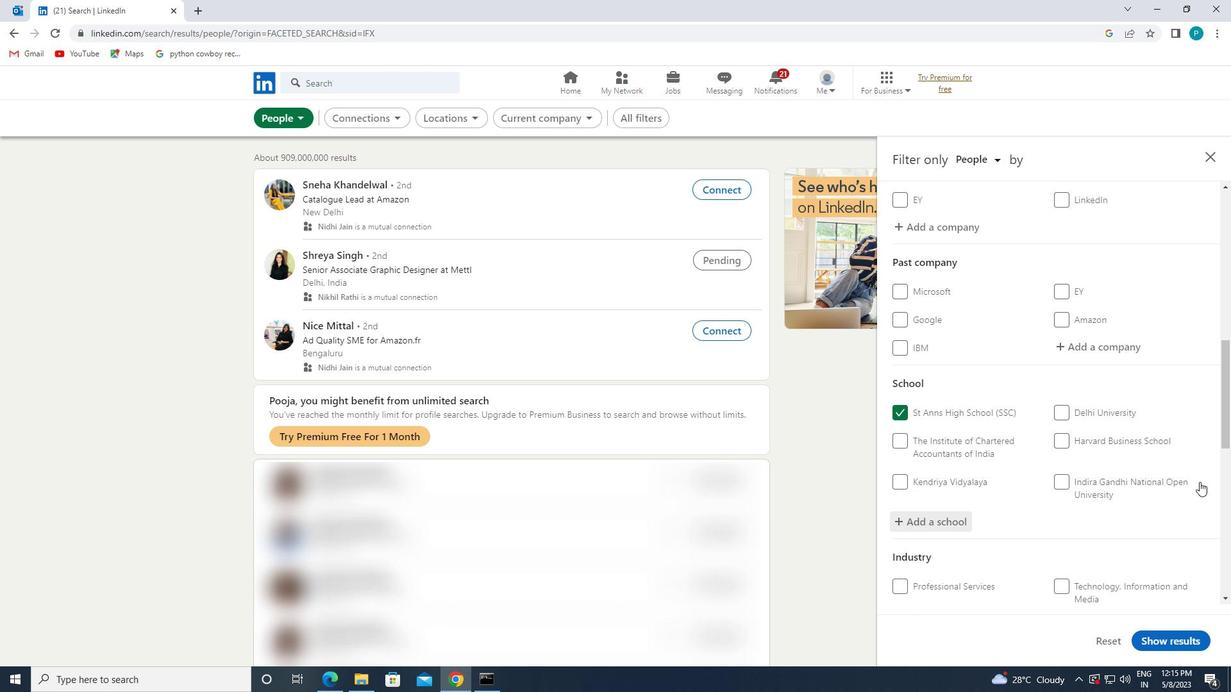 
Action: Mouse moved to (1123, 342)
Screenshot: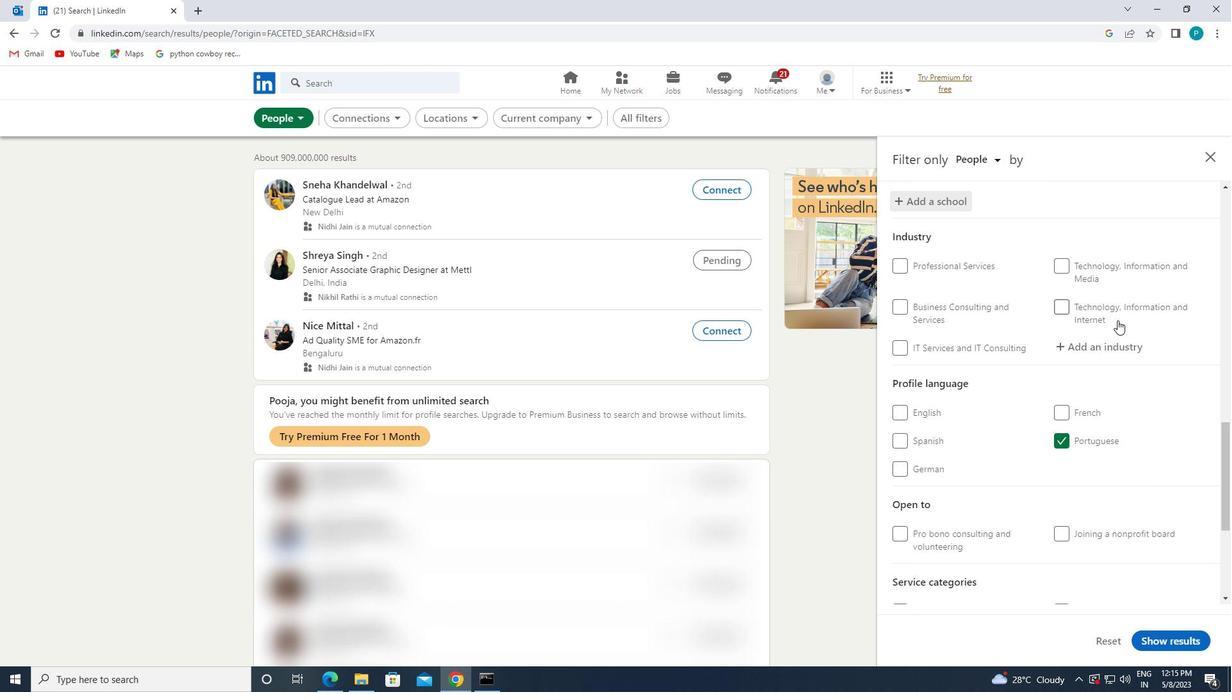 
Action: Mouse pressed left at (1123, 342)
Screenshot: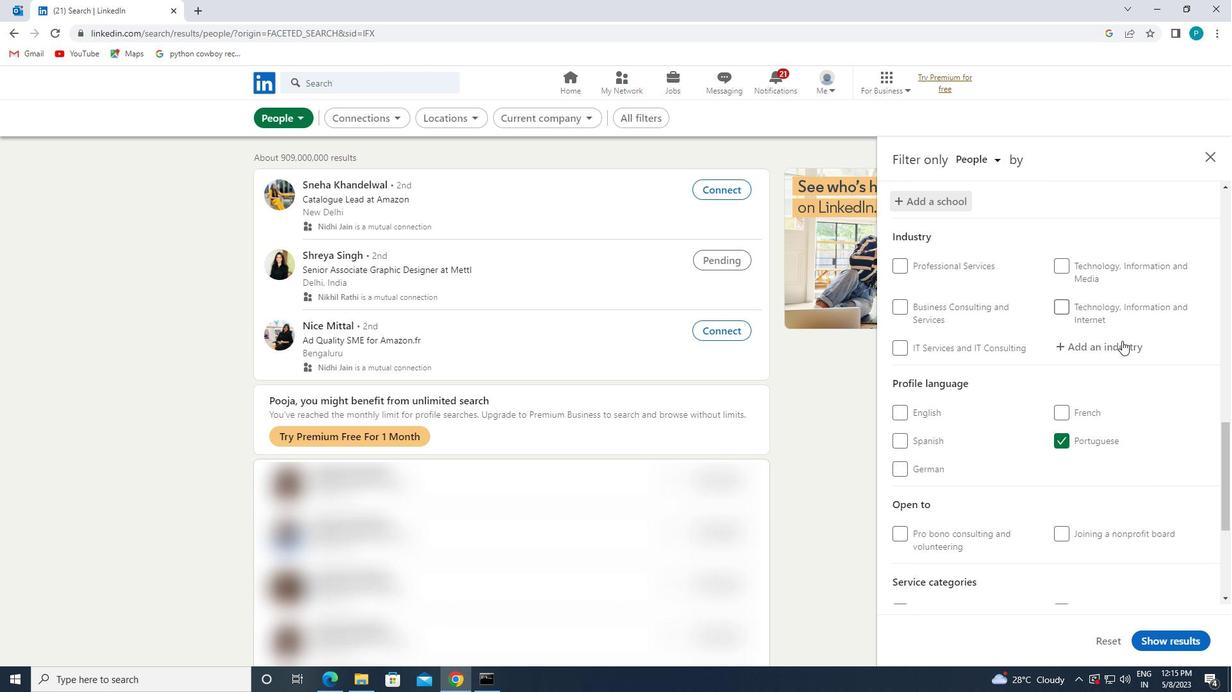 
Action: Mouse moved to (1123, 342)
Screenshot: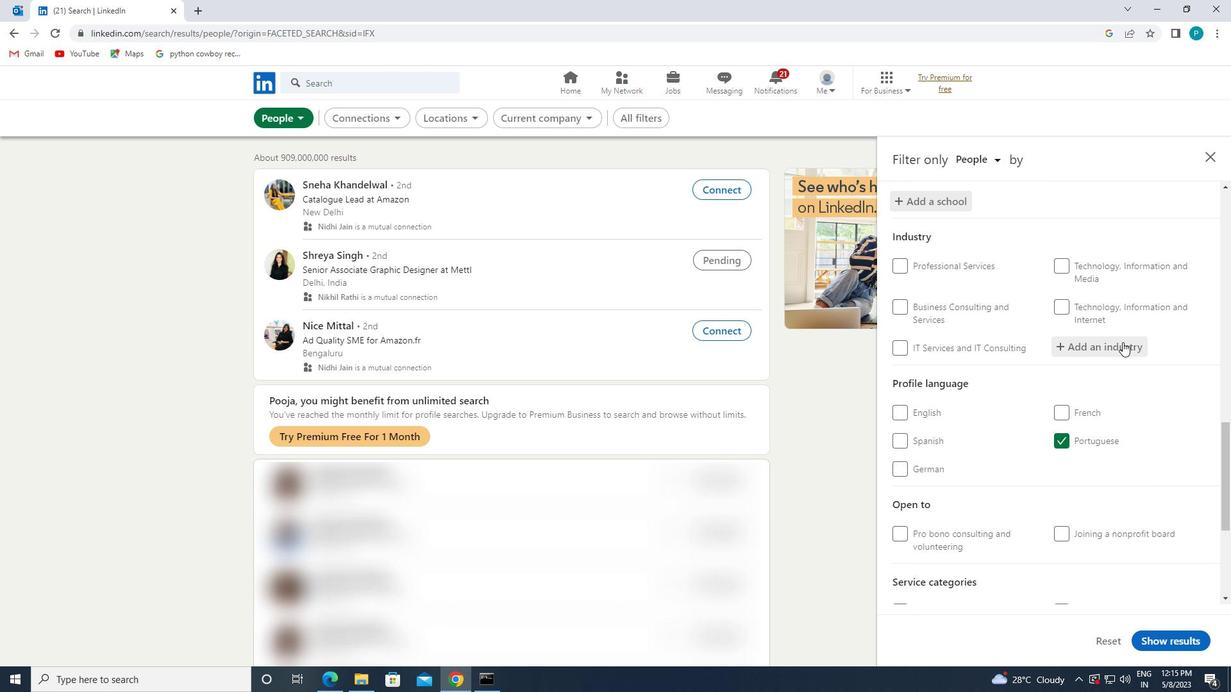 
Action: Key pressed <Key.caps_lock>S<Key.caps_lock>TRATEGIC
Screenshot: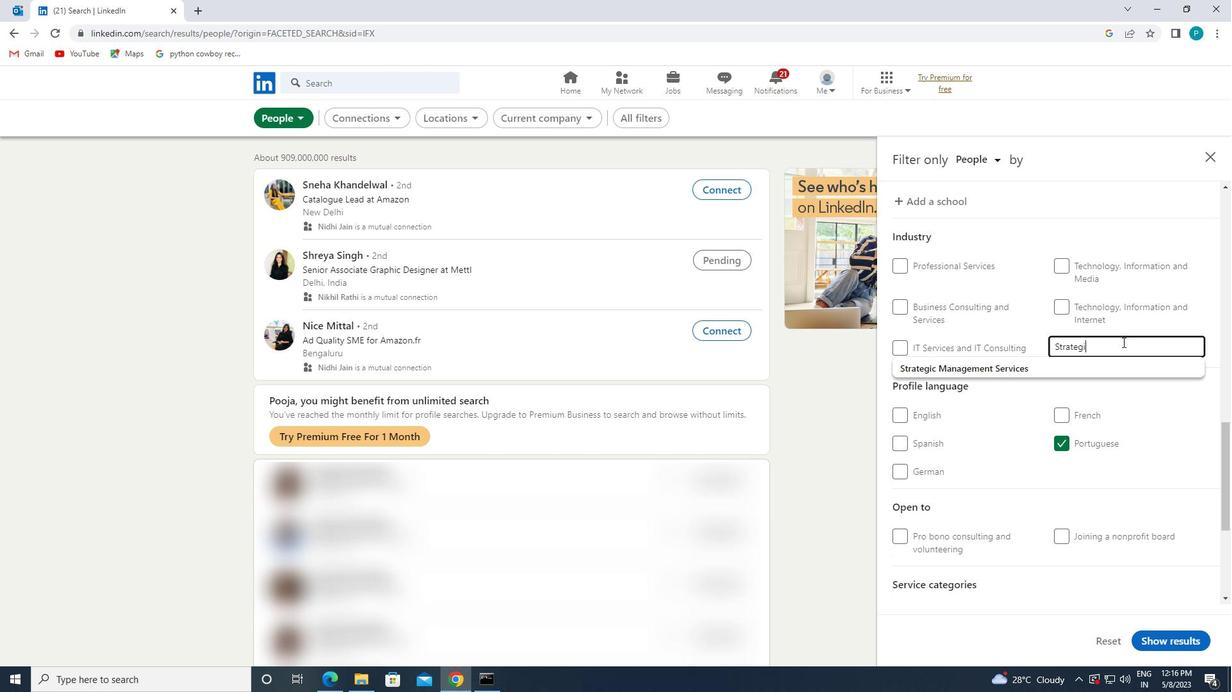 
Action: Mouse moved to (1130, 367)
Screenshot: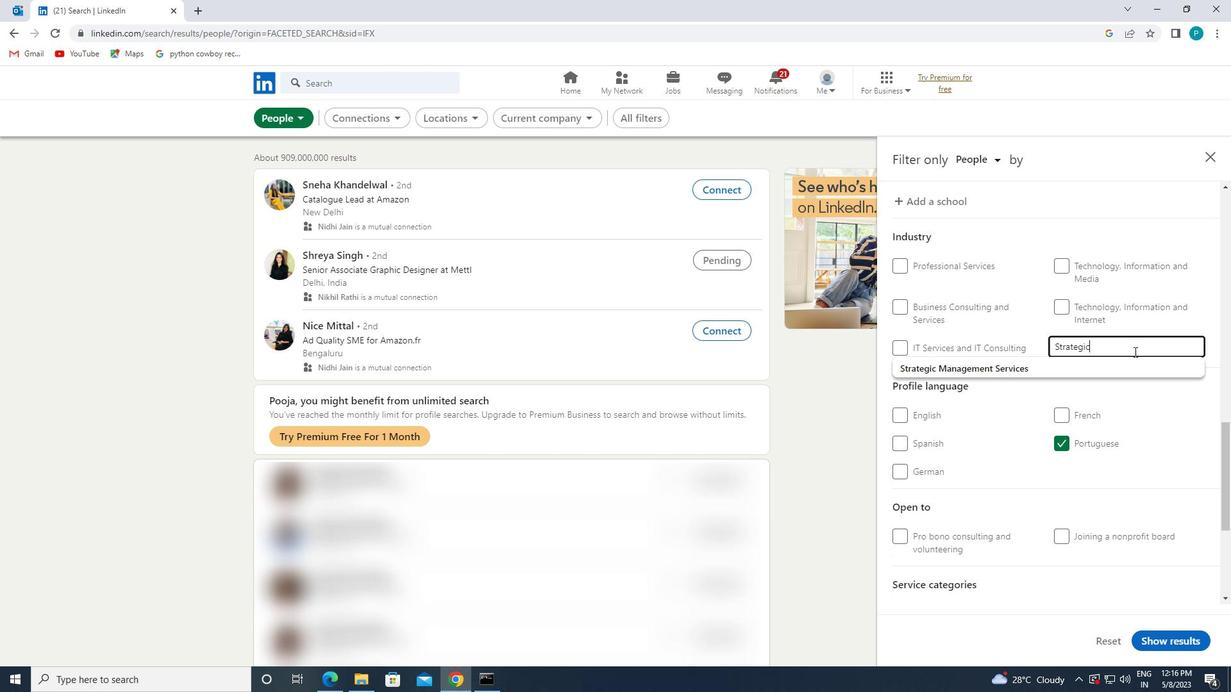 
Action: Mouse pressed left at (1130, 367)
Screenshot: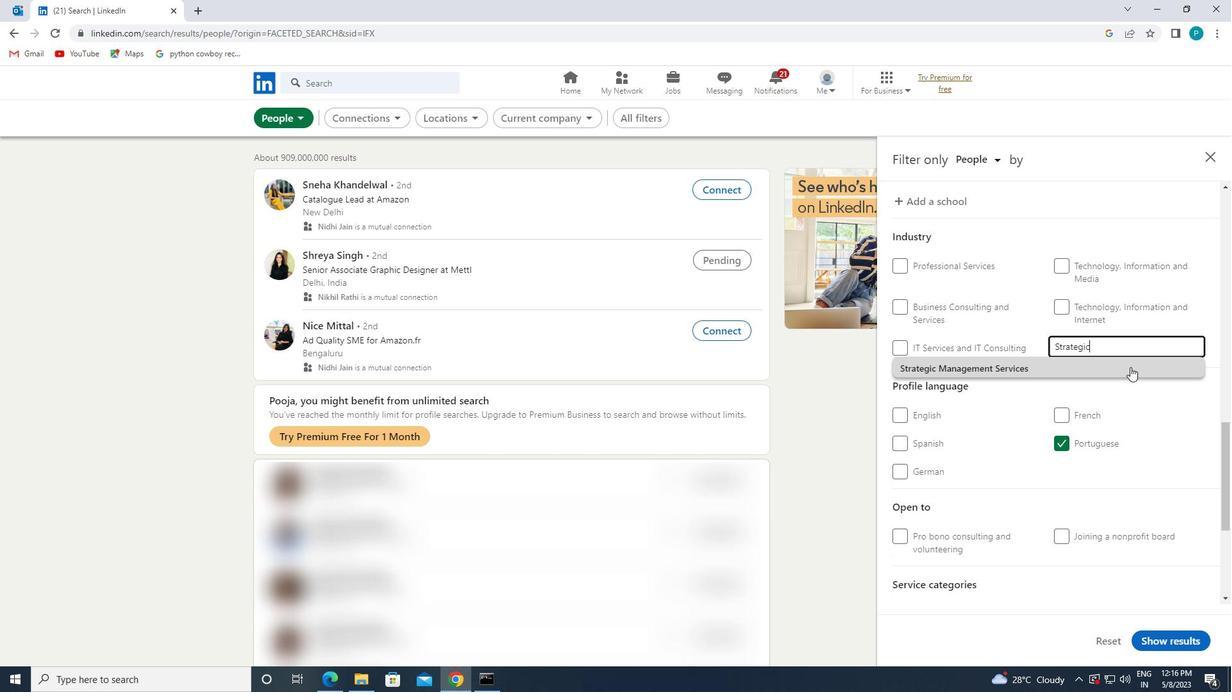 
Action: Mouse scrolled (1130, 366) with delta (0, 0)
Screenshot: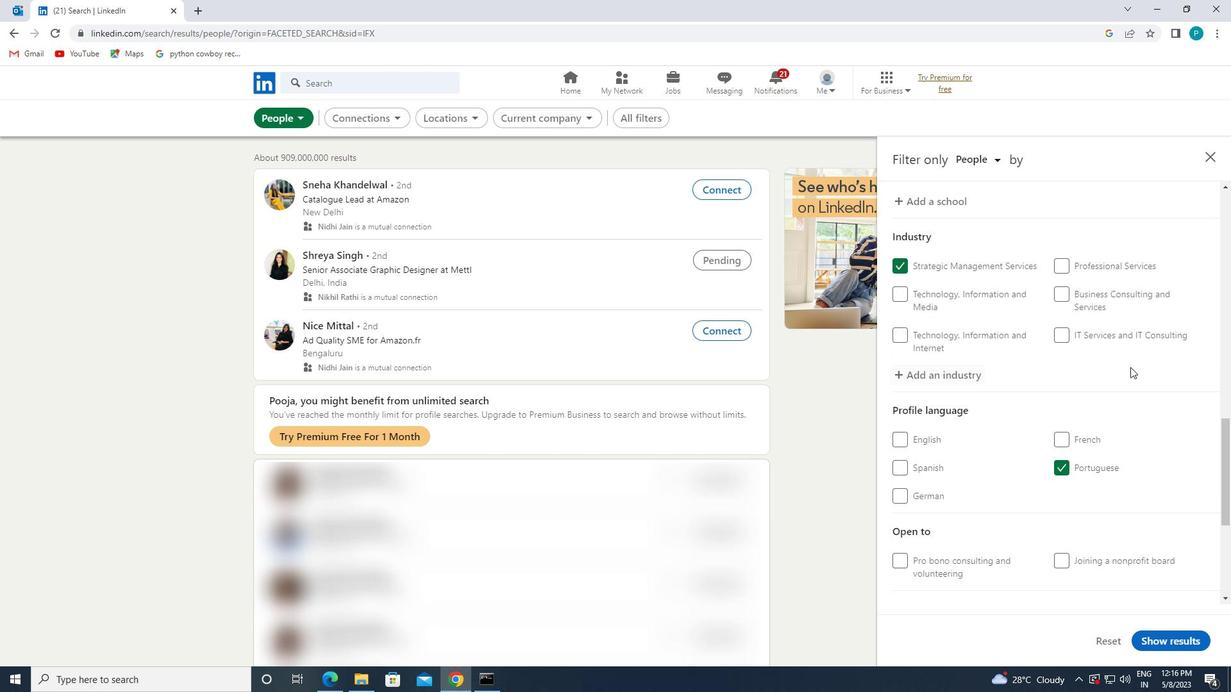 
Action: Mouse scrolled (1130, 366) with delta (0, 0)
Screenshot: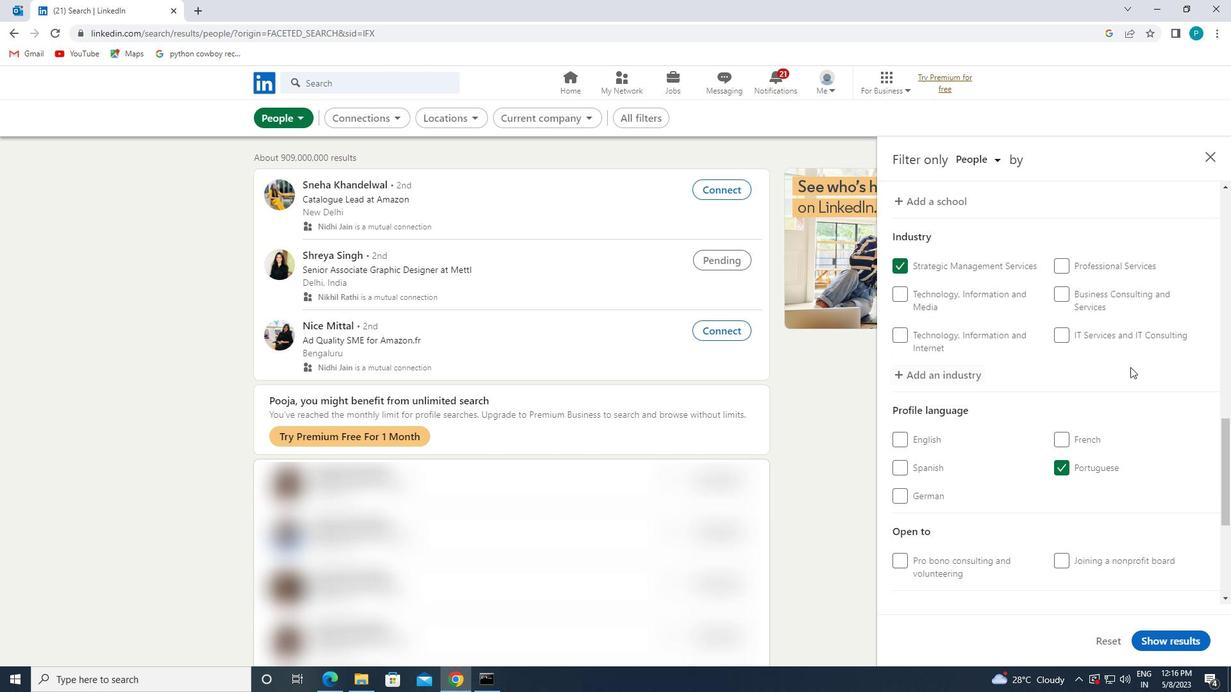 
Action: Mouse scrolled (1130, 366) with delta (0, 0)
Screenshot: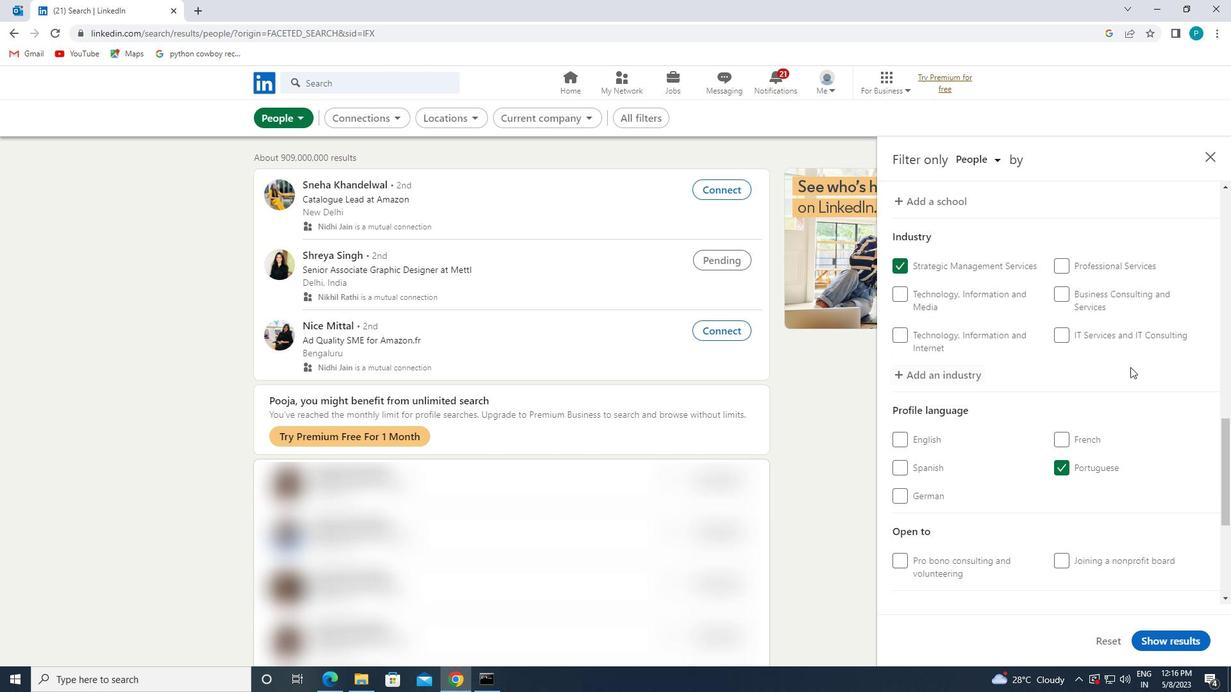 
Action: Mouse moved to (1130, 368)
Screenshot: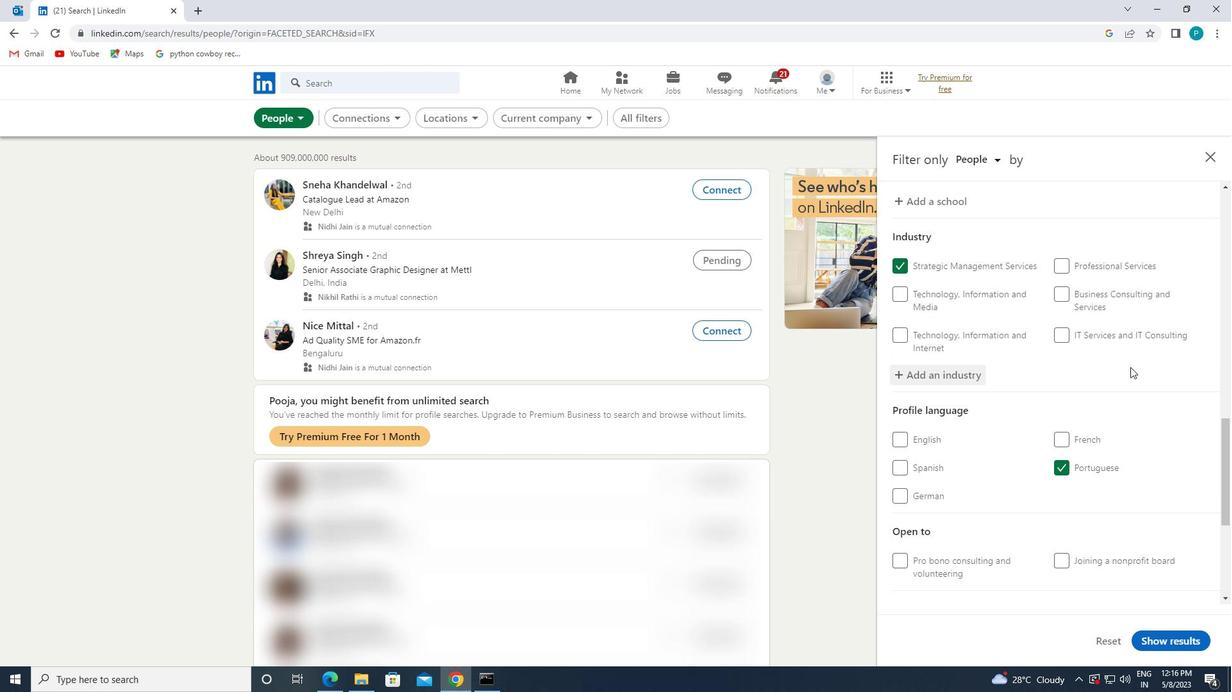 
Action: Mouse scrolled (1130, 367) with delta (0, 0)
Screenshot: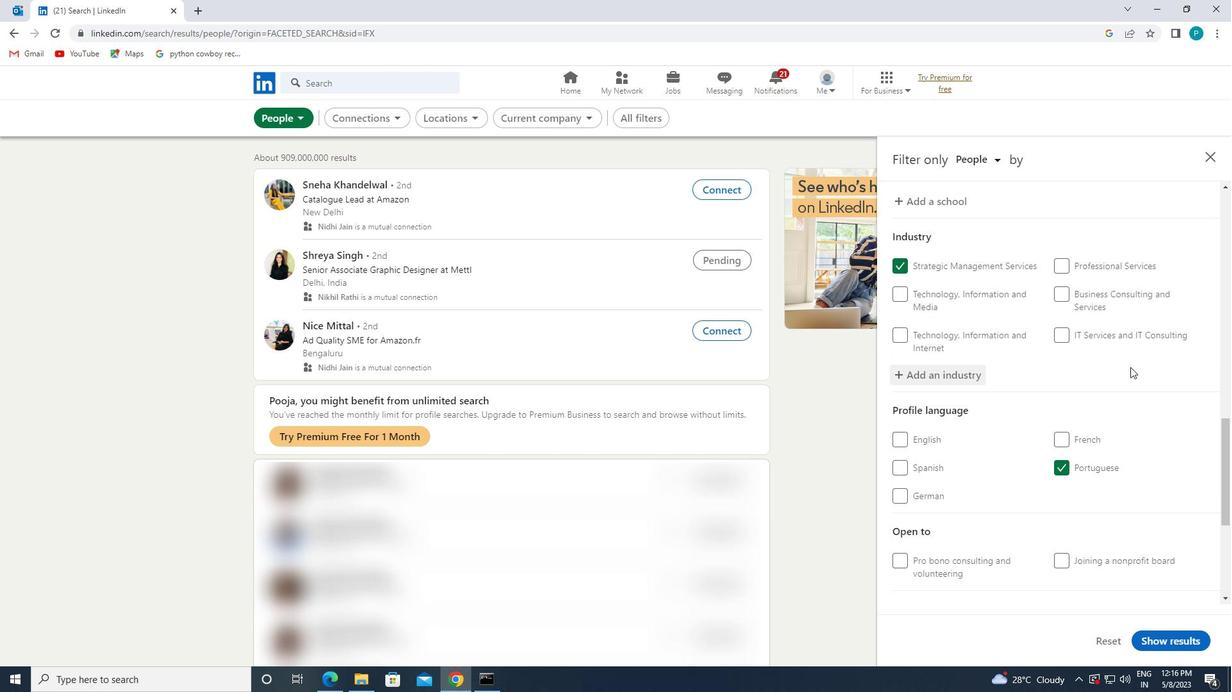 
Action: Mouse moved to (1103, 438)
Screenshot: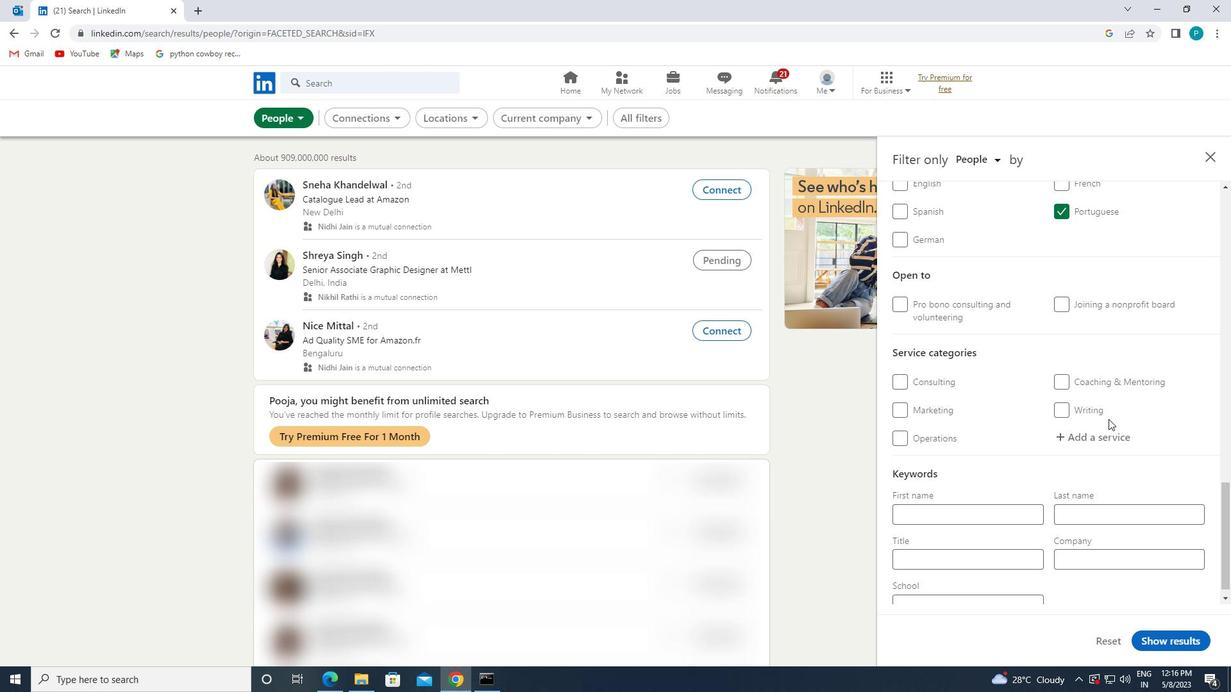 
Action: Mouse pressed left at (1103, 438)
Screenshot: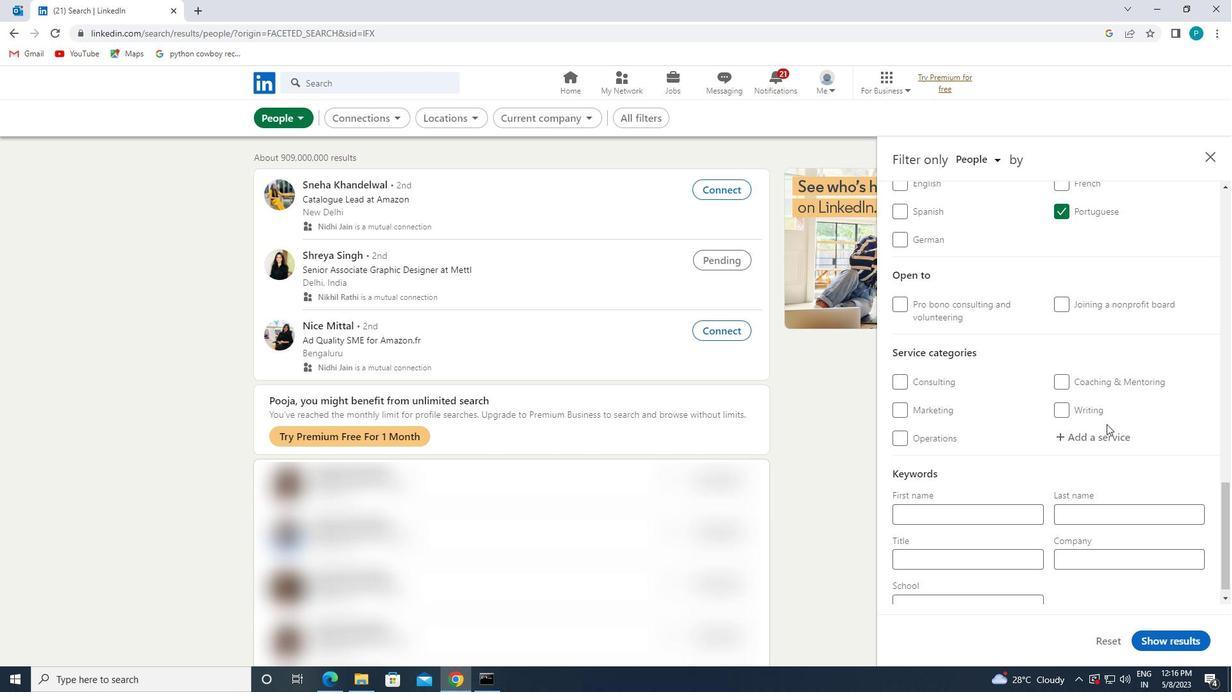 
Action: Key pressed <Key.caps_lock>P<Key.caps_lock>RPGRAM
Screenshot: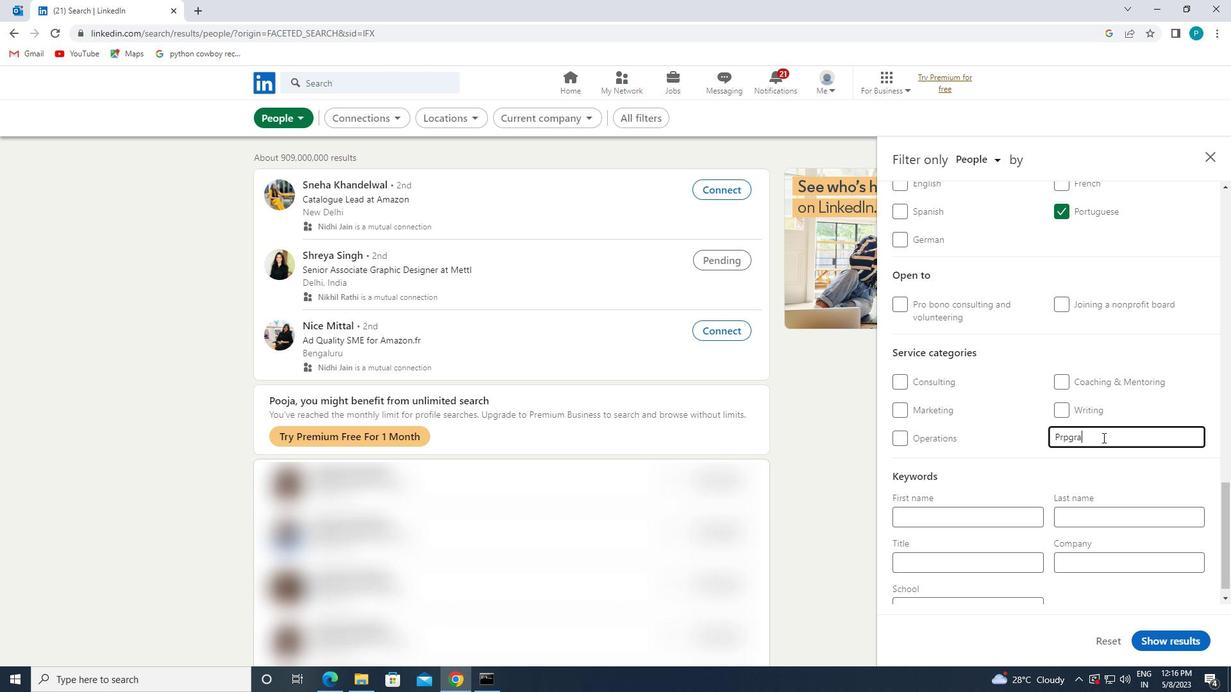 
Action: Mouse moved to (1068, 438)
Screenshot: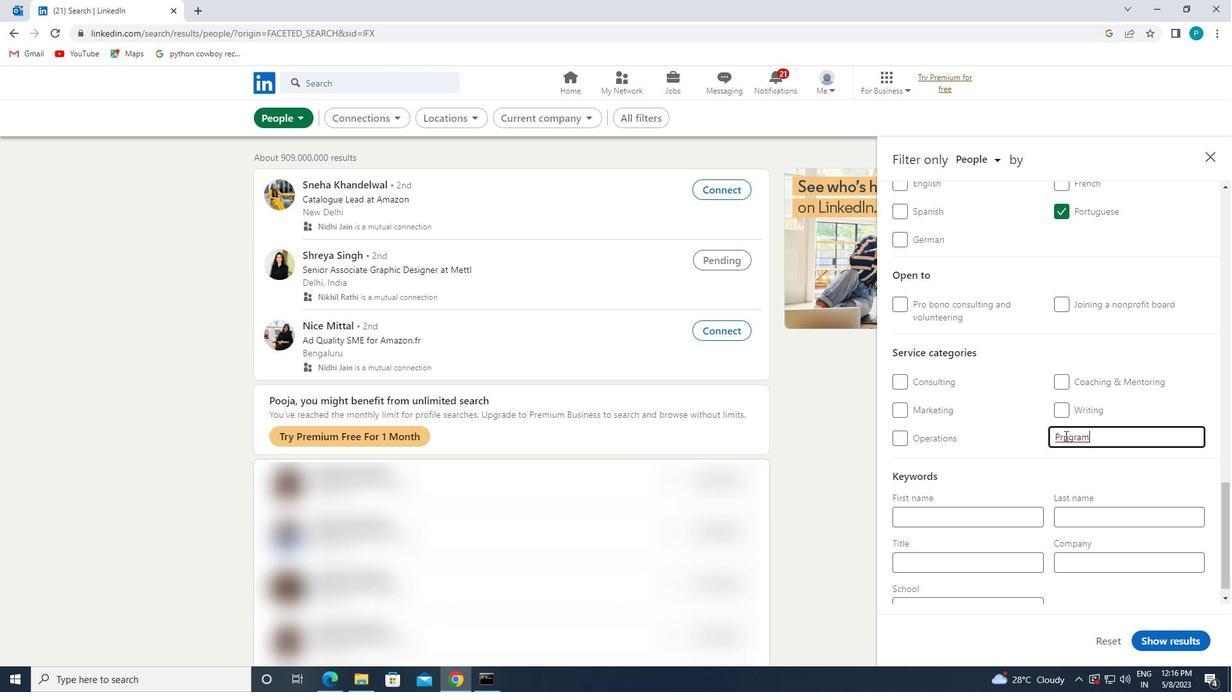 
Action: Mouse pressed left at (1068, 438)
Screenshot: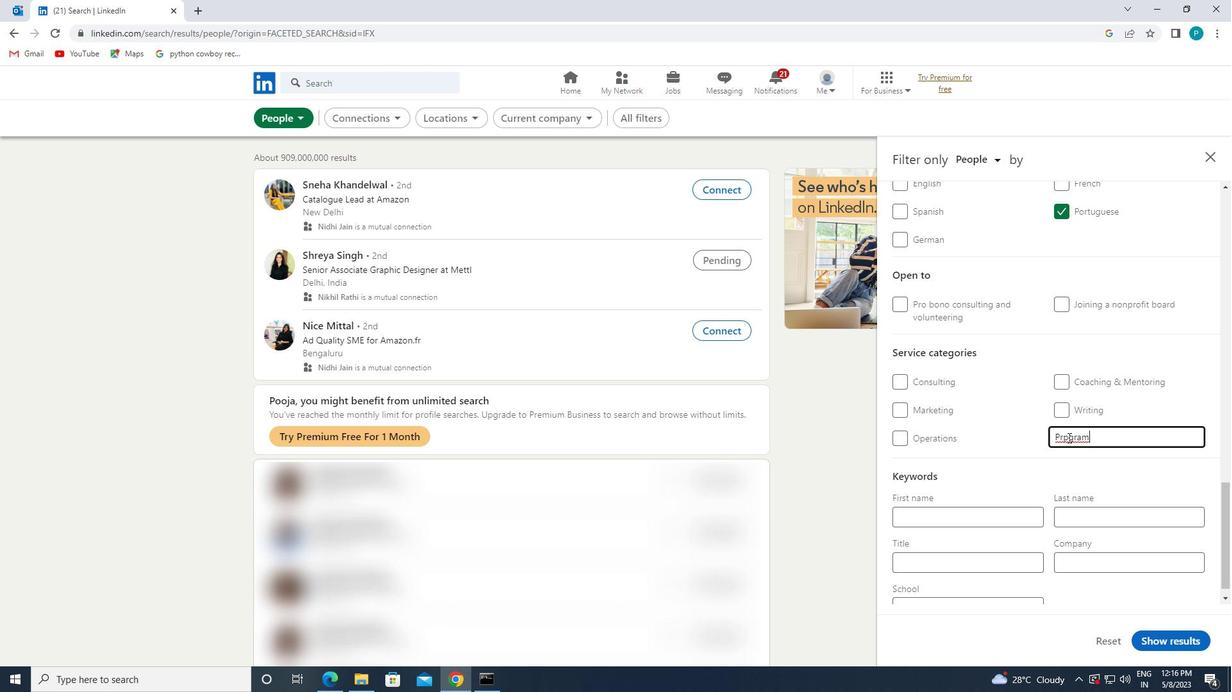 
Action: Mouse moved to (1092, 454)
Screenshot: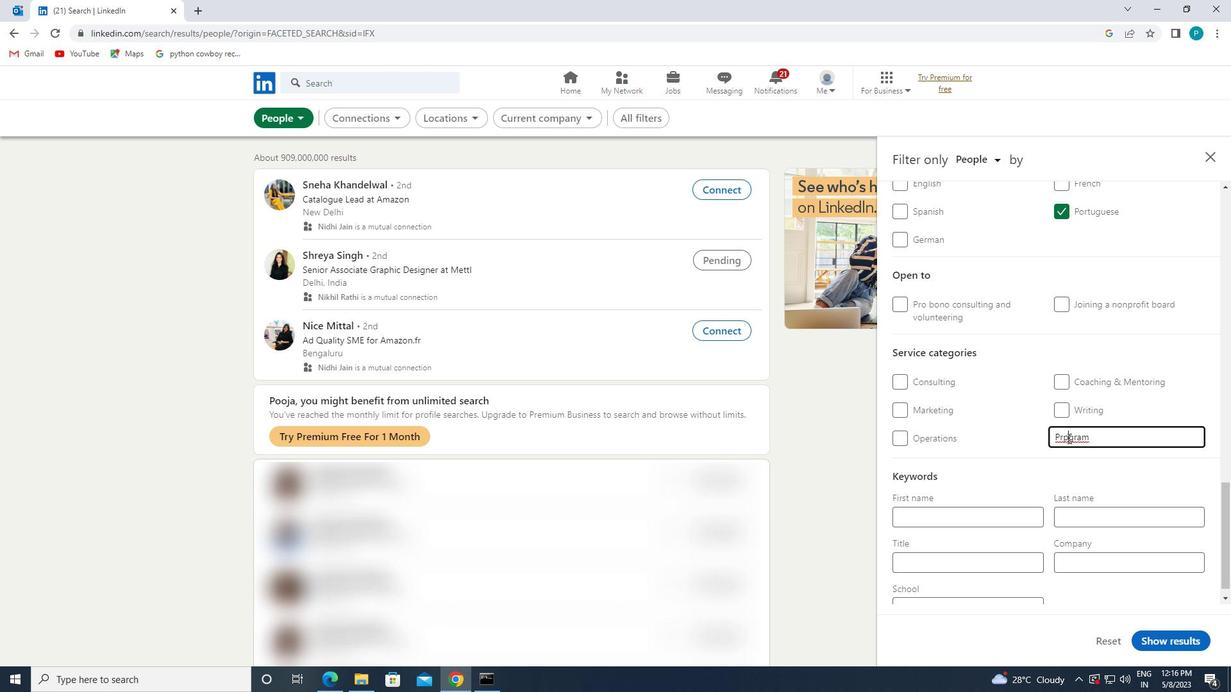 
Action: Key pressed <Key.backspace>O
Screenshot: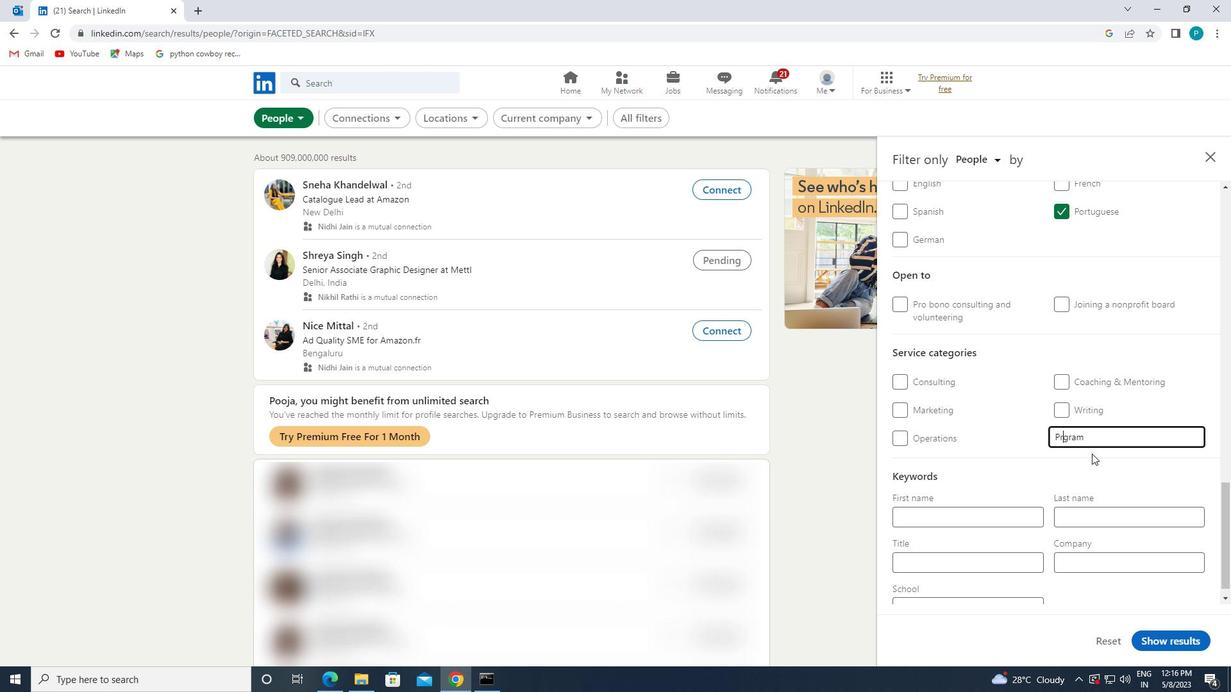 
Action: Mouse moved to (1092, 457)
Screenshot: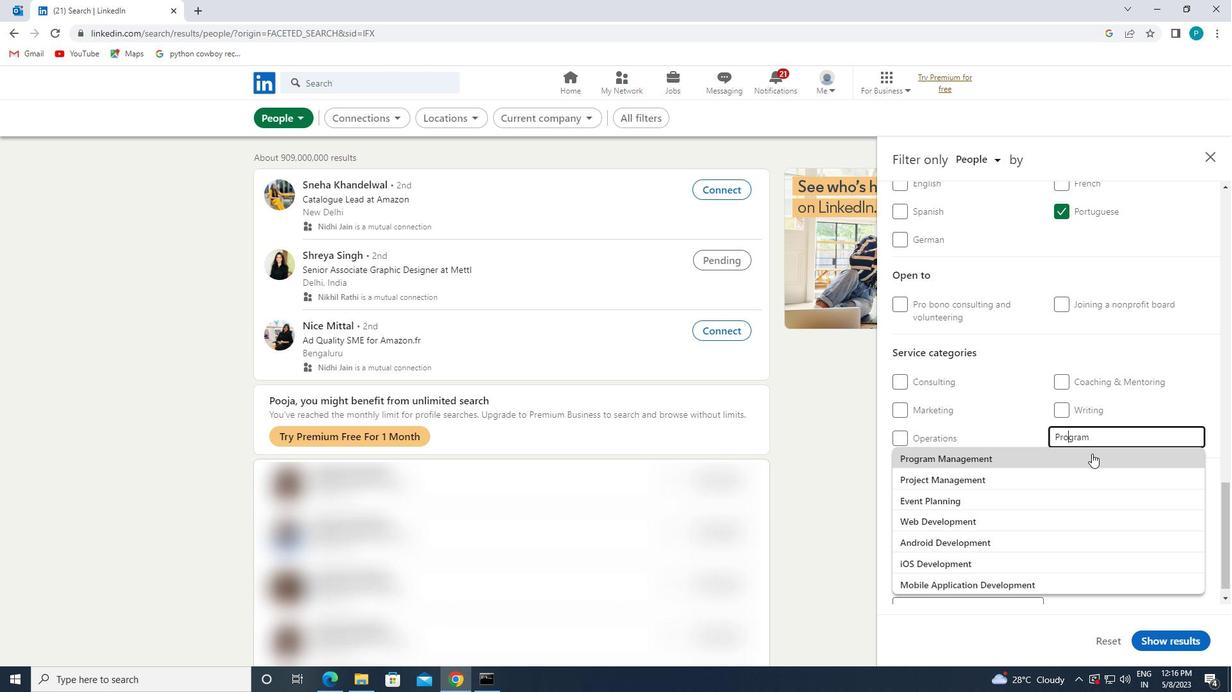 
Action: Mouse pressed left at (1092, 457)
Screenshot: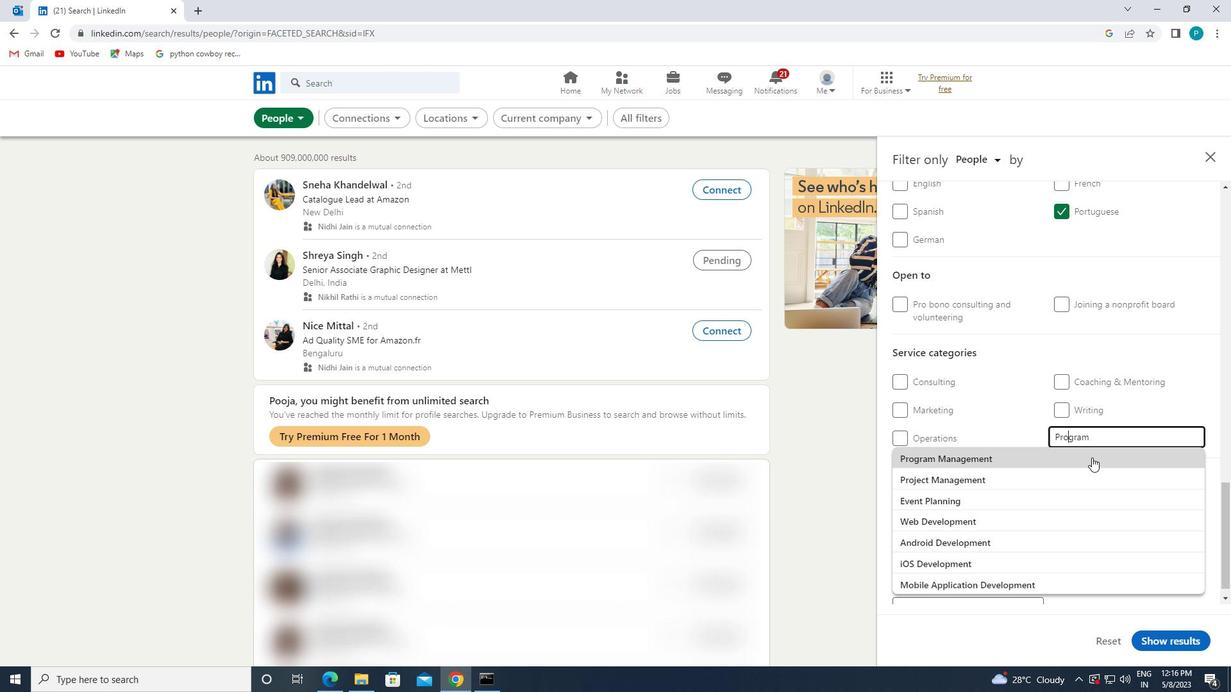 
Action: Mouse moved to (1083, 466)
Screenshot: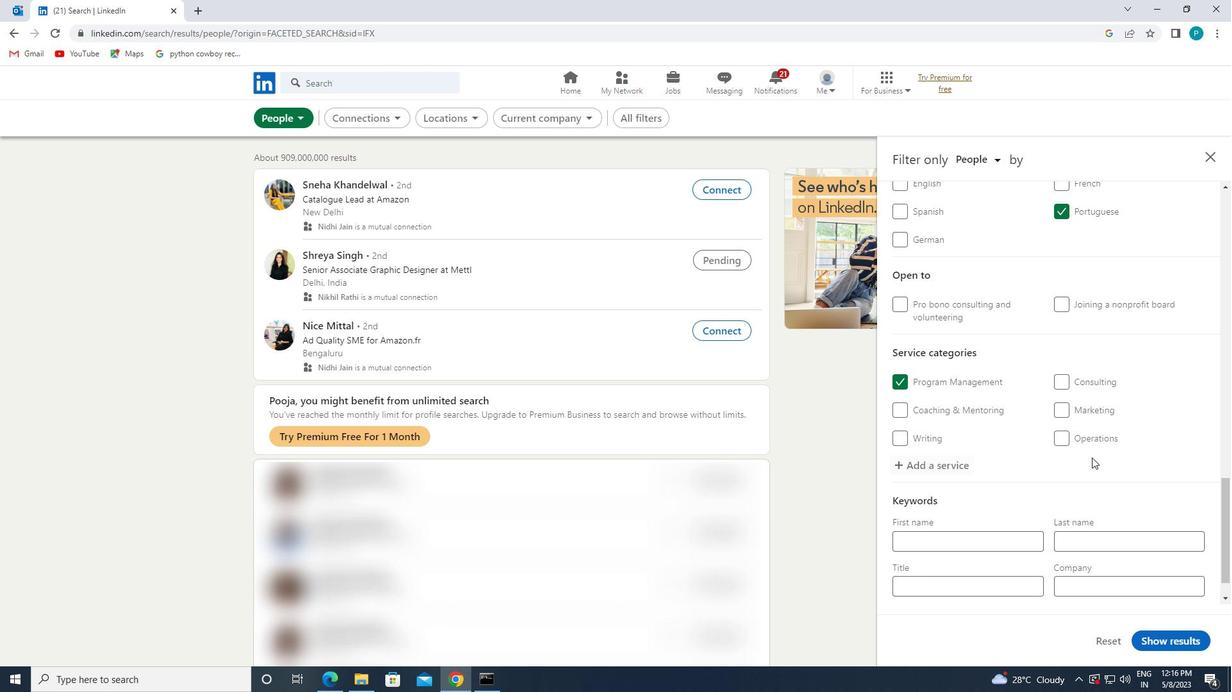 
Action: Mouse scrolled (1083, 465) with delta (0, 0)
Screenshot: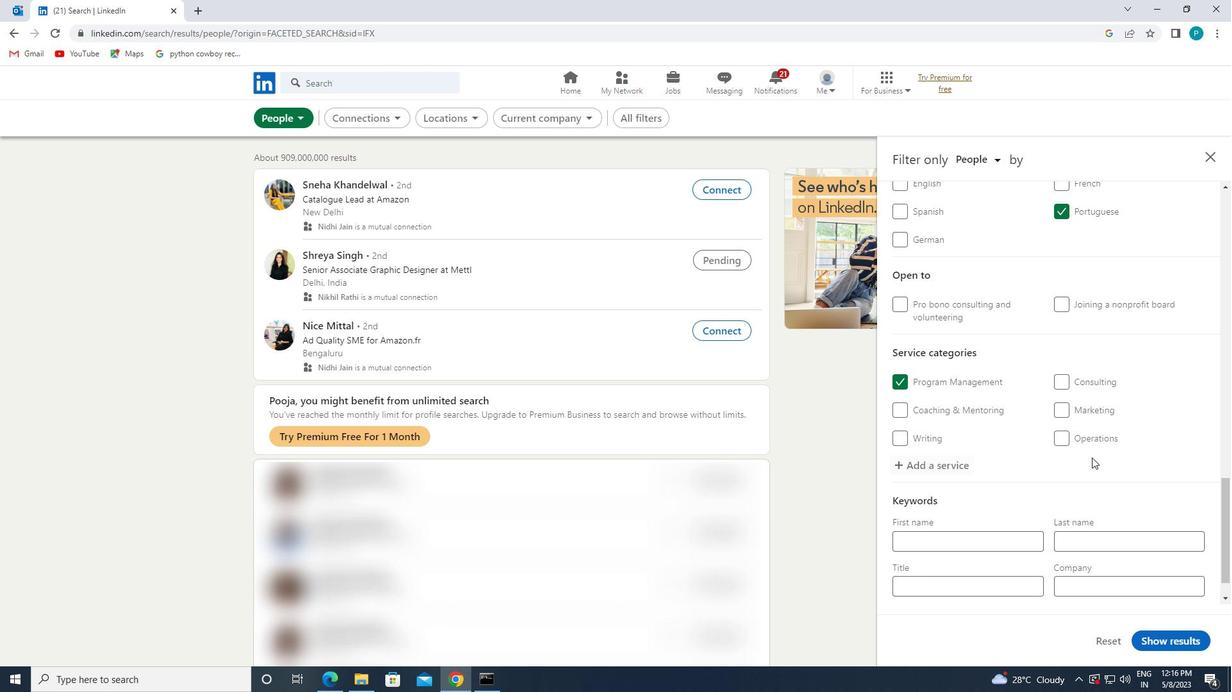 
Action: Mouse moved to (1070, 478)
Screenshot: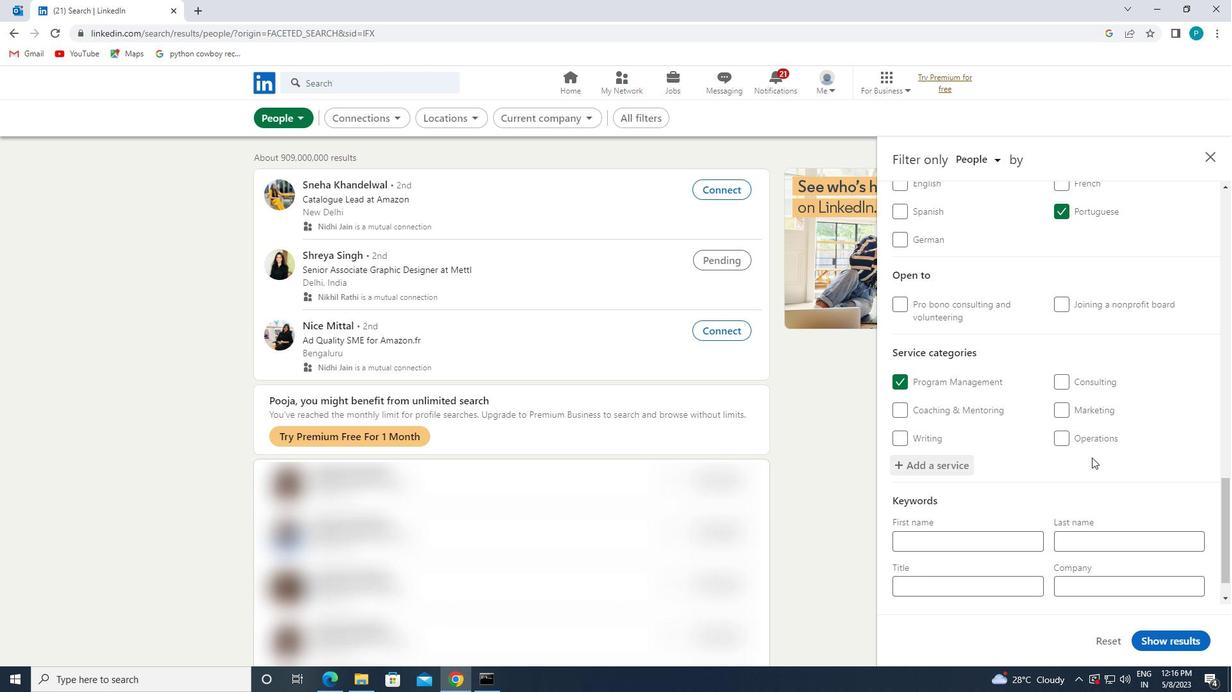 
Action: Mouse scrolled (1070, 477) with delta (0, 0)
Screenshot: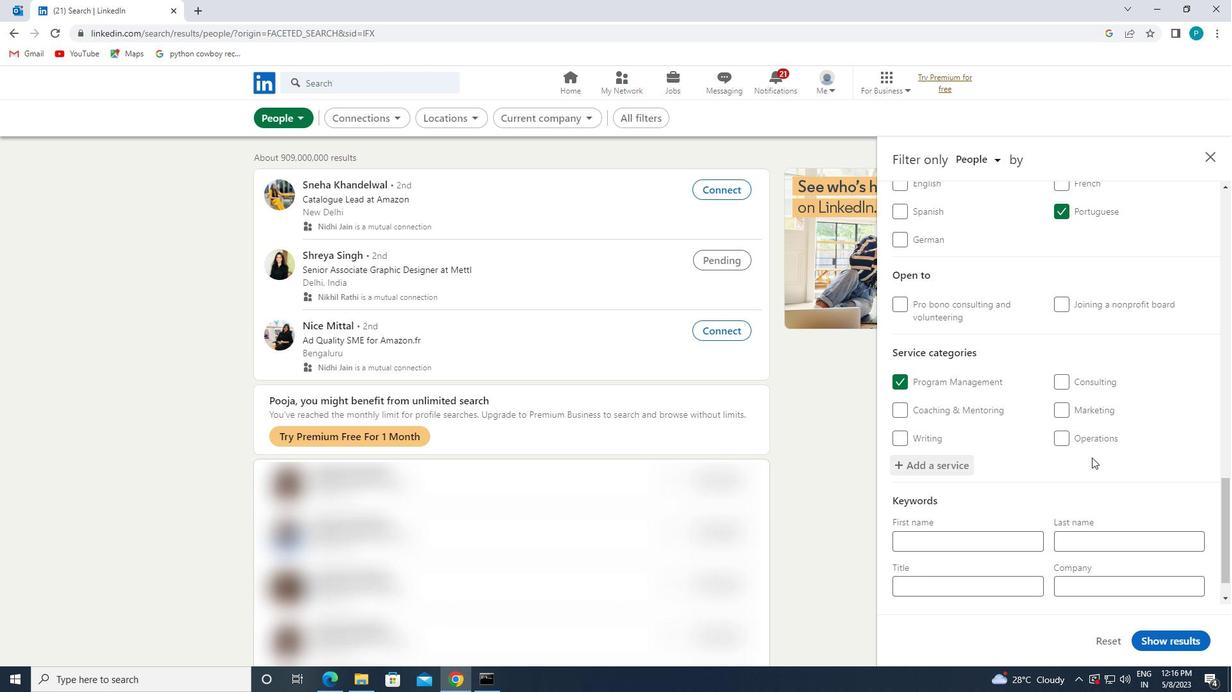 
Action: Mouse moved to (1062, 486)
Screenshot: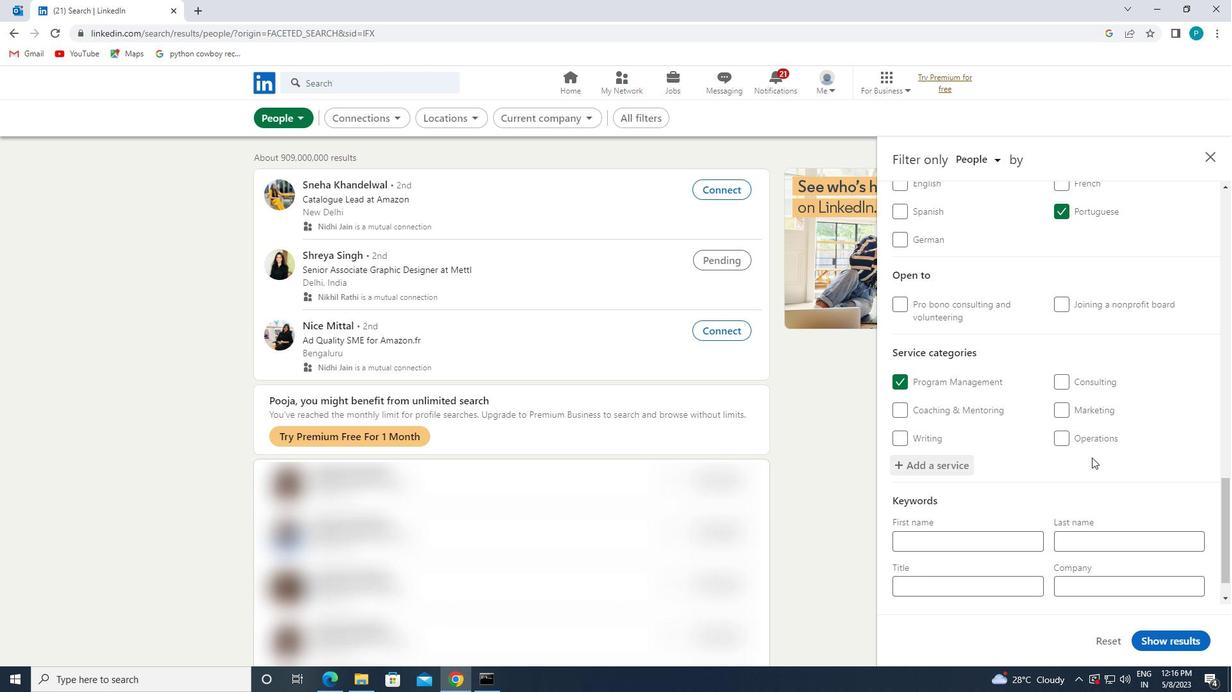 
Action: Mouse scrolled (1062, 485) with delta (0, 0)
Screenshot: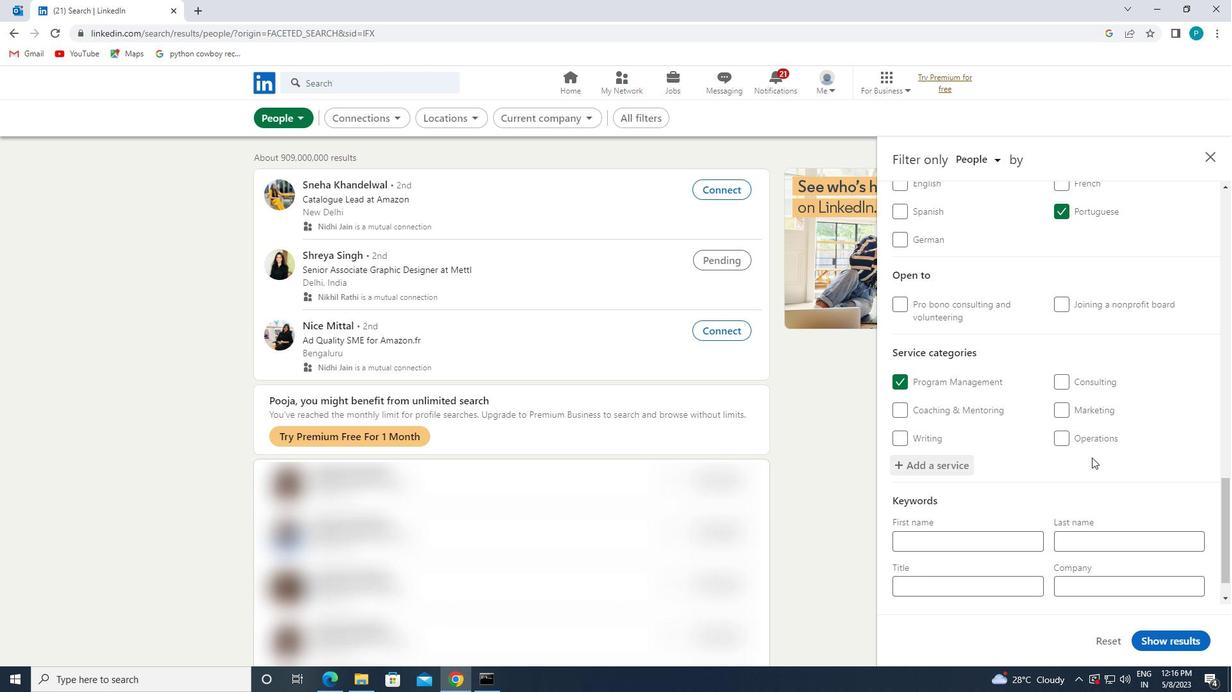 
Action: Mouse moved to (1012, 549)
Screenshot: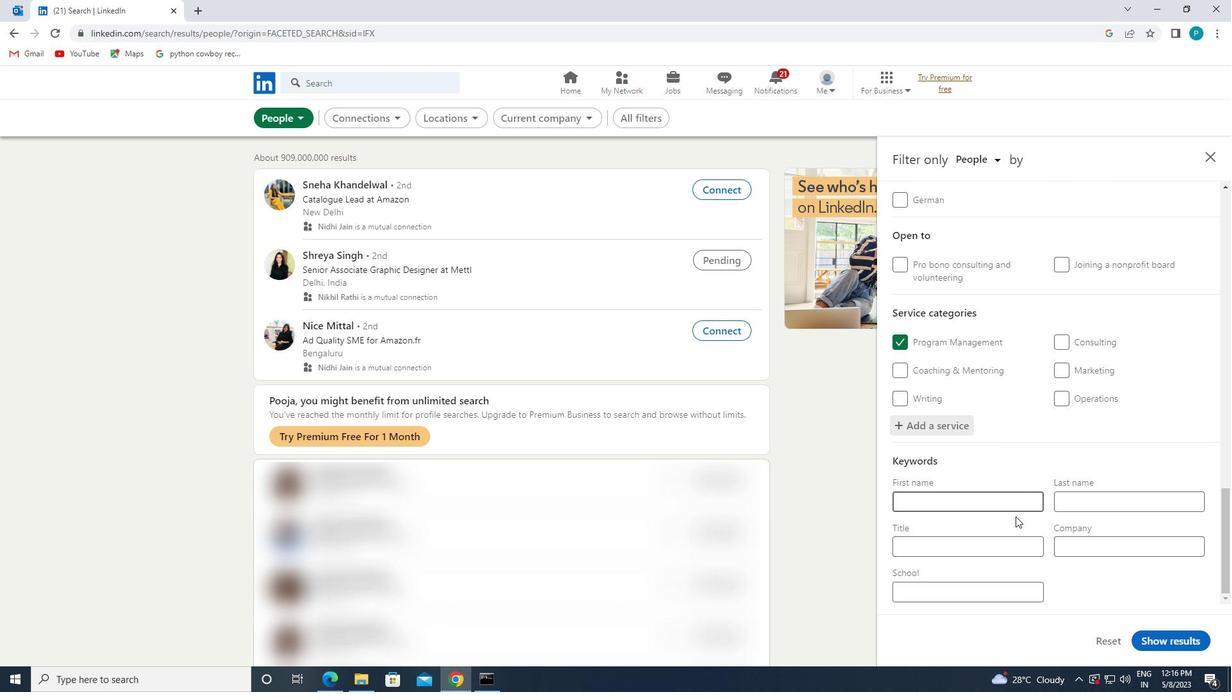 
Action: Mouse pressed left at (1012, 549)
Screenshot: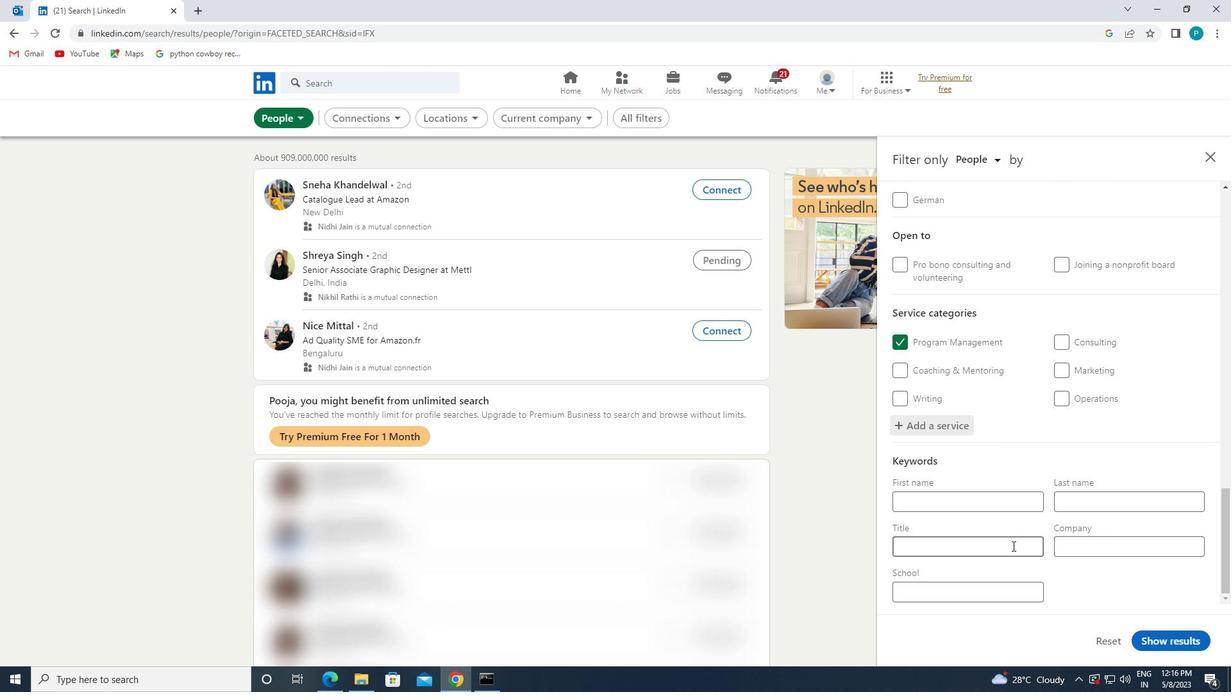 
Action: Key pressed <Key.caps_lock>F<Key.caps_lock>INANCIAL<Key.space><Key.caps_lock>A<Key.caps_lock>NALYST
Screenshot: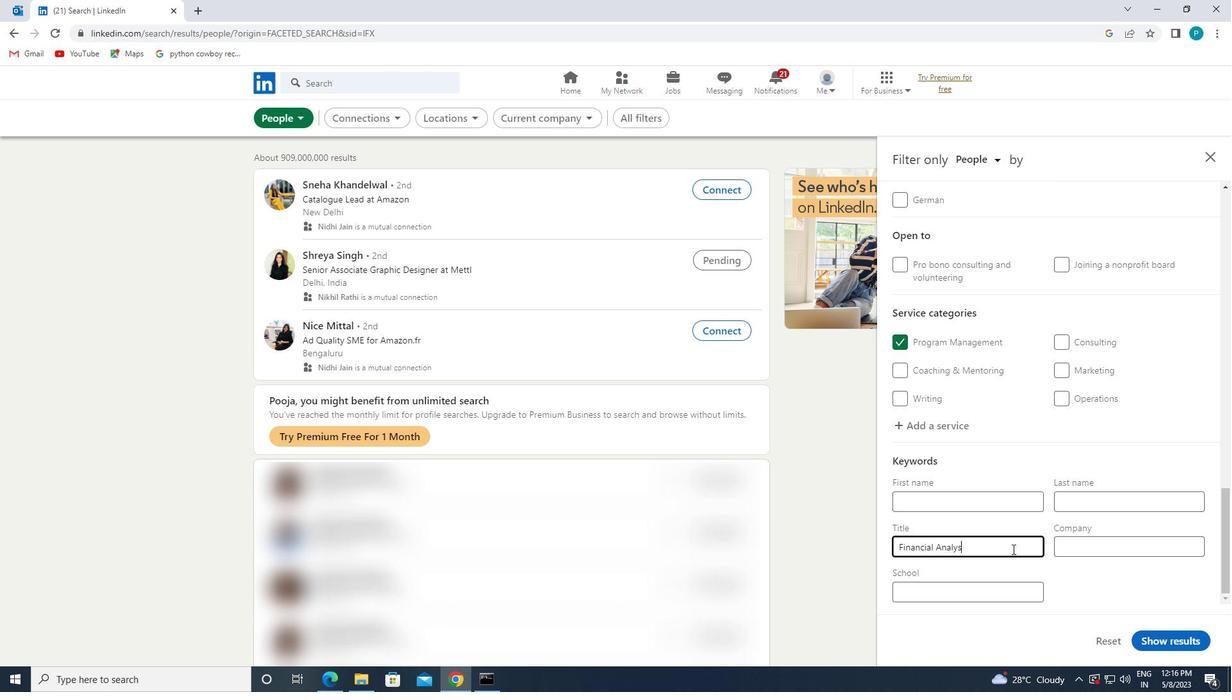 
Action: Mouse moved to (1149, 638)
Screenshot: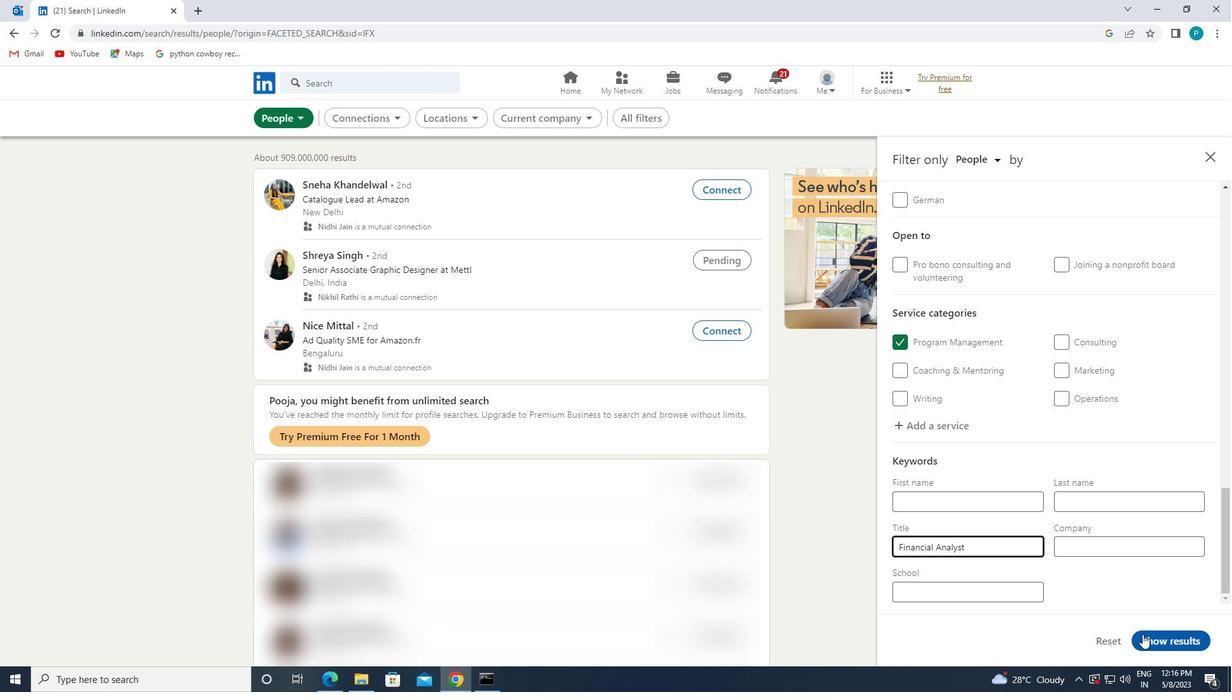 
Action: Mouse pressed left at (1149, 638)
Screenshot: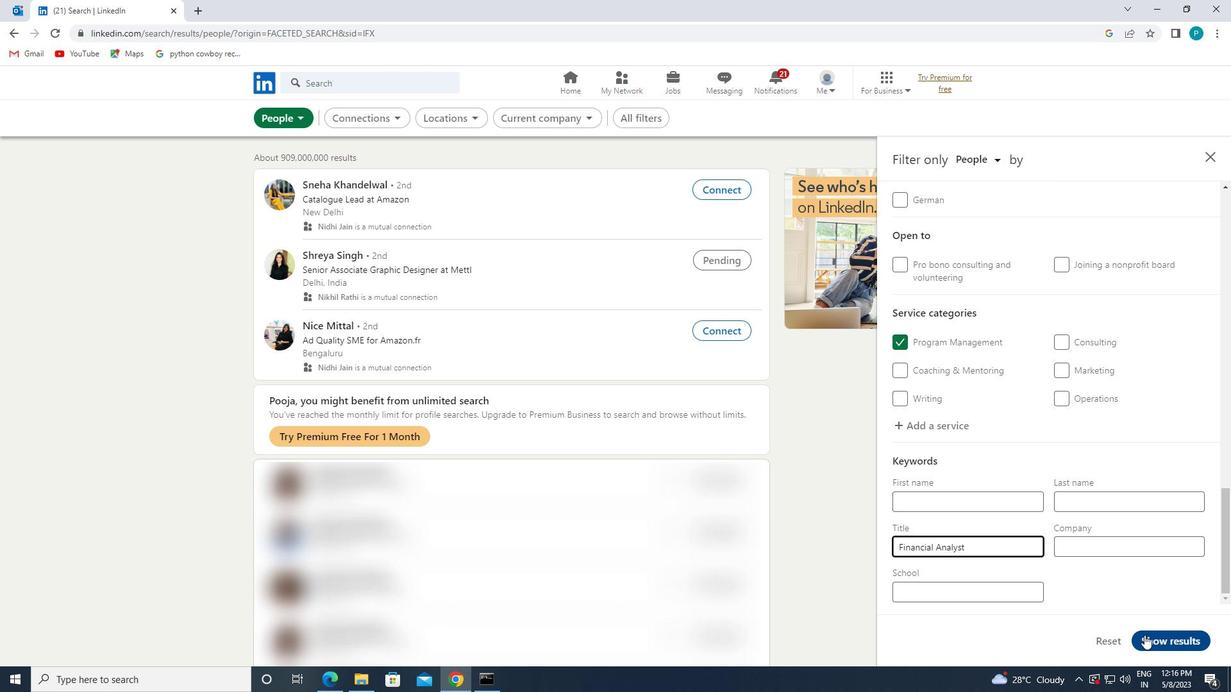 
